 Task: Find connections with filter location Hanau am Main with filter topic #Jobpostingwith filter profile language German with filter current company Coface with filter school GANDHI INSTITUTE FOR TECHNOLOGY[GIFT] , BHUBANESWAR with filter industry Footwear Manufacturing with filter service category DUI Law with filter keywords title Bank Teller
Action: Mouse moved to (273, 322)
Screenshot: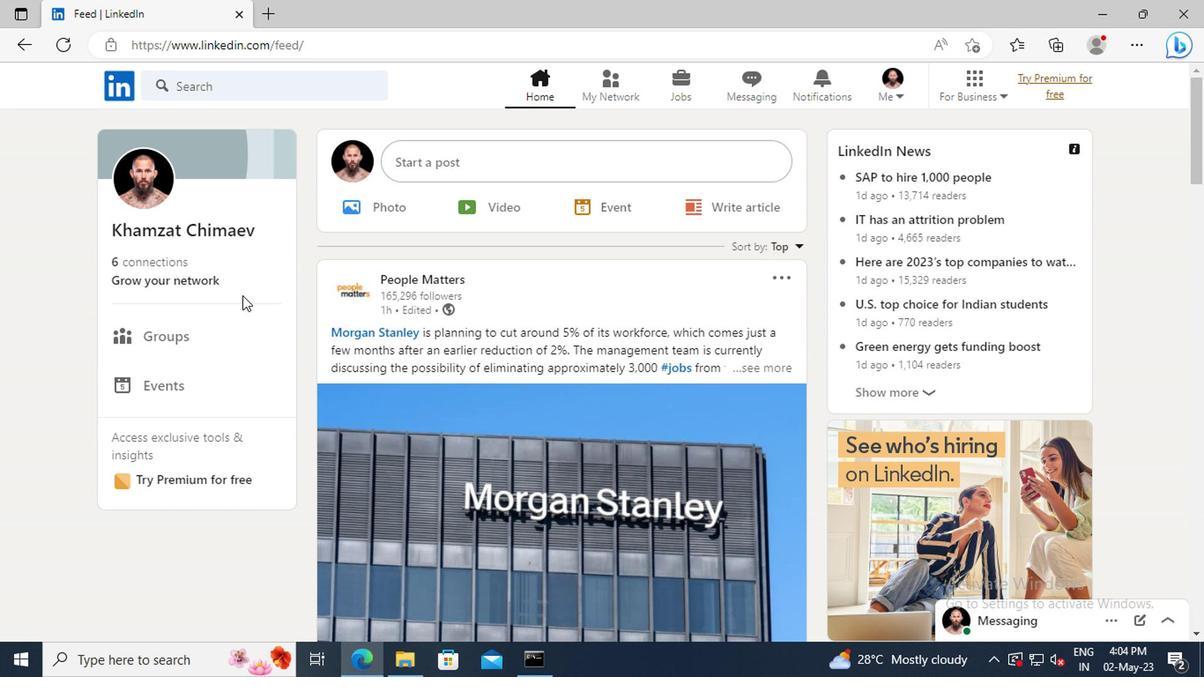 
Action: Mouse pressed left at (273, 322)
Screenshot: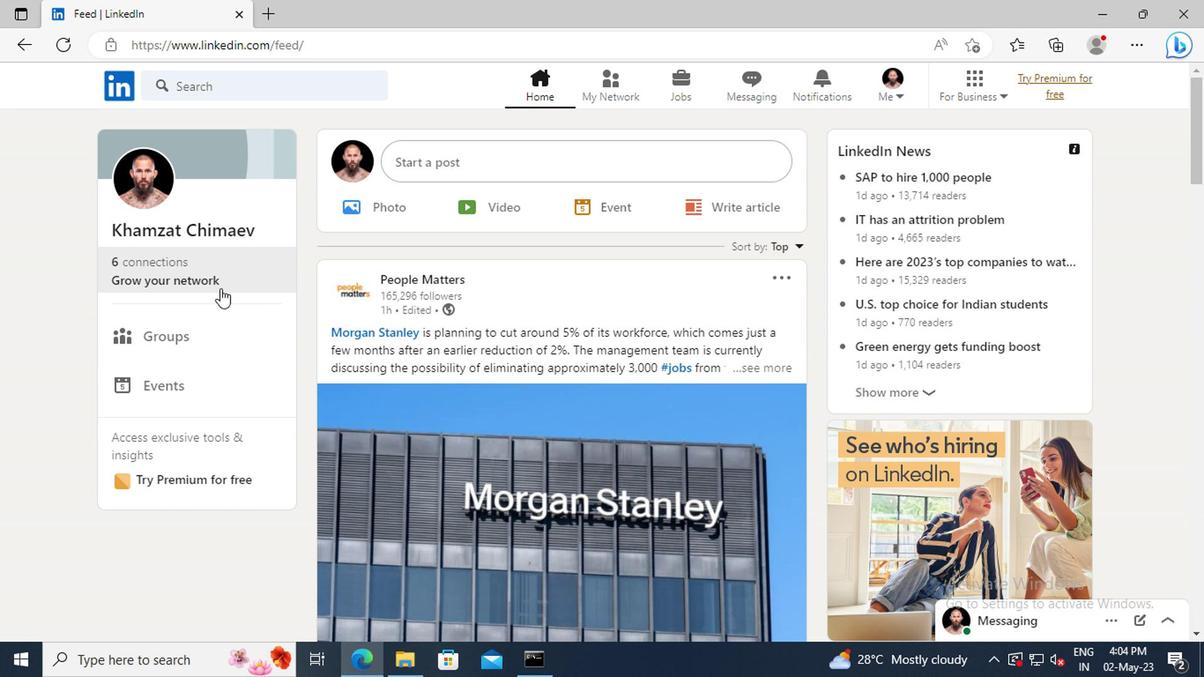 
Action: Mouse moved to (264, 262)
Screenshot: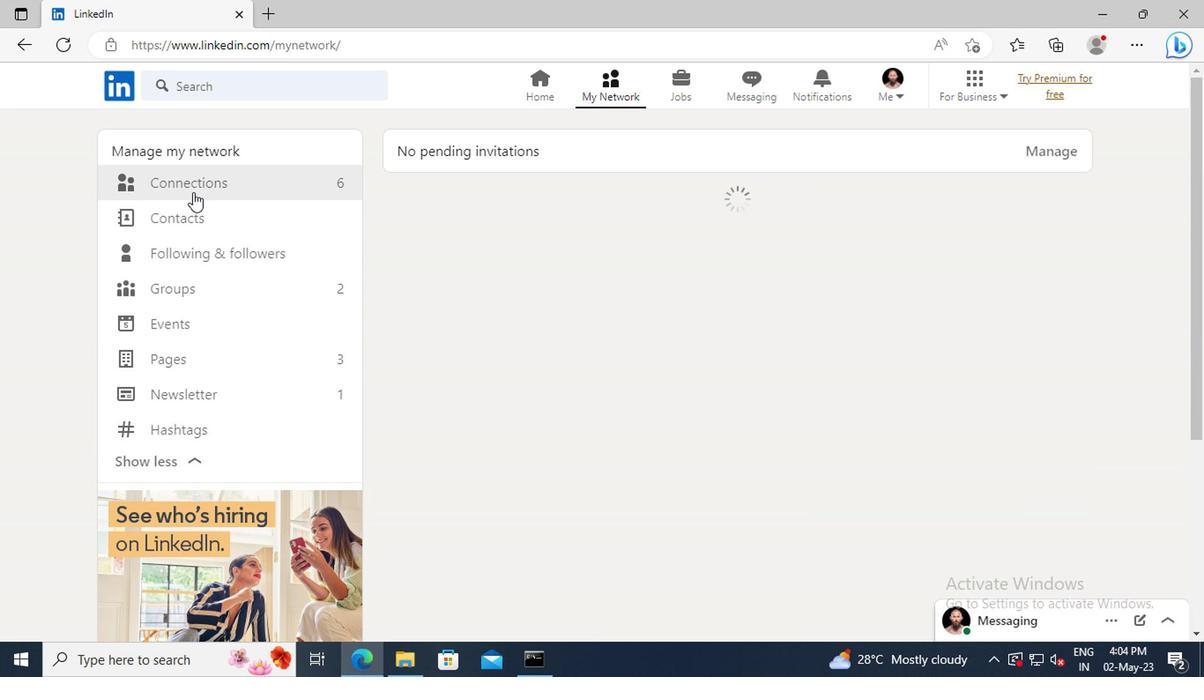 
Action: Mouse pressed left at (264, 262)
Screenshot: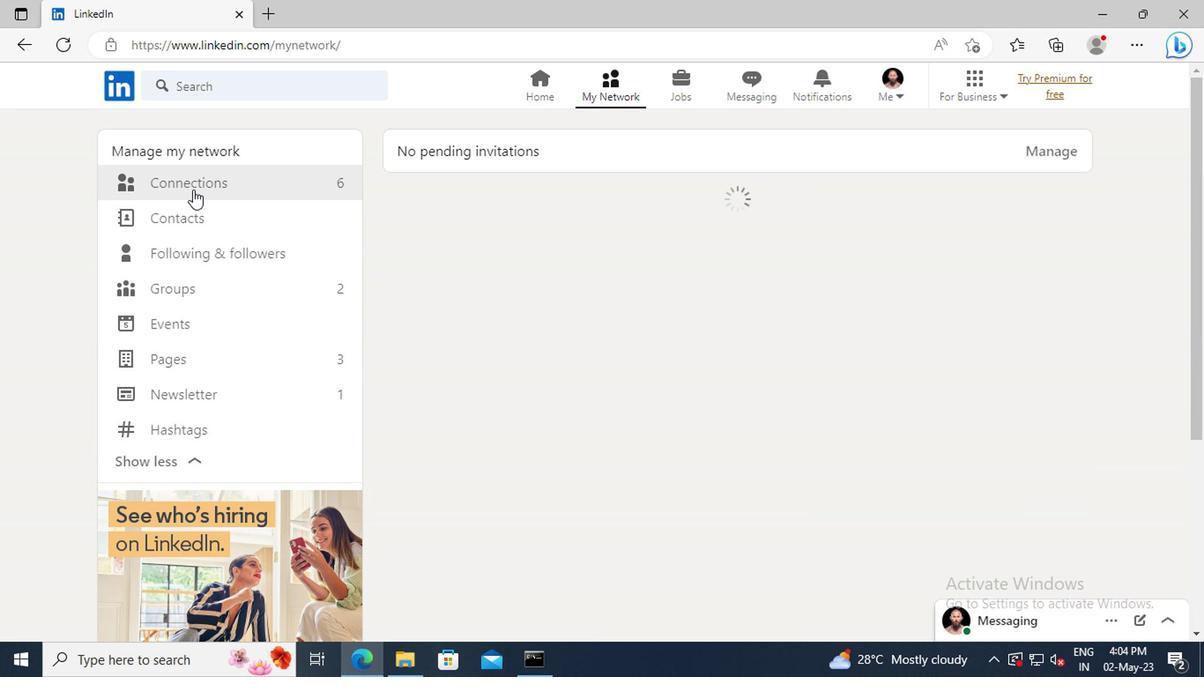 
Action: Mouse moved to (632, 255)
Screenshot: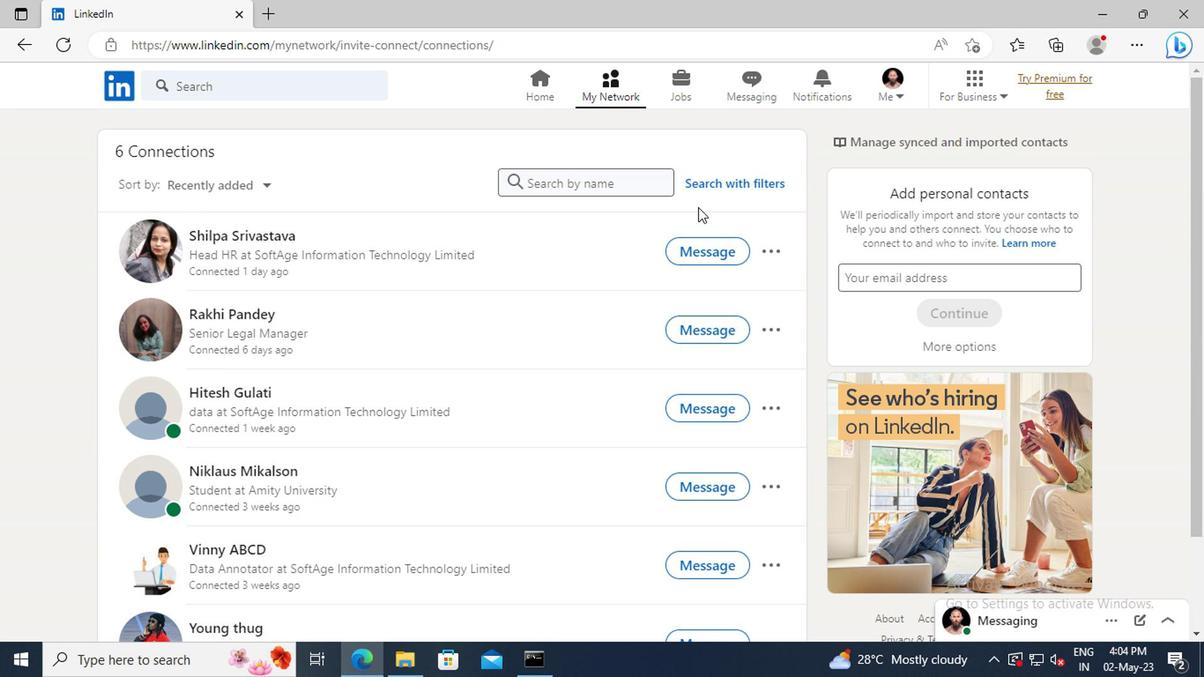 
Action: Mouse pressed left at (632, 255)
Screenshot: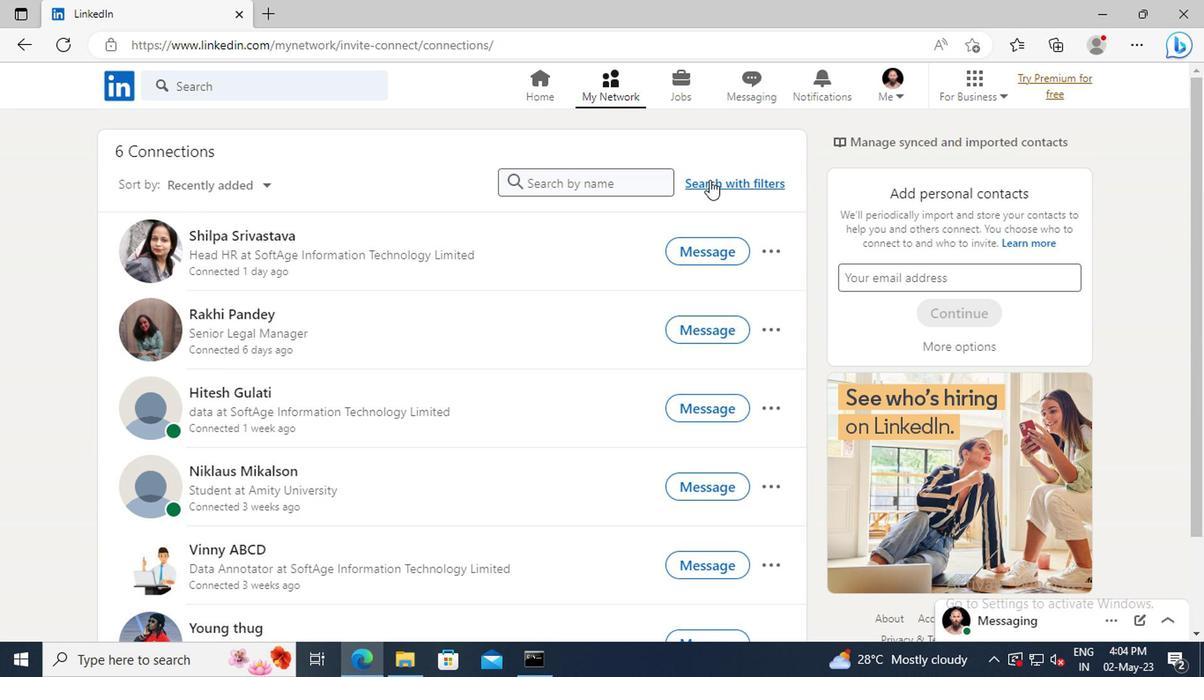 
Action: Mouse moved to (603, 227)
Screenshot: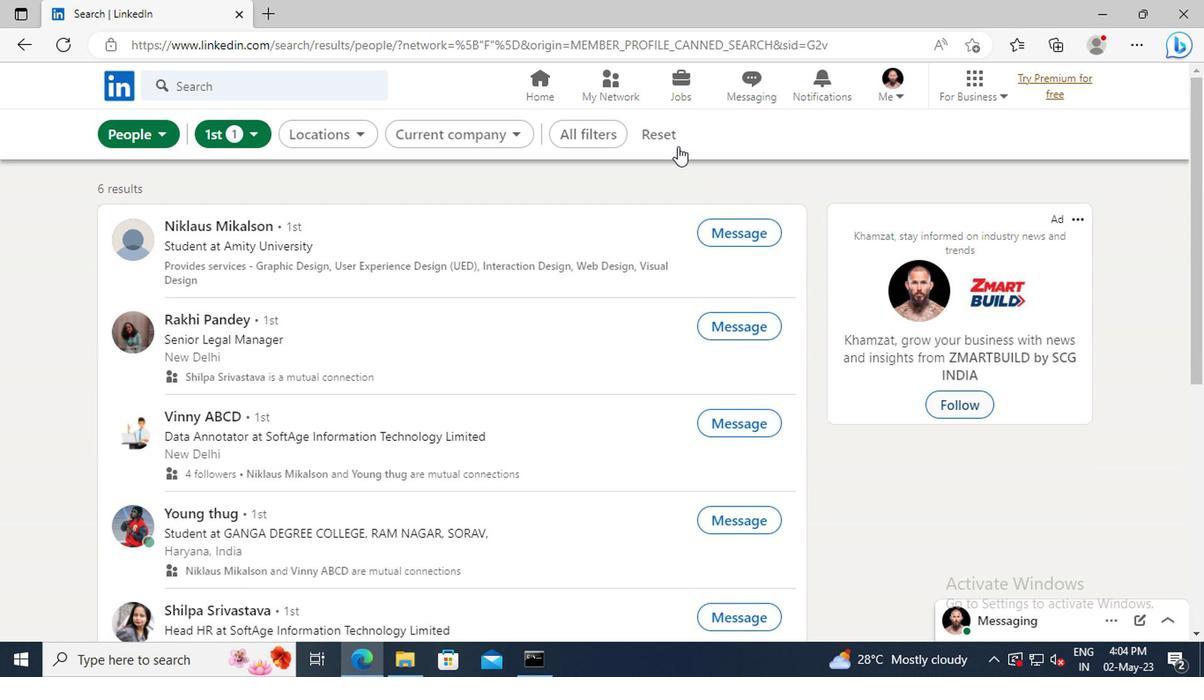 
Action: Mouse pressed left at (603, 227)
Screenshot: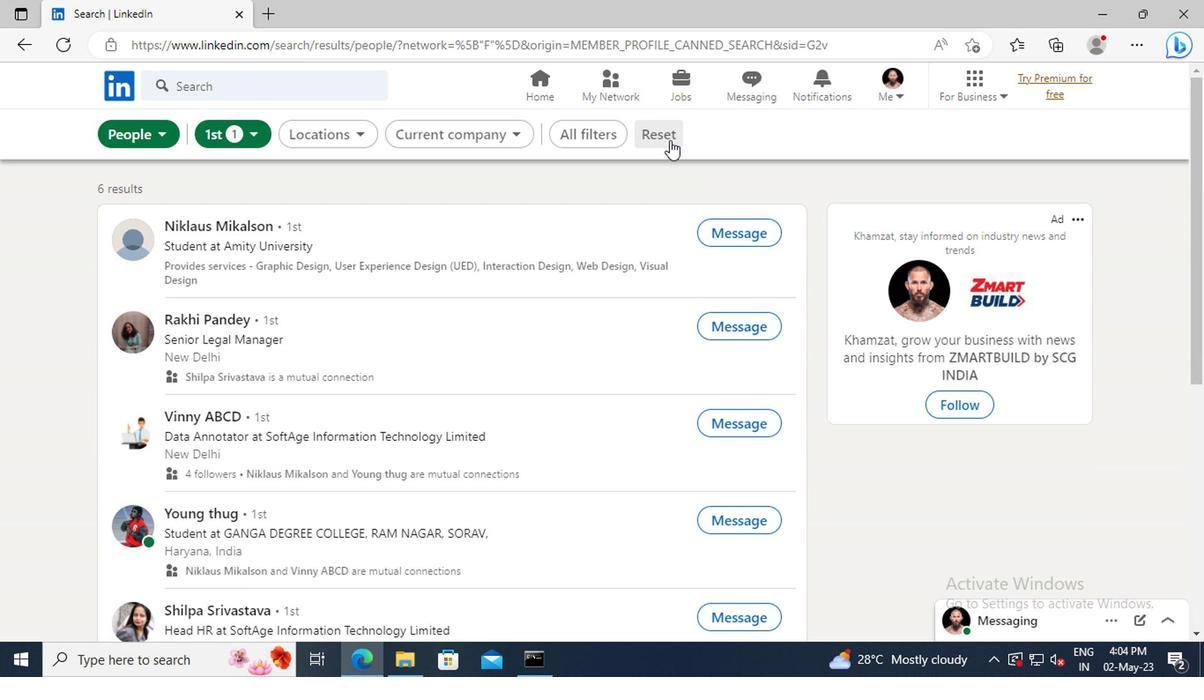 
Action: Mouse moved to (584, 223)
Screenshot: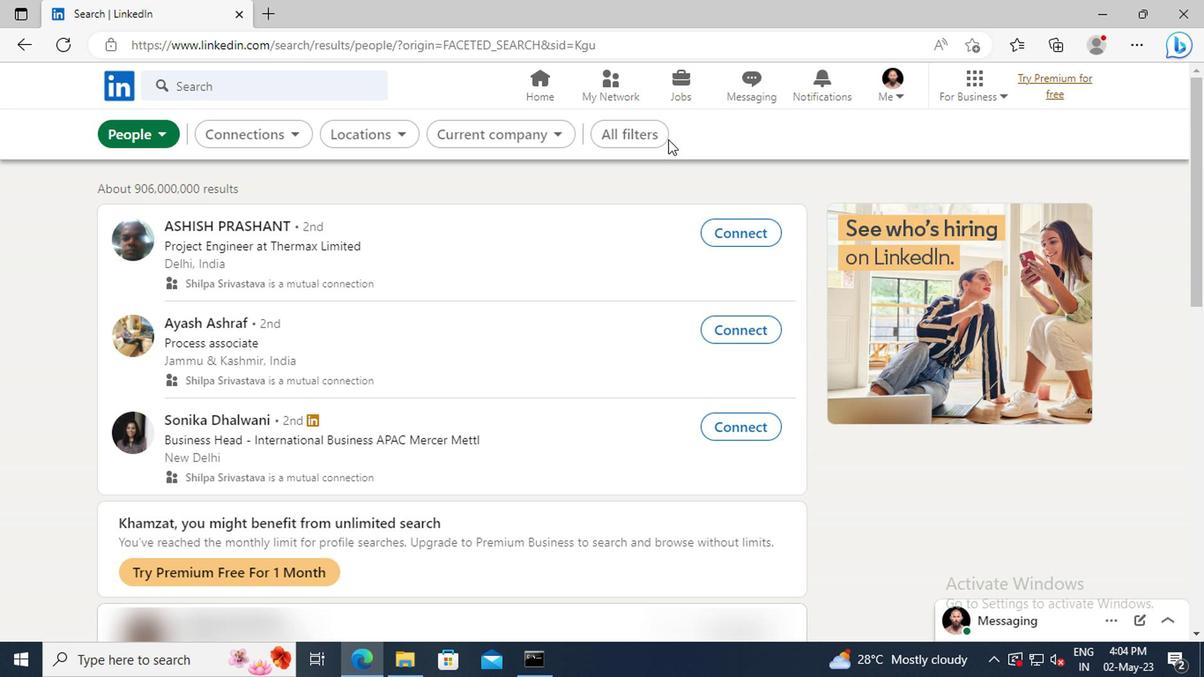 
Action: Mouse pressed left at (584, 223)
Screenshot: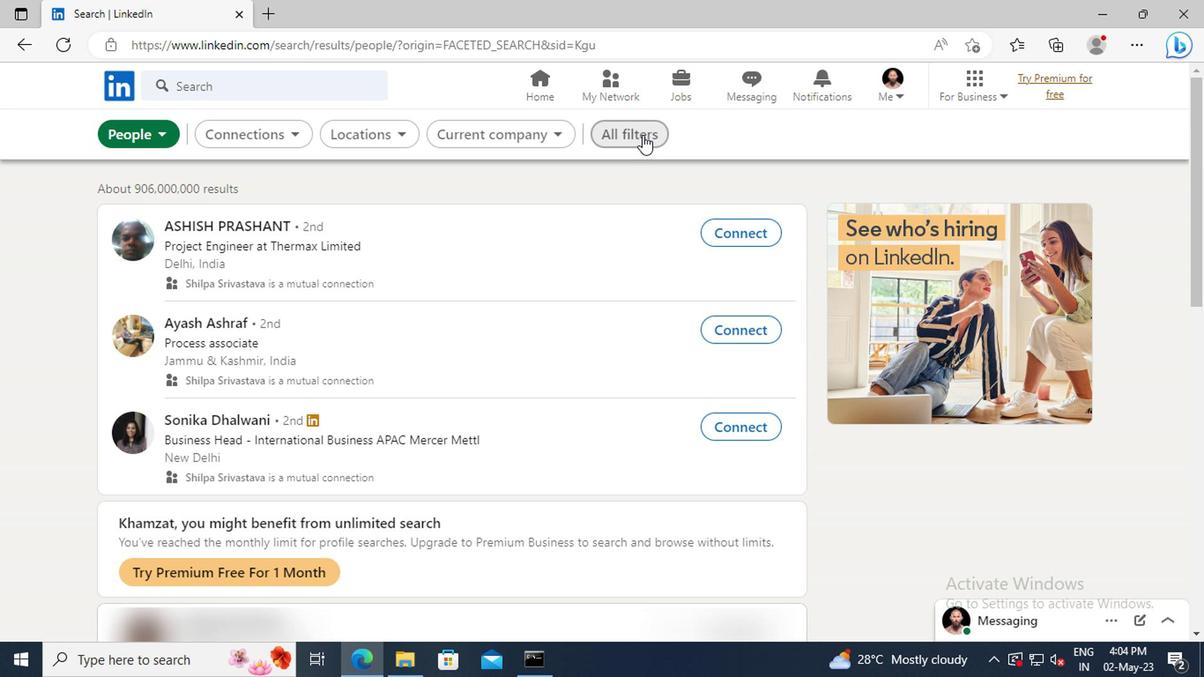 
Action: Mouse moved to (804, 354)
Screenshot: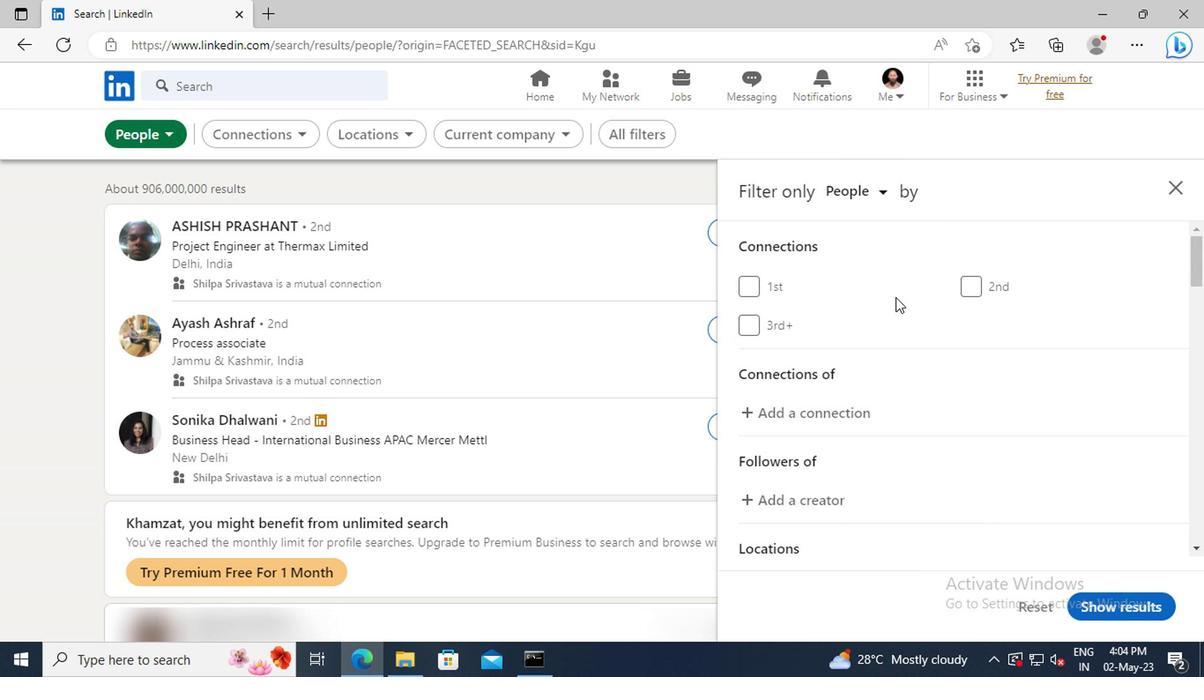 
Action: Mouse scrolled (804, 354) with delta (0, 0)
Screenshot: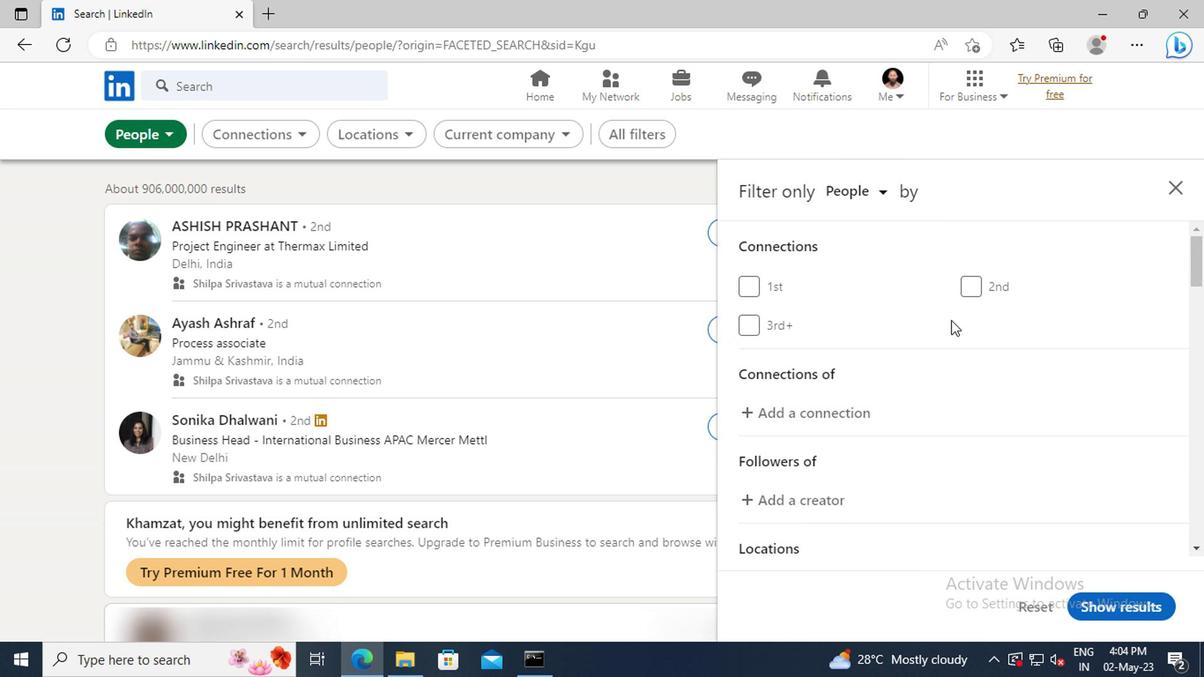 
Action: Mouse scrolled (804, 354) with delta (0, 0)
Screenshot: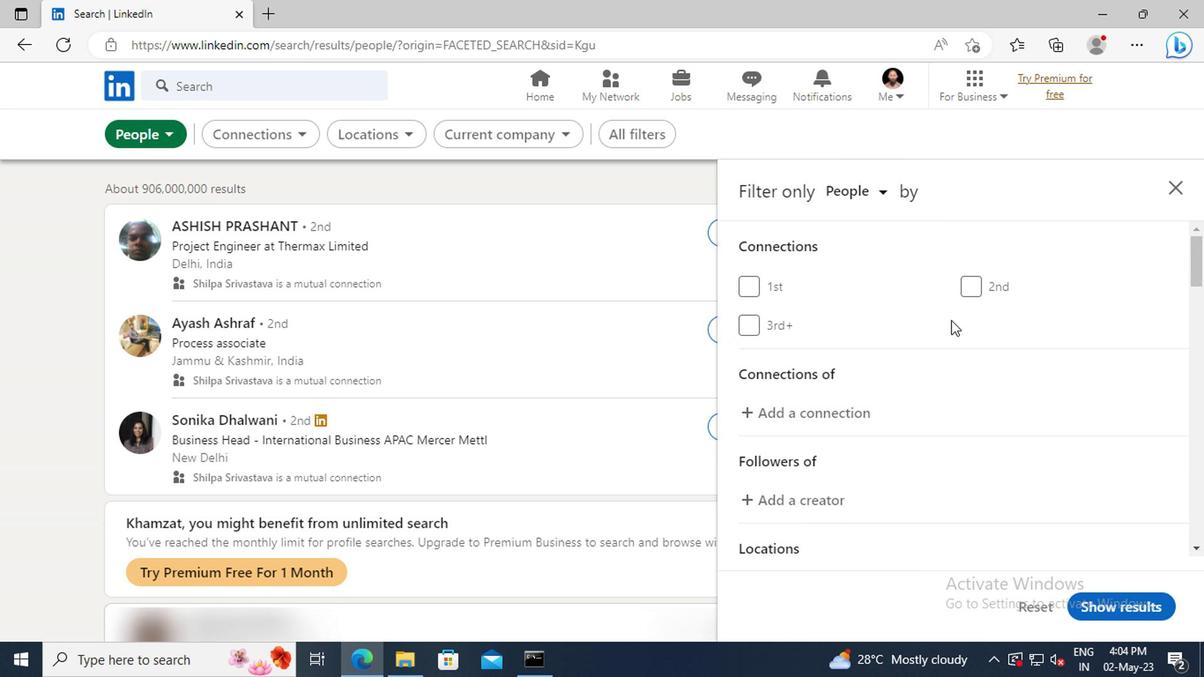 
Action: Mouse scrolled (804, 354) with delta (0, 0)
Screenshot: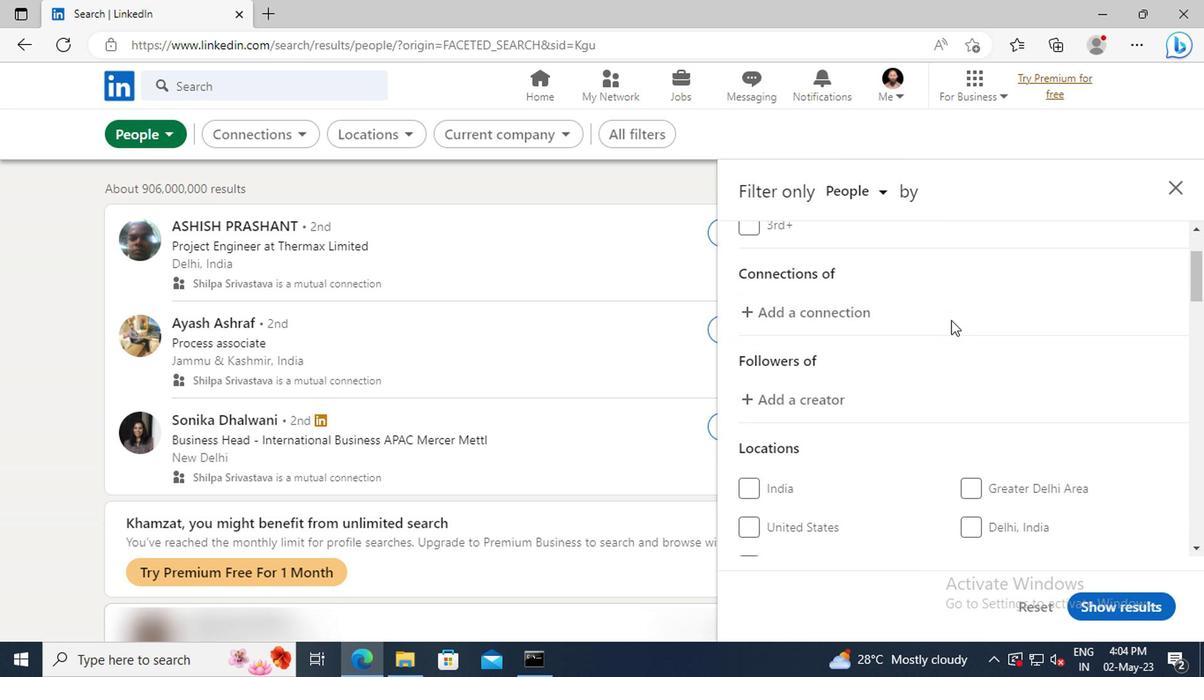 
Action: Mouse scrolled (804, 354) with delta (0, 0)
Screenshot: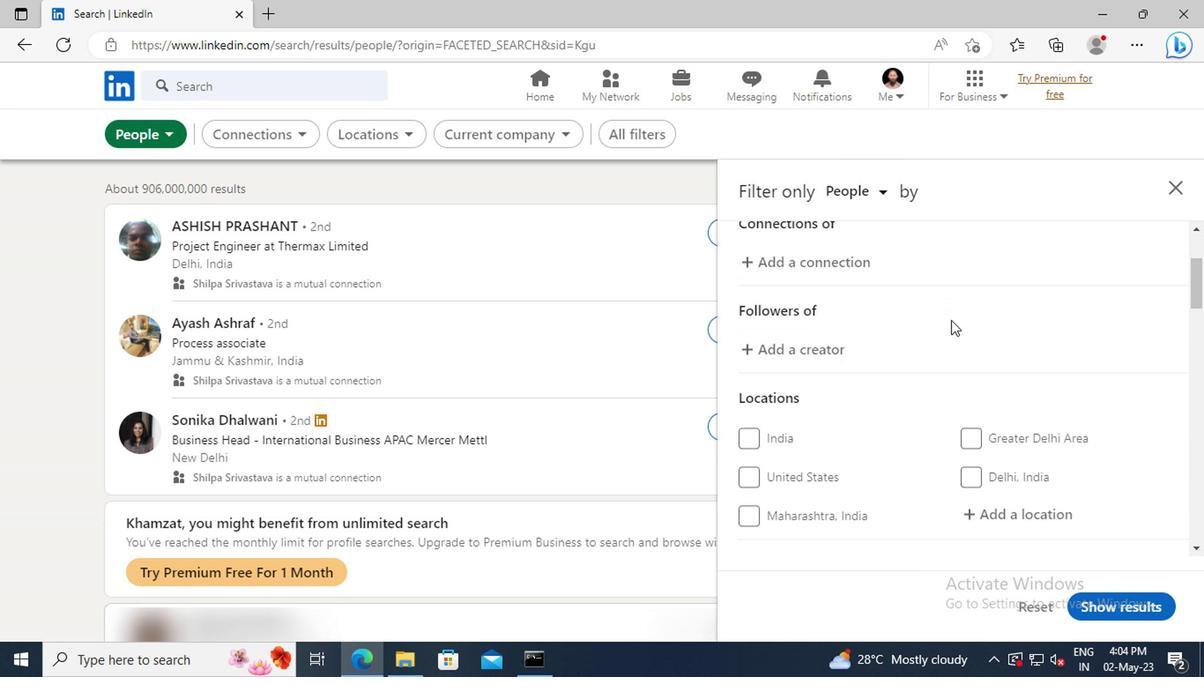 
Action: Mouse scrolled (804, 354) with delta (0, 0)
Screenshot: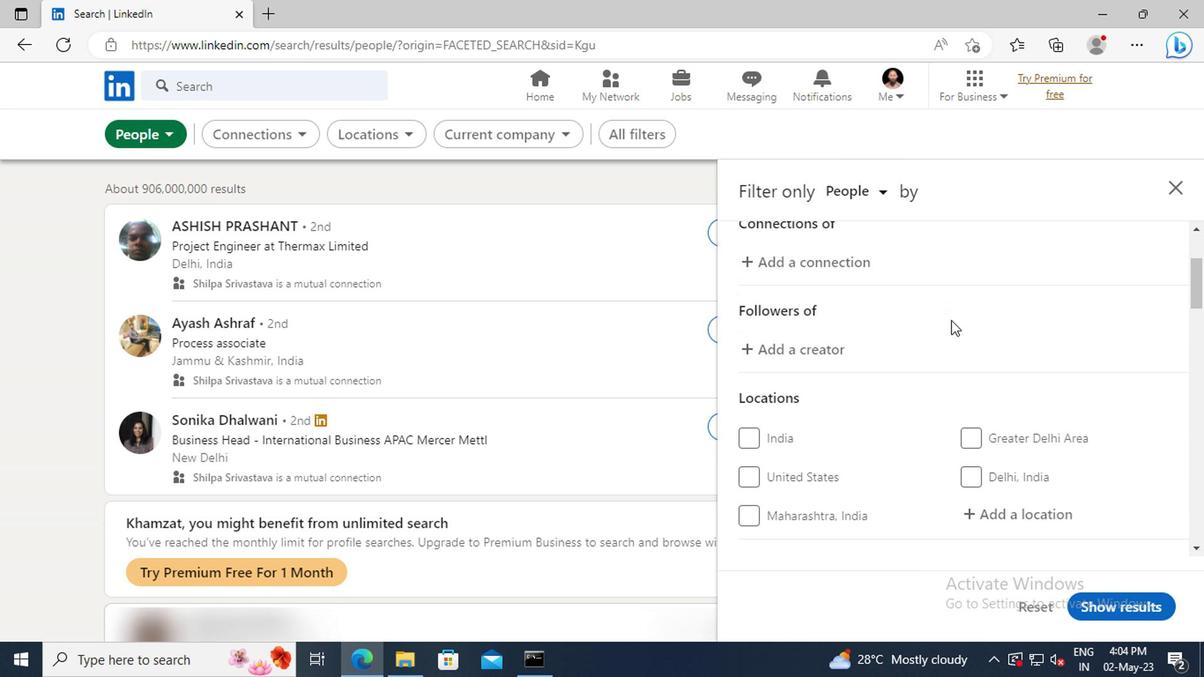
Action: Mouse moved to (824, 417)
Screenshot: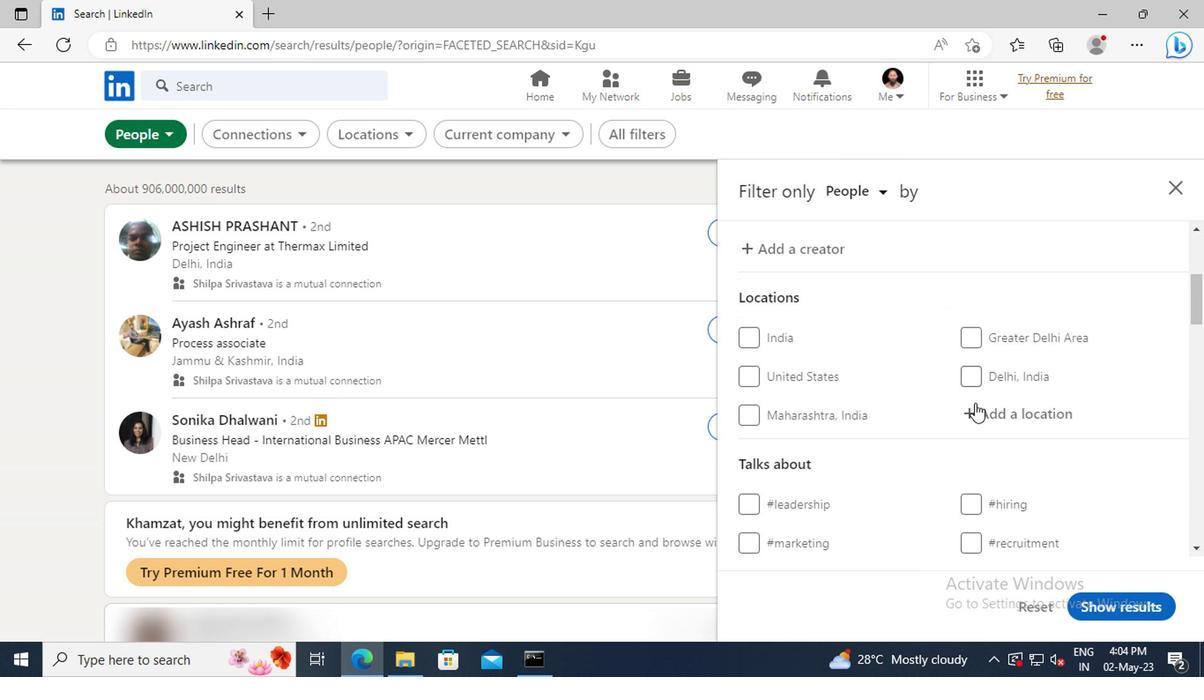 
Action: Mouse pressed left at (824, 417)
Screenshot: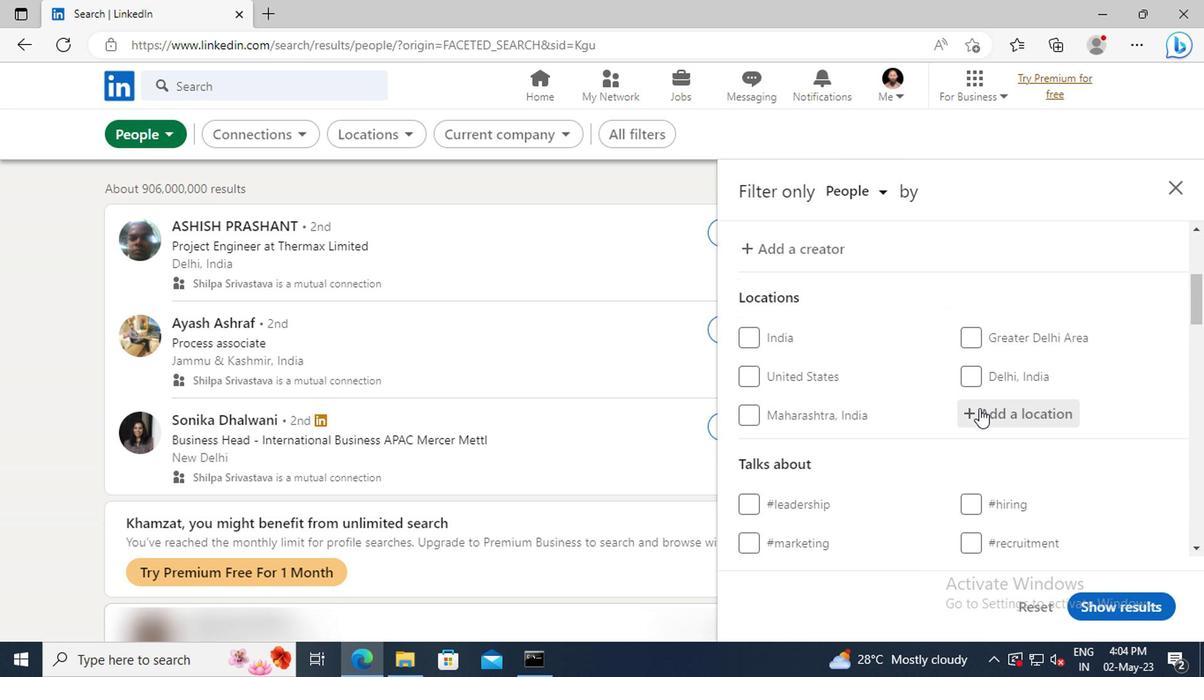 
Action: Key pressed <Key.shift>HANAU<Key.space>AM
Screenshot: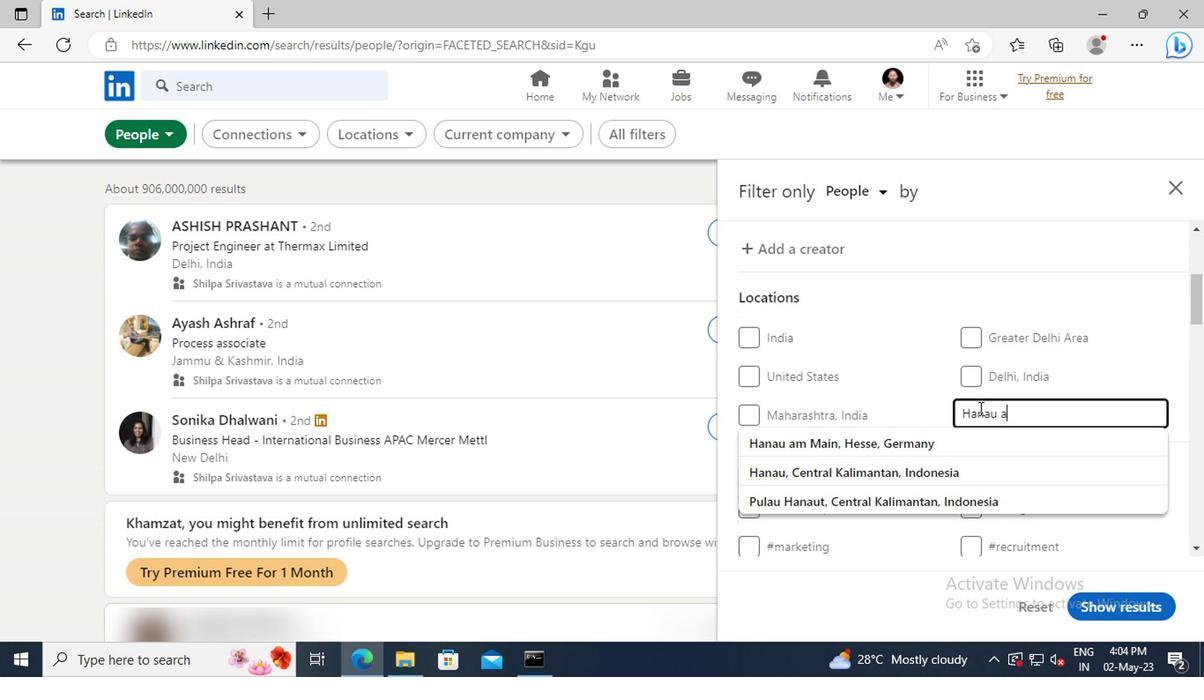
Action: Mouse moved to (830, 436)
Screenshot: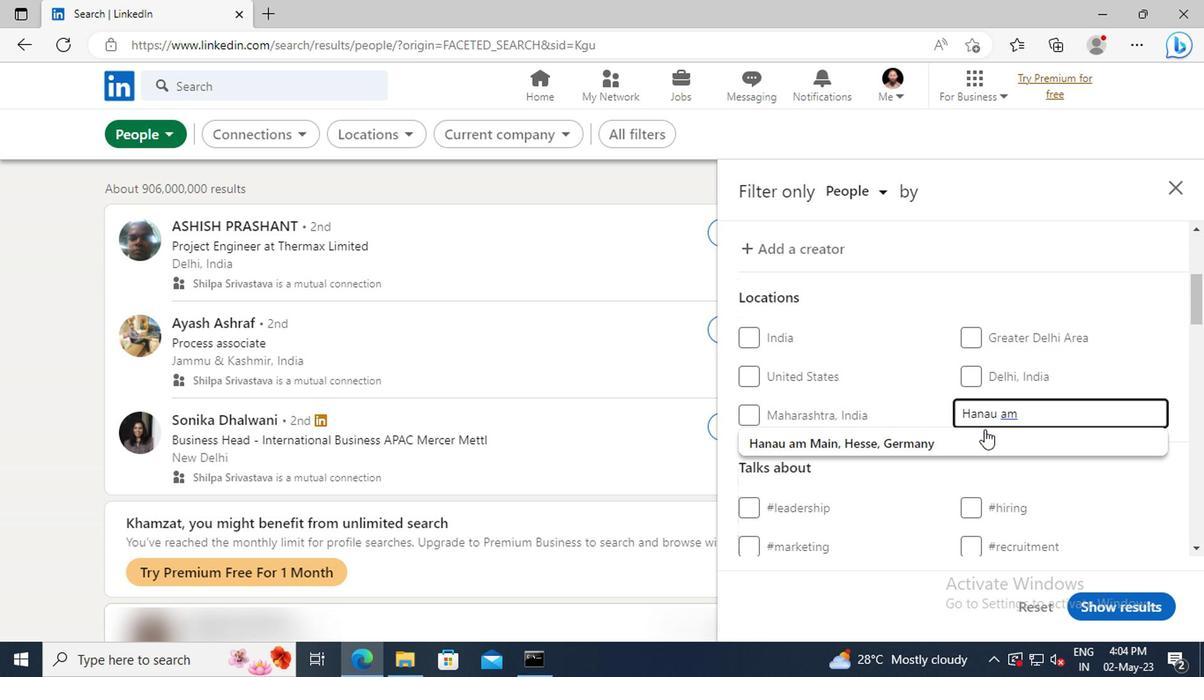 
Action: Mouse pressed left at (830, 436)
Screenshot: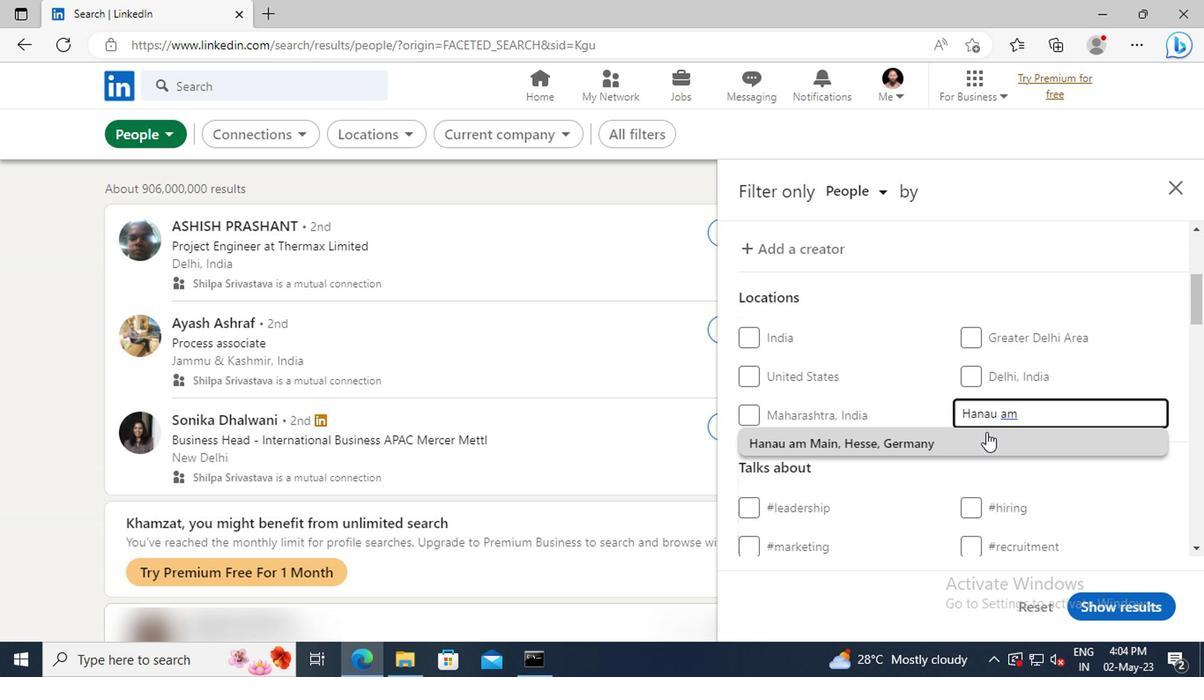 
Action: Mouse scrolled (830, 435) with delta (0, 0)
Screenshot: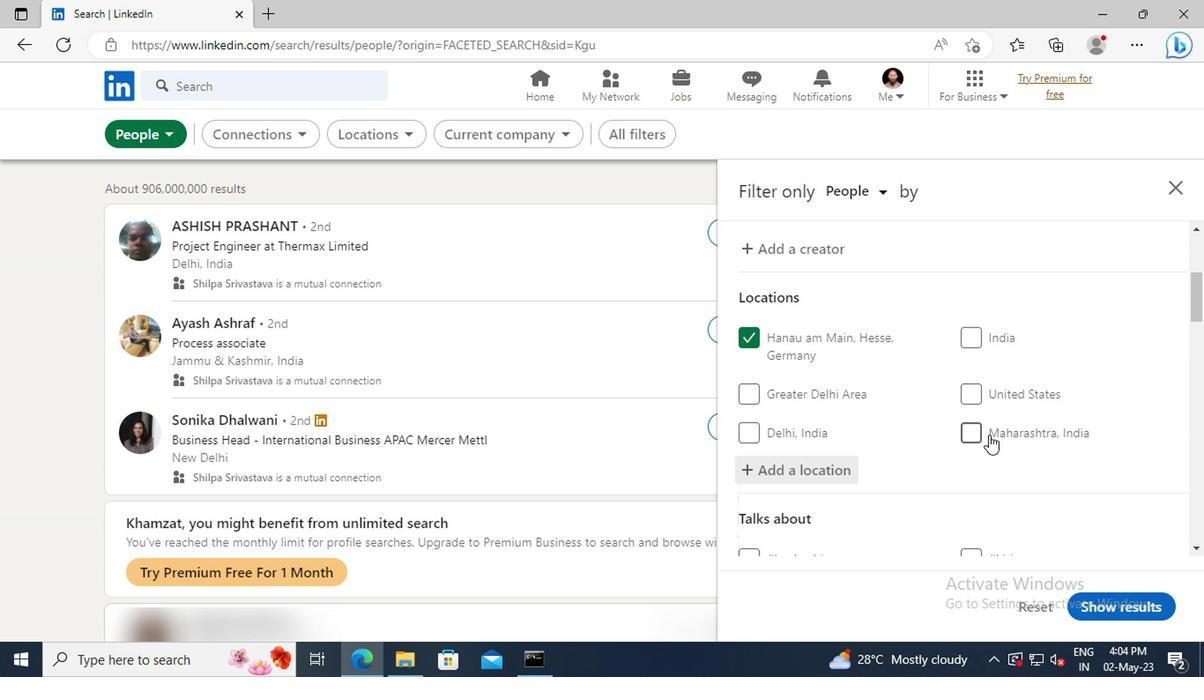
Action: Mouse scrolled (830, 435) with delta (0, 0)
Screenshot: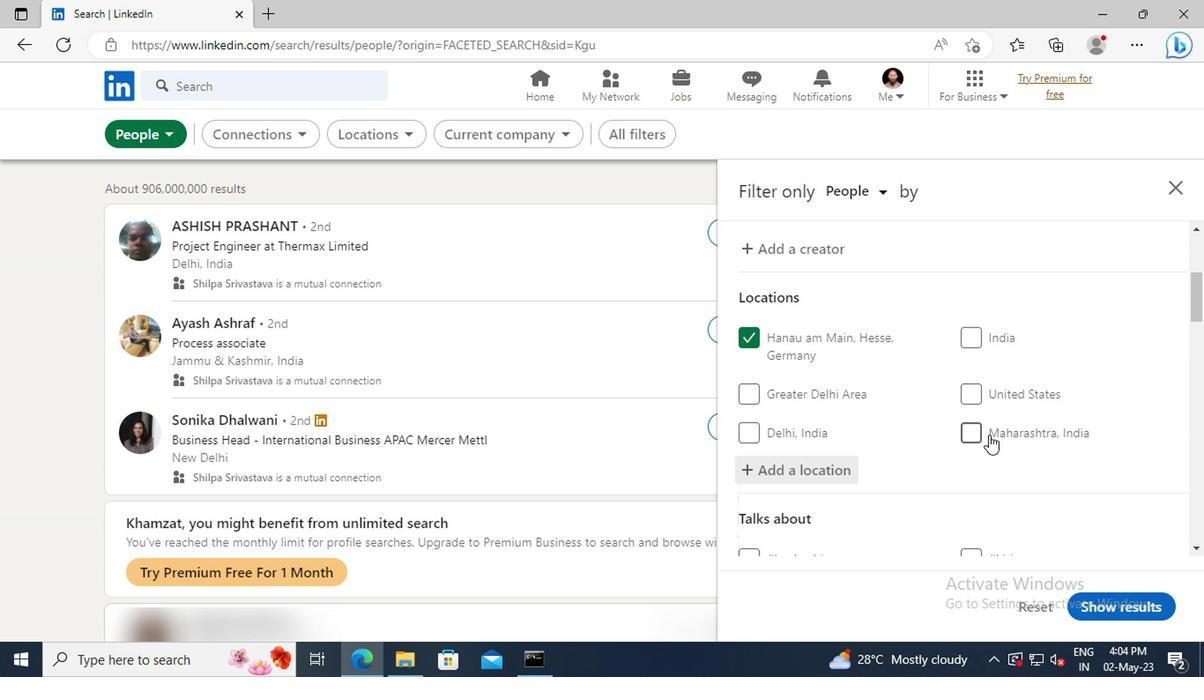 
Action: Mouse scrolled (830, 435) with delta (0, 0)
Screenshot: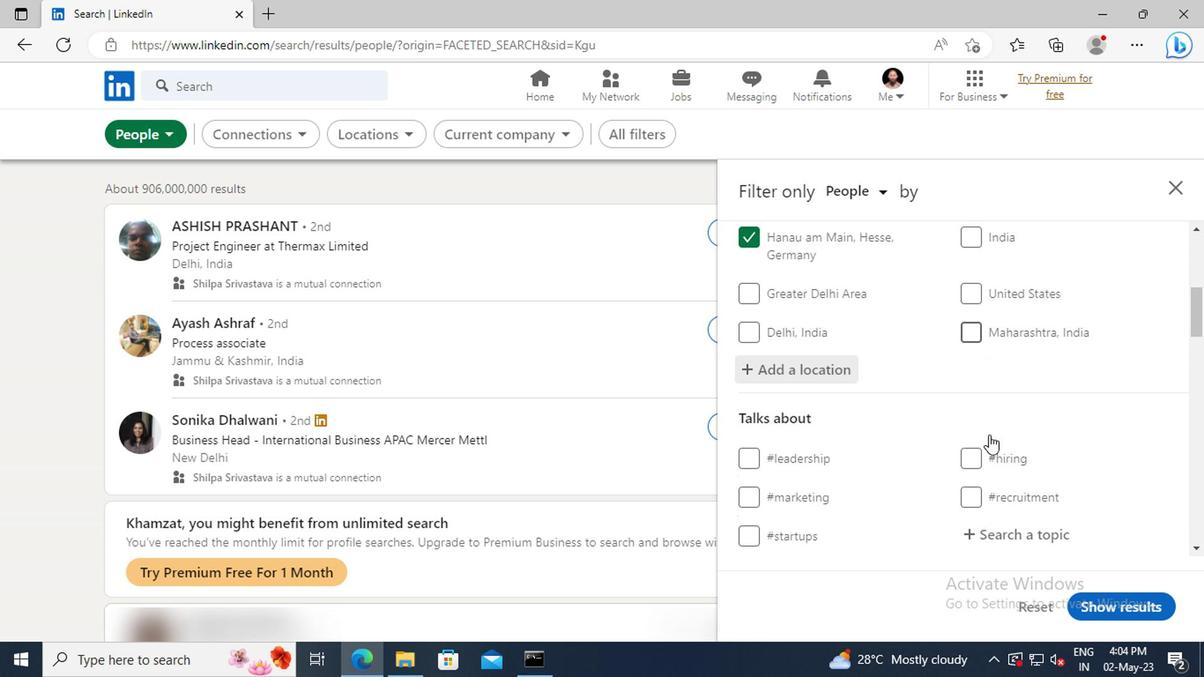 
Action: Mouse scrolled (830, 435) with delta (0, 0)
Screenshot: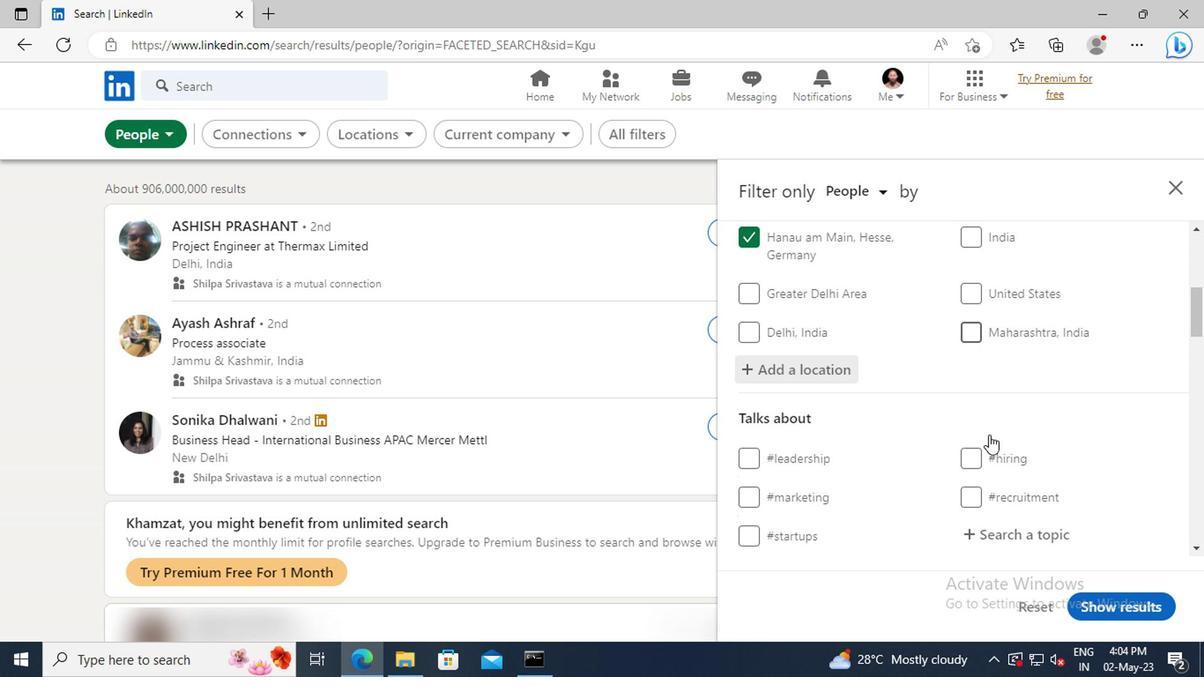 
Action: Mouse moved to (833, 437)
Screenshot: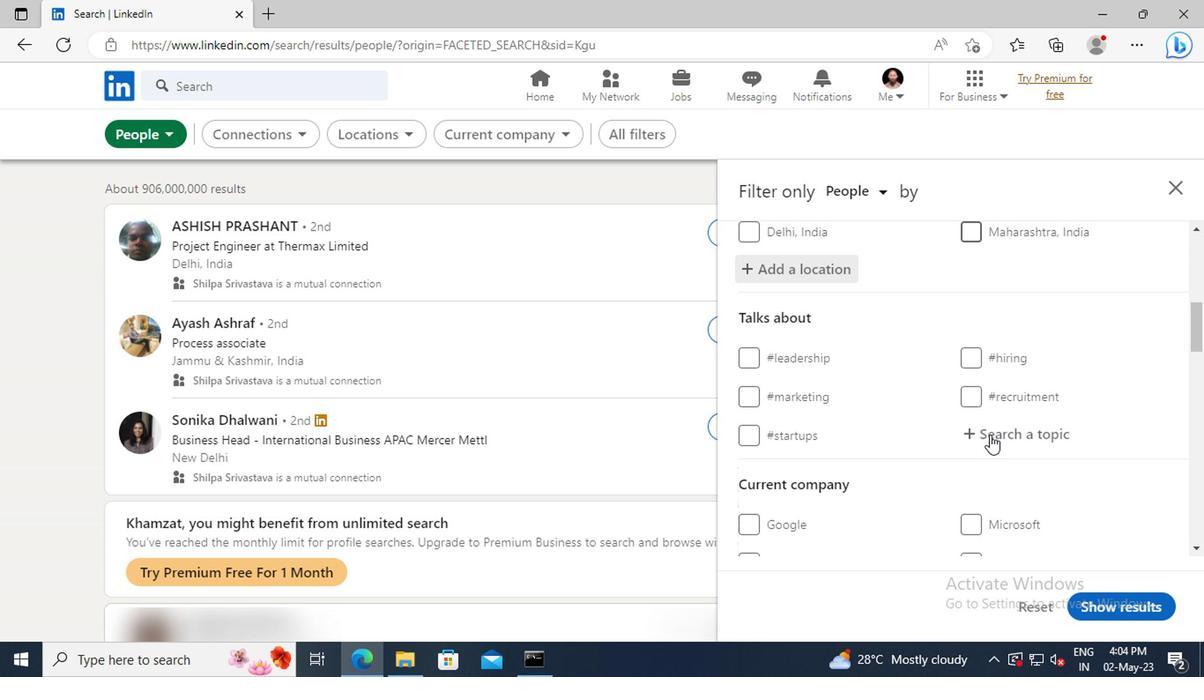 
Action: Mouse pressed left at (833, 437)
Screenshot: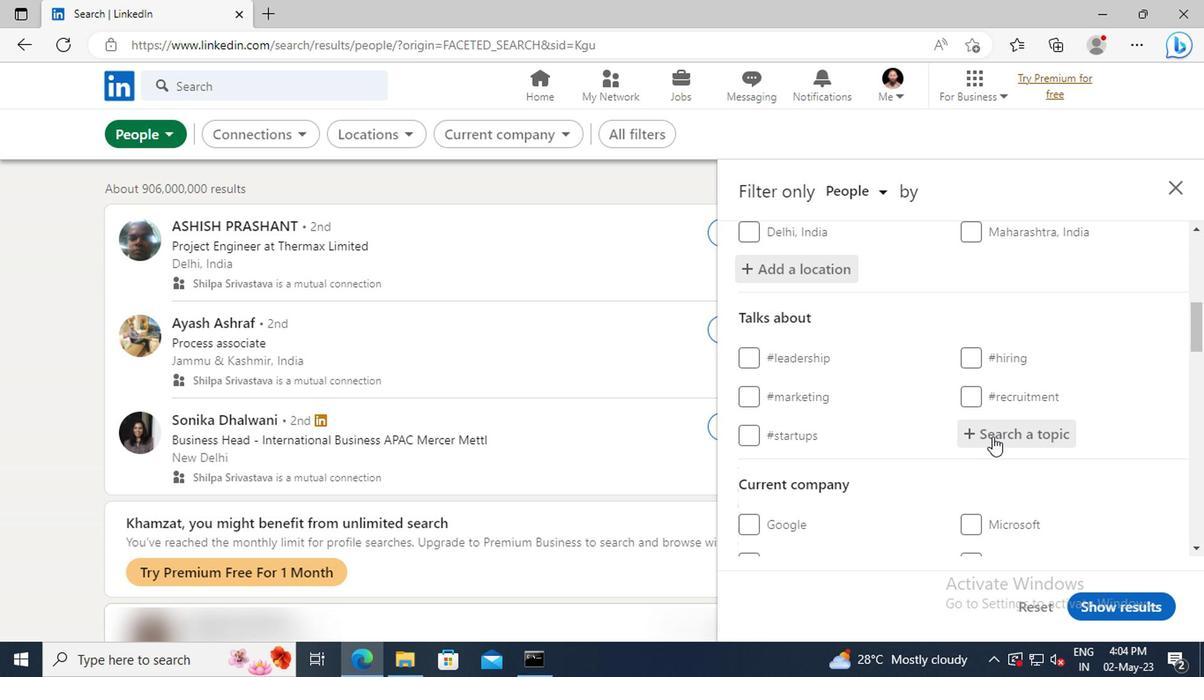 
Action: Key pressed <Key.shift>JOBPOS
Screenshot: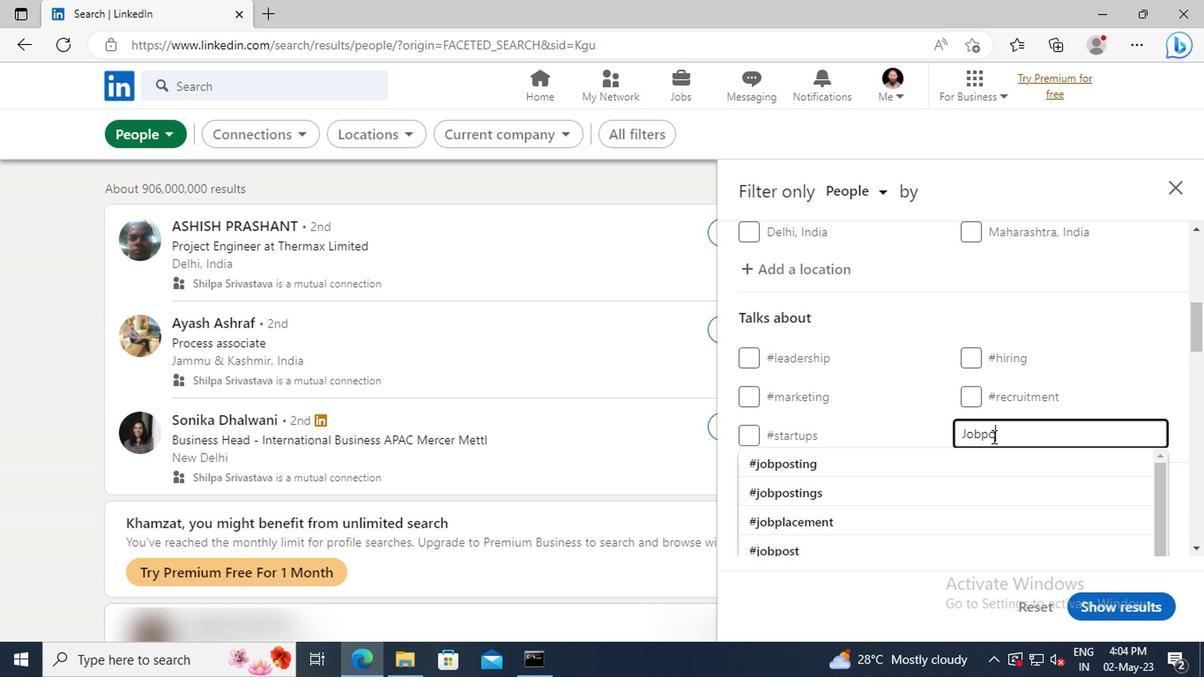 
Action: Mouse moved to (835, 450)
Screenshot: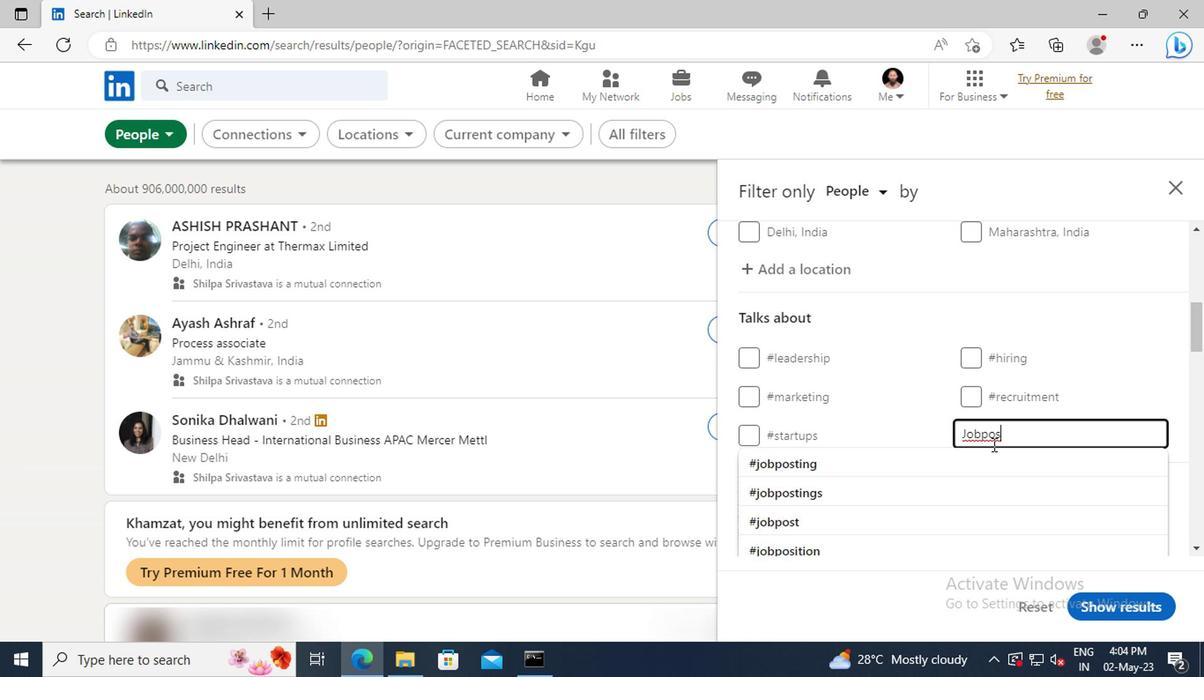 
Action: Mouse pressed left at (835, 450)
Screenshot: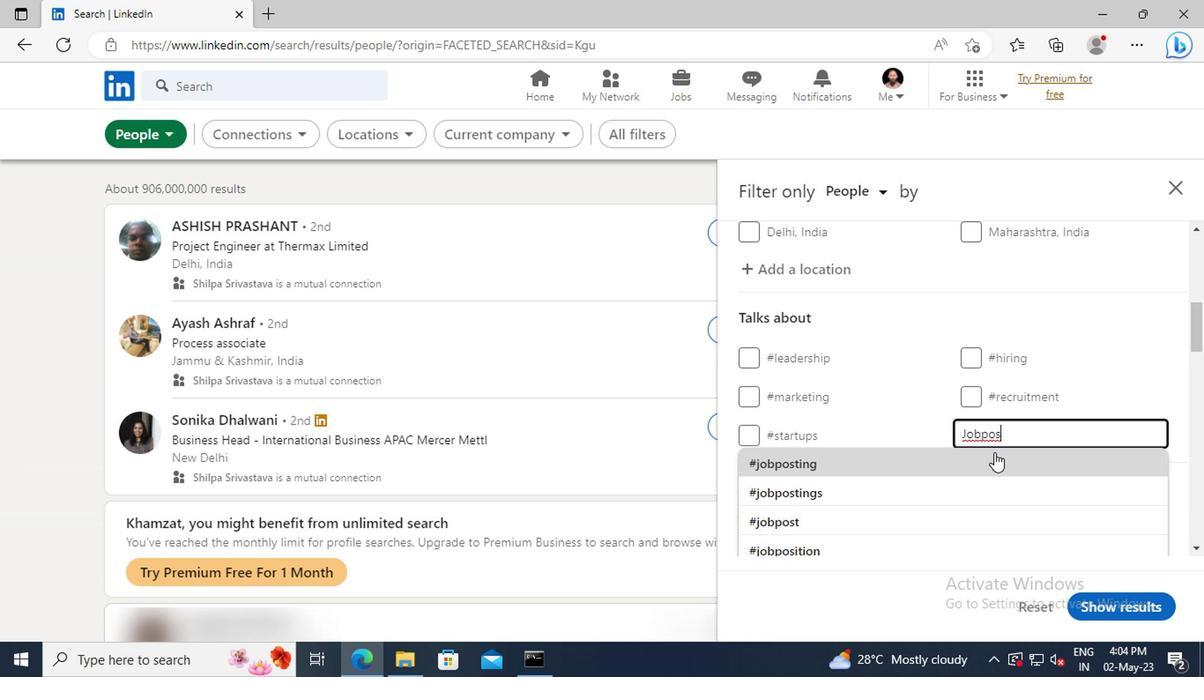 
Action: Mouse scrolled (835, 450) with delta (0, 0)
Screenshot: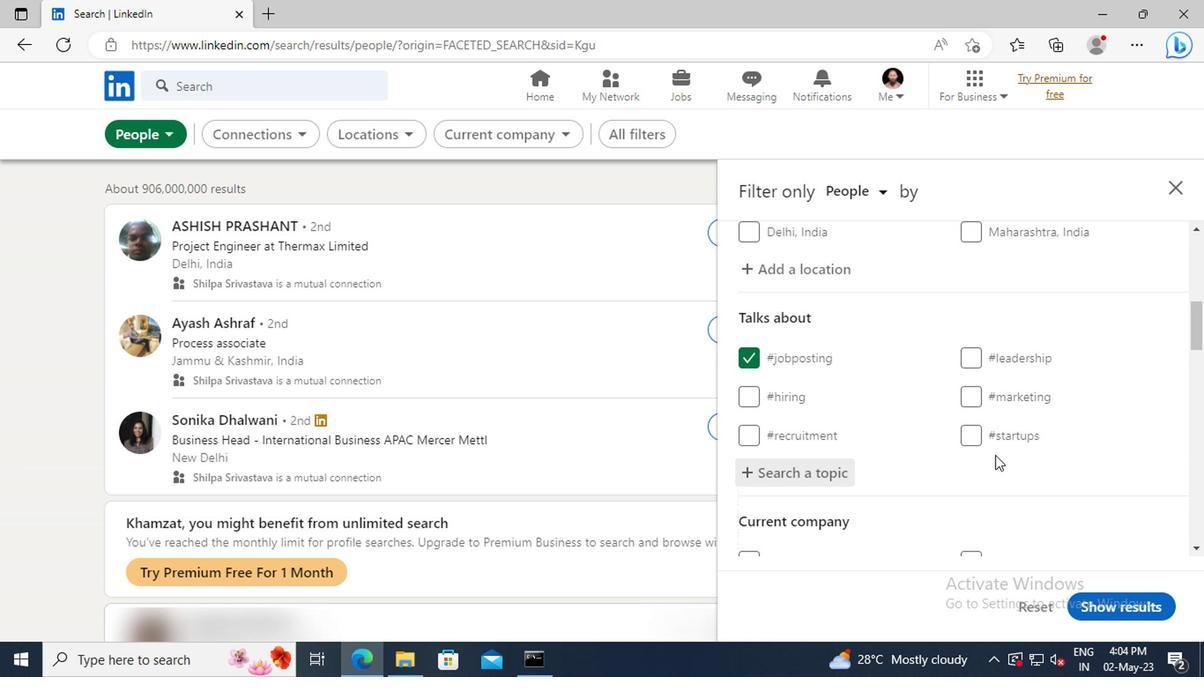 
Action: Mouse scrolled (835, 450) with delta (0, 0)
Screenshot: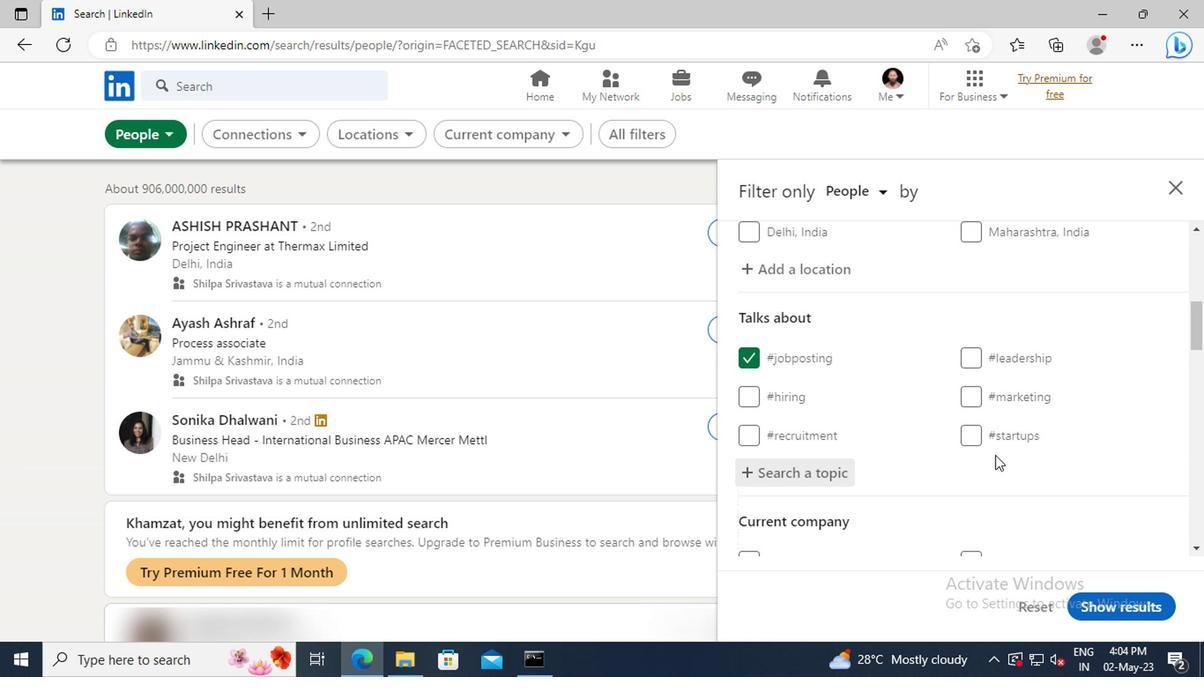 
Action: Mouse scrolled (835, 450) with delta (0, 0)
Screenshot: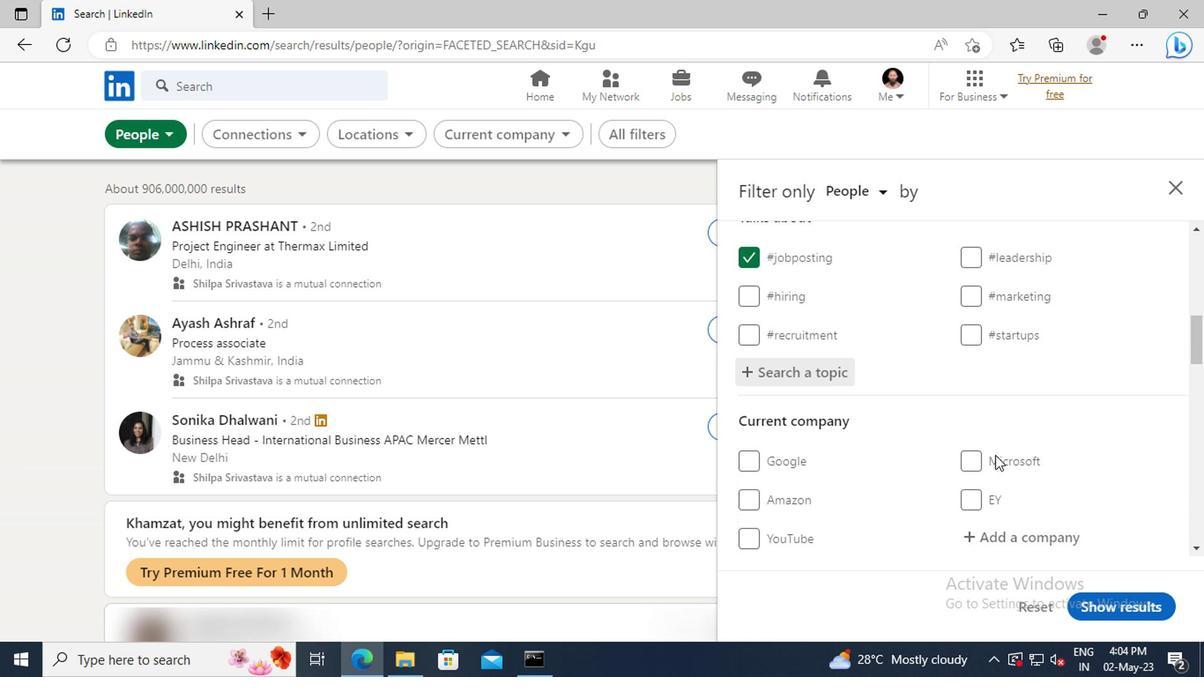 
Action: Mouse scrolled (835, 450) with delta (0, 0)
Screenshot: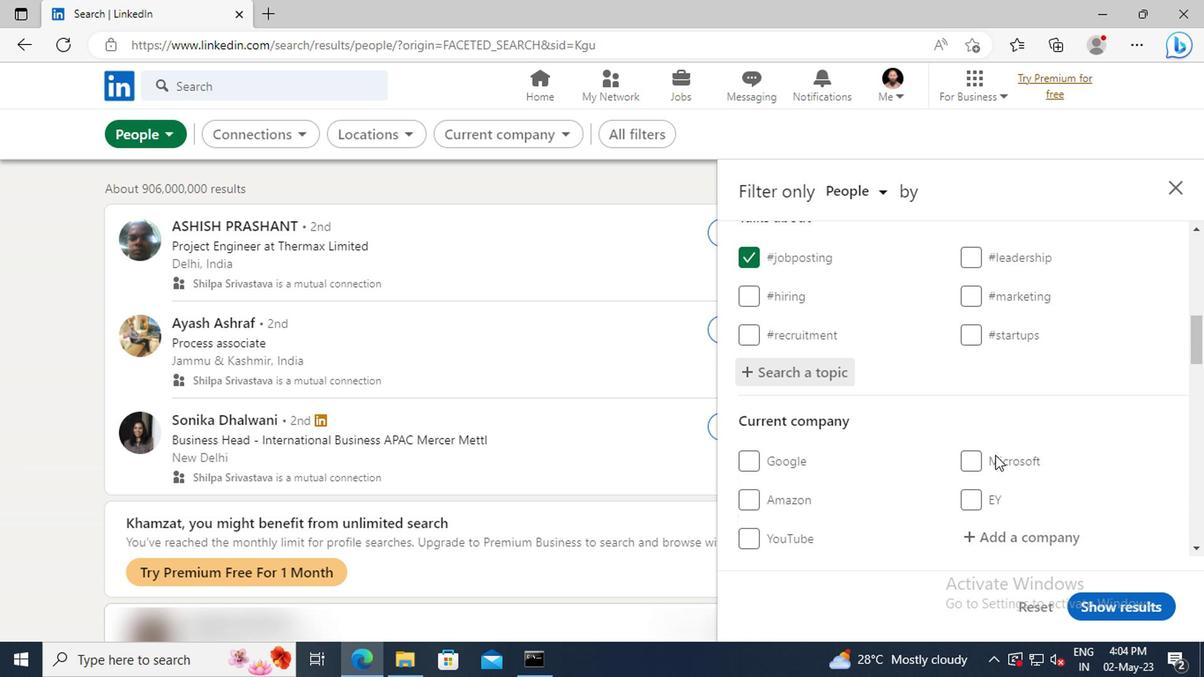 
Action: Mouse scrolled (835, 450) with delta (0, 0)
Screenshot: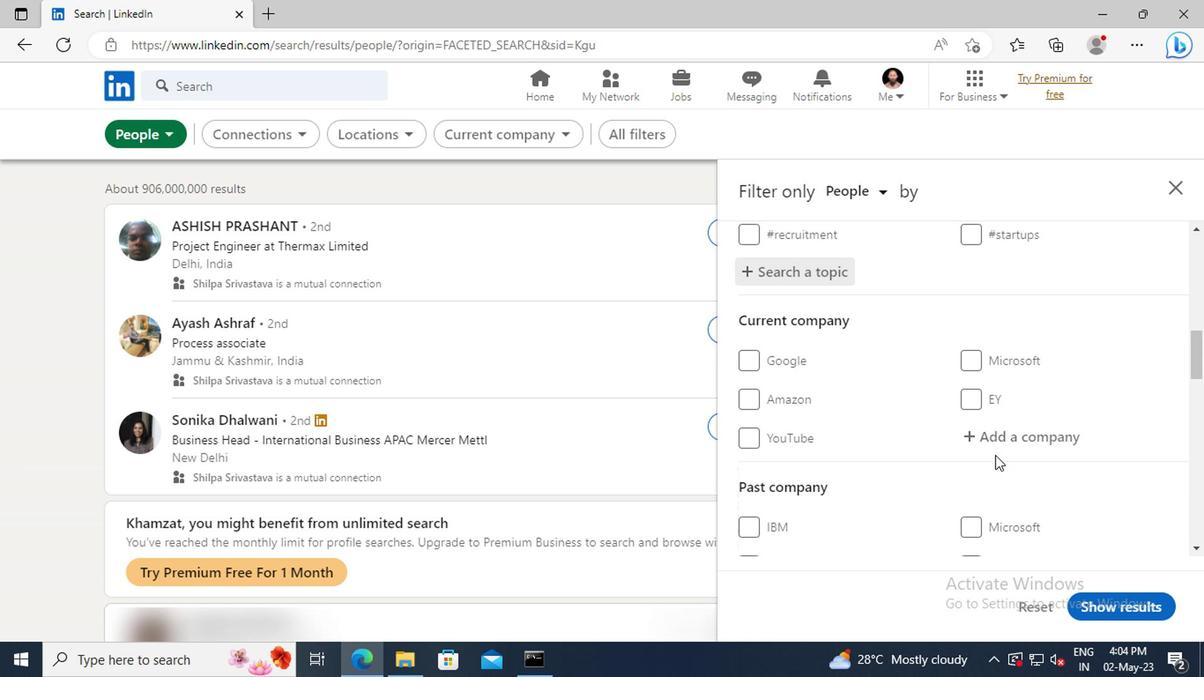 
Action: Mouse scrolled (835, 450) with delta (0, 0)
Screenshot: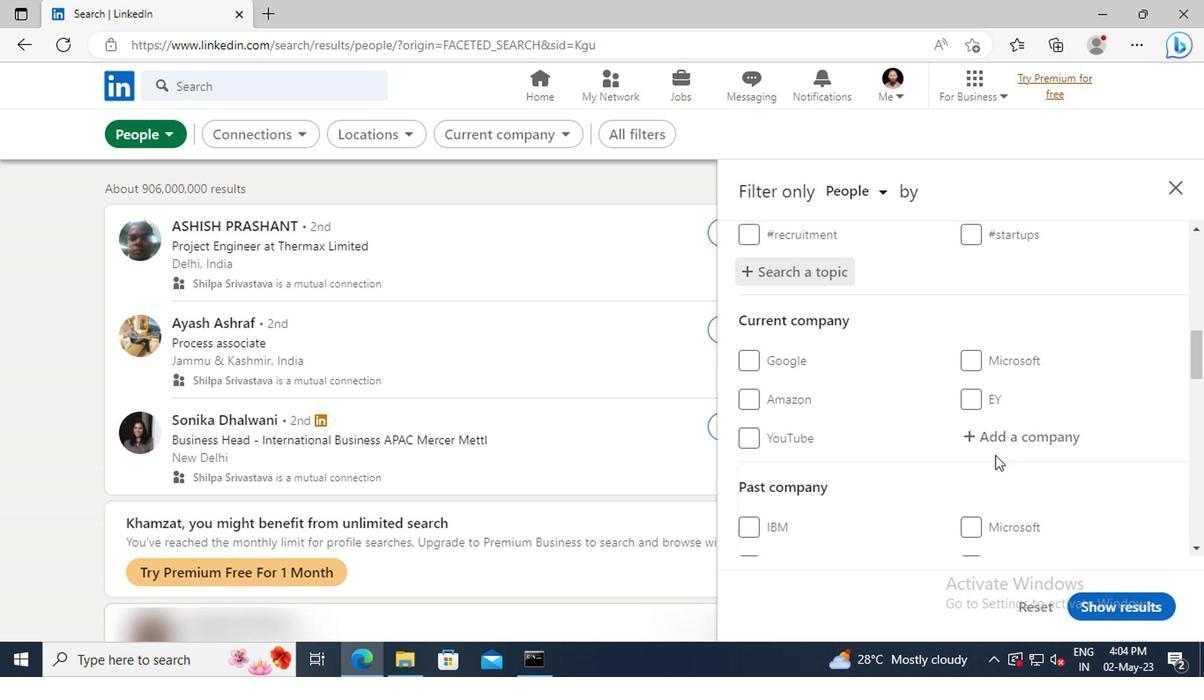 
Action: Mouse scrolled (835, 450) with delta (0, 0)
Screenshot: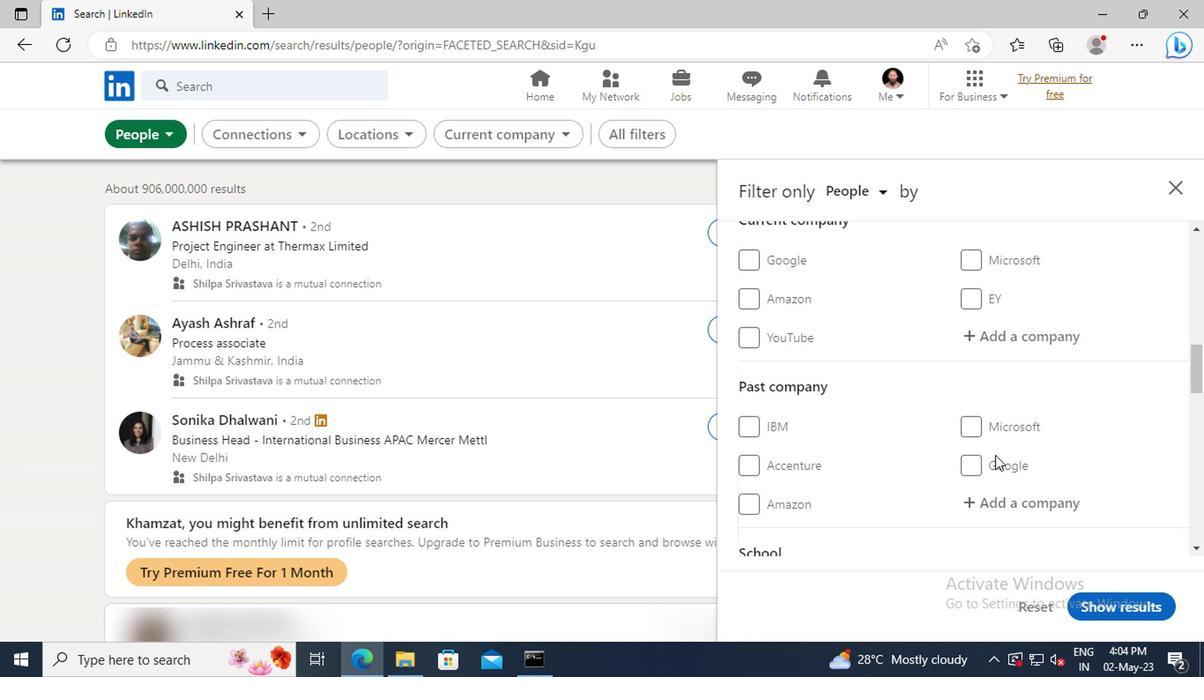 
Action: Mouse scrolled (835, 450) with delta (0, 0)
Screenshot: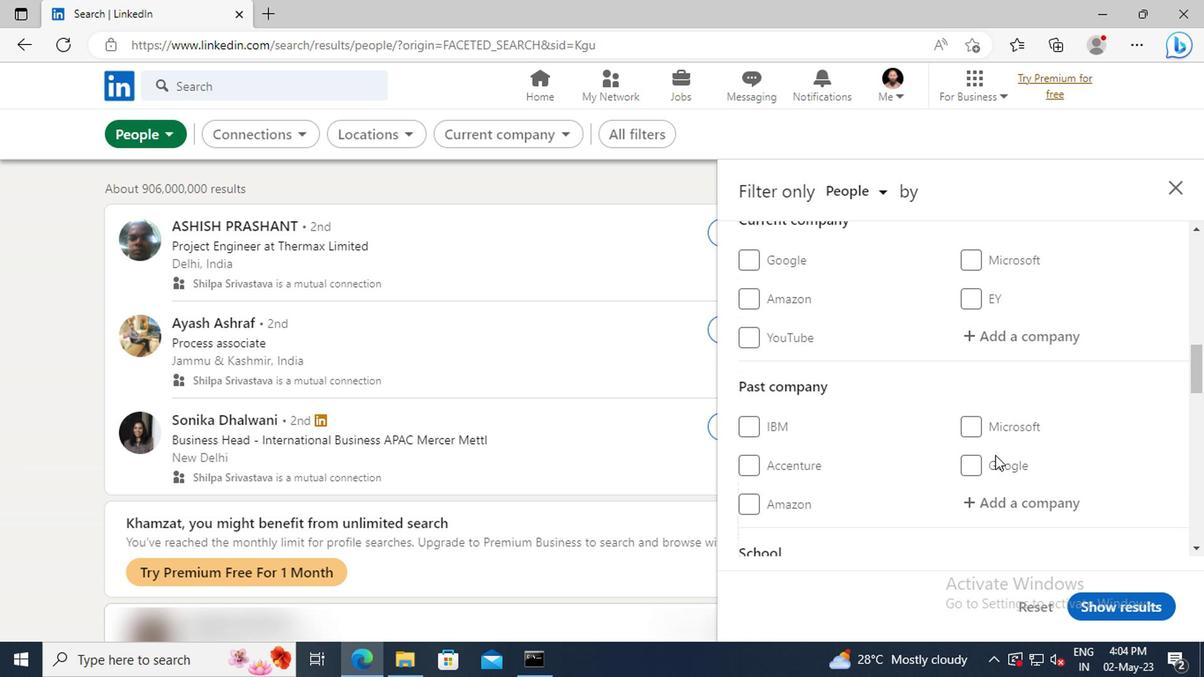 
Action: Mouse scrolled (835, 450) with delta (0, 0)
Screenshot: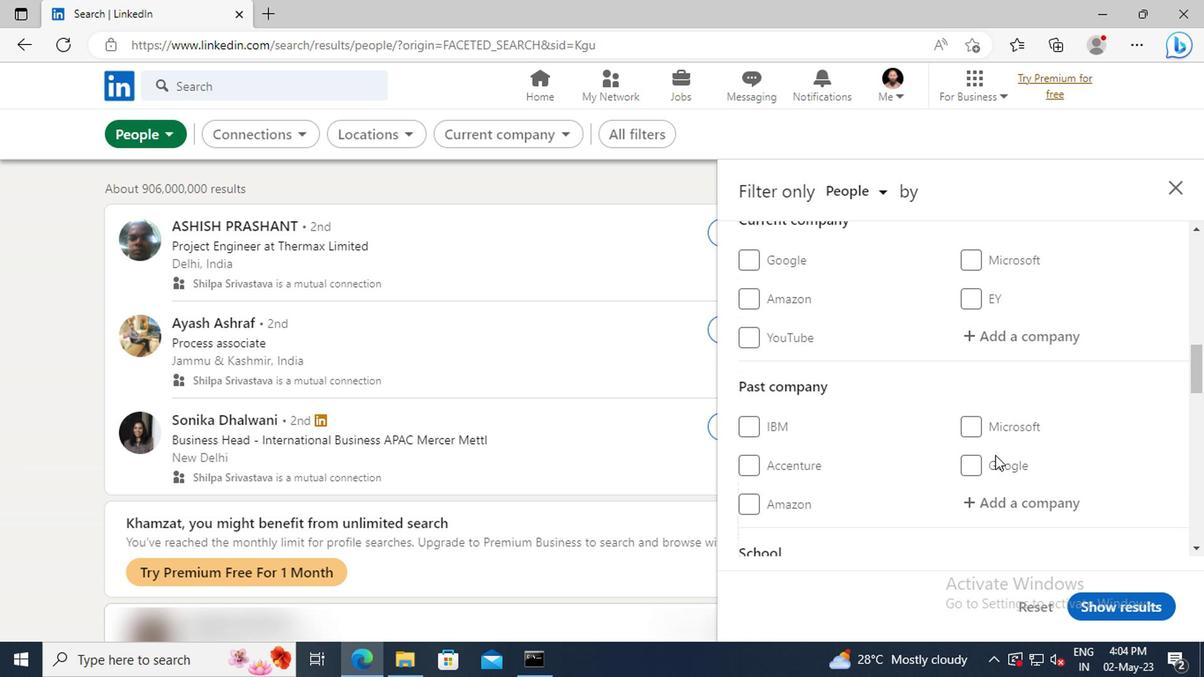 
Action: Mouse scrolled (835, 450) with delta (0, 0)
Screenshot: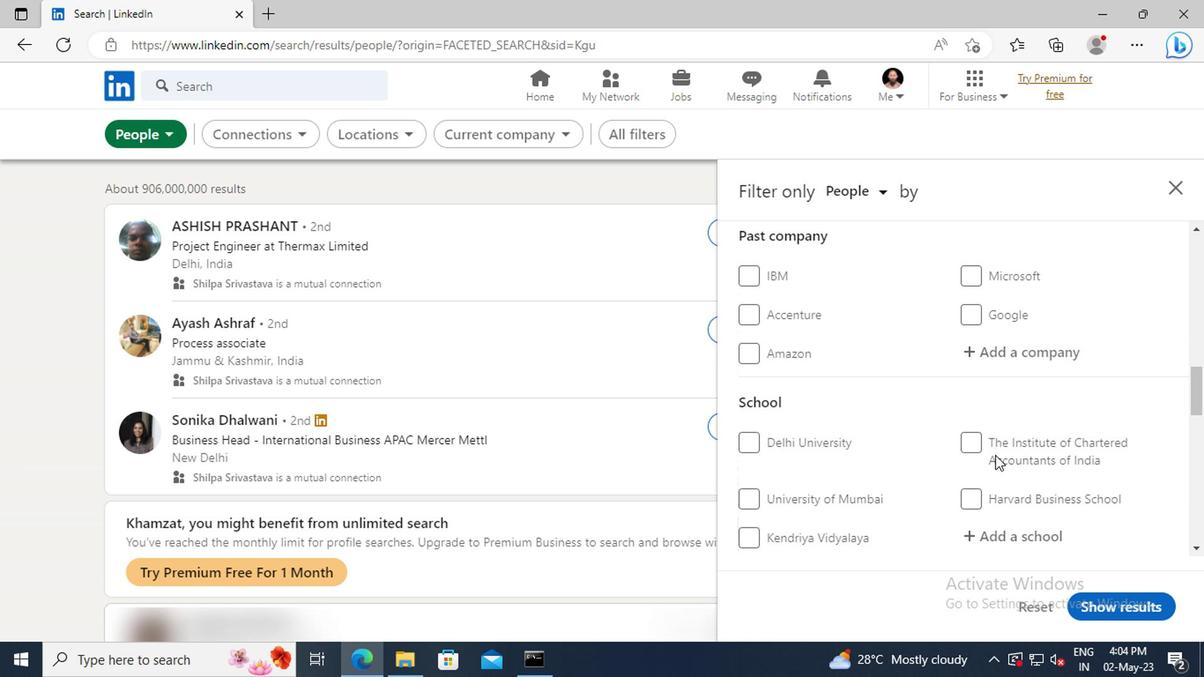 
Action: Mouse scrolled (835, 450) with delta (0, 0)
Screenshot: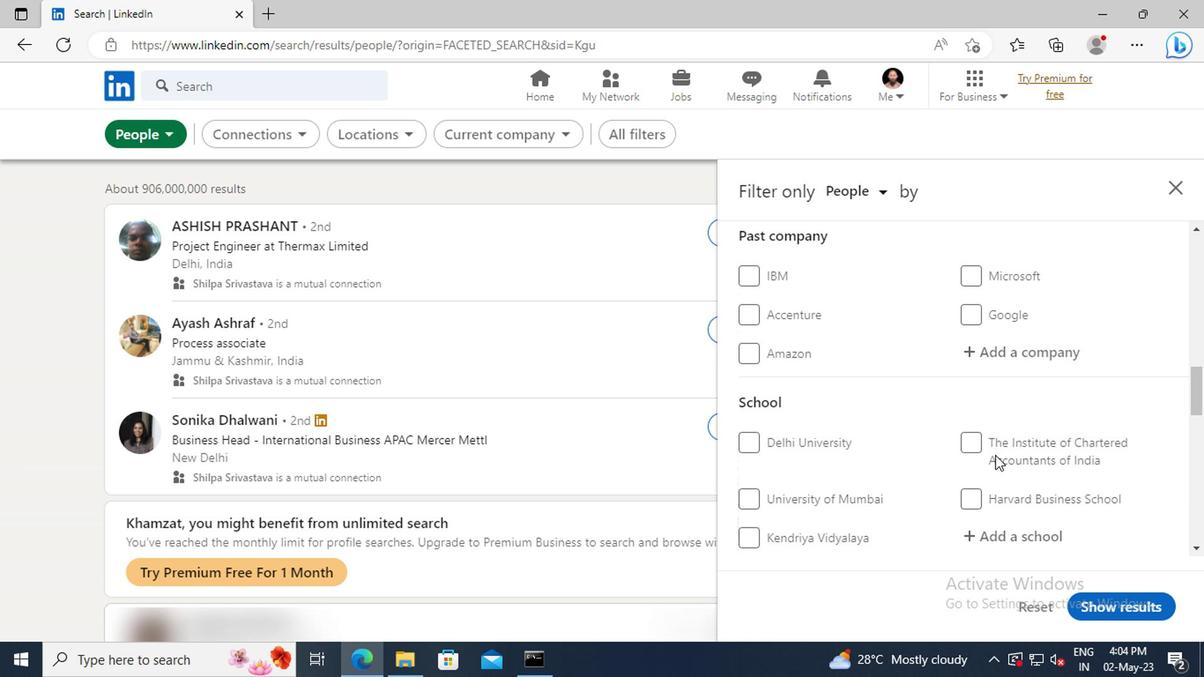 
Action: Mouse scrolled (835, 450) with delta (0, 0)
Screenshot: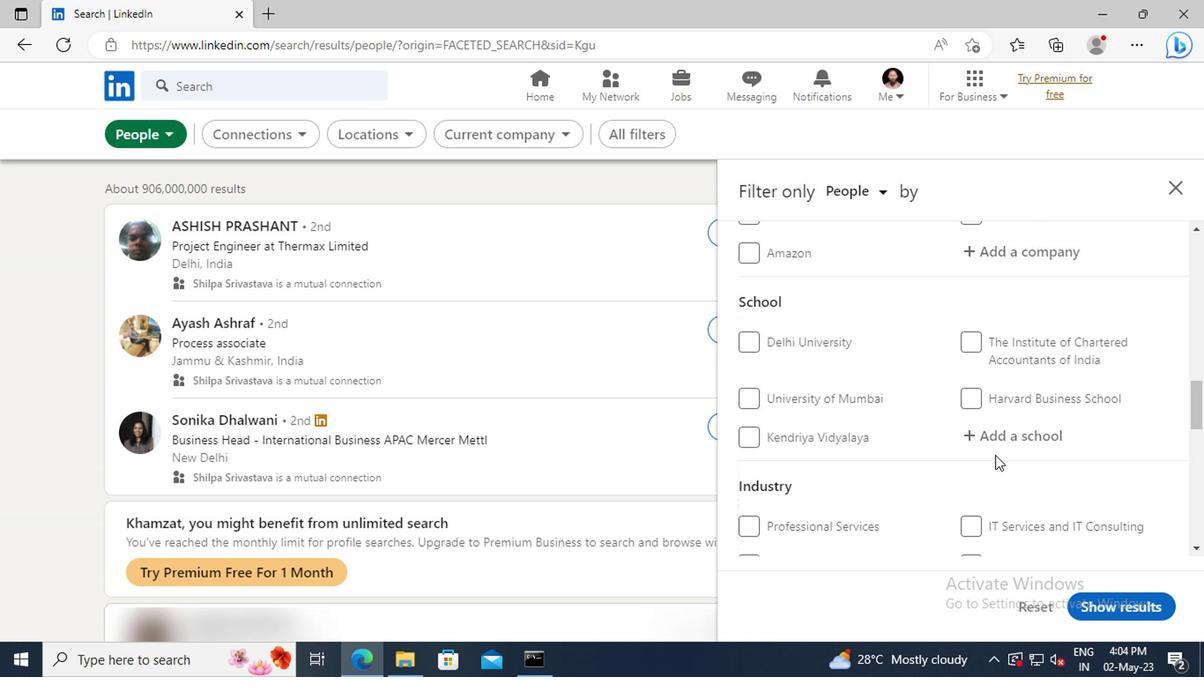 
Action: Mouse scrolled (835, 450) with delta (0, 0)
Screenshot: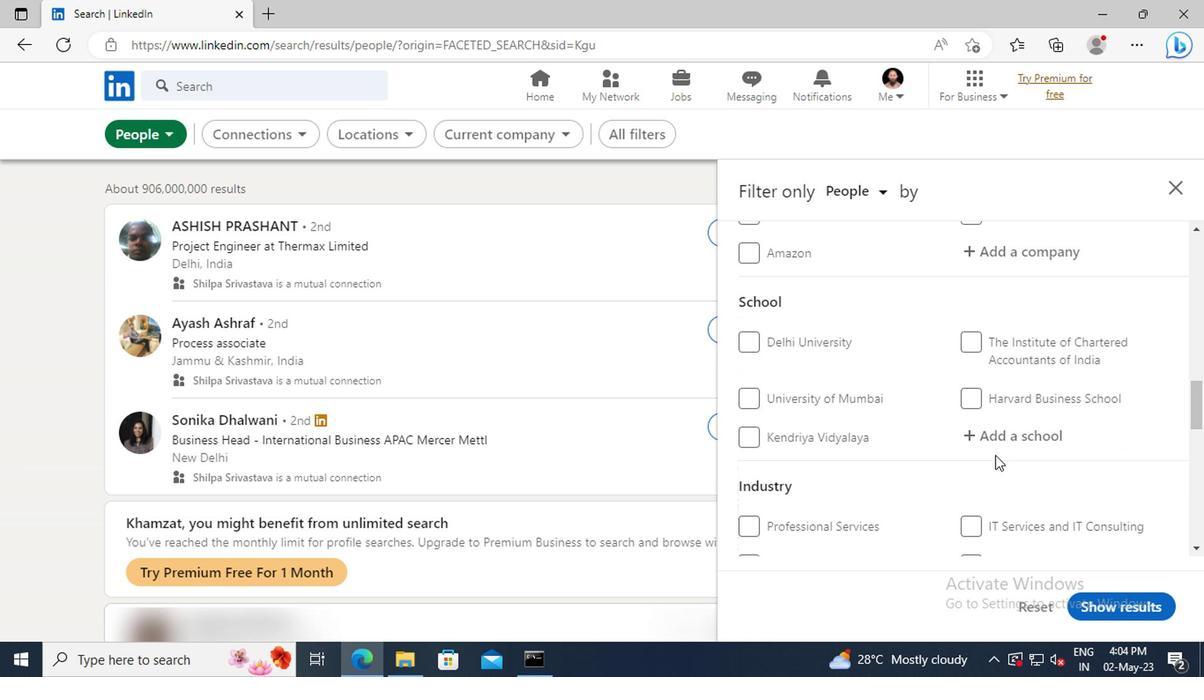 
Action: Mouse scrolled (835, 450) with delta (0, 0)
Screenshot: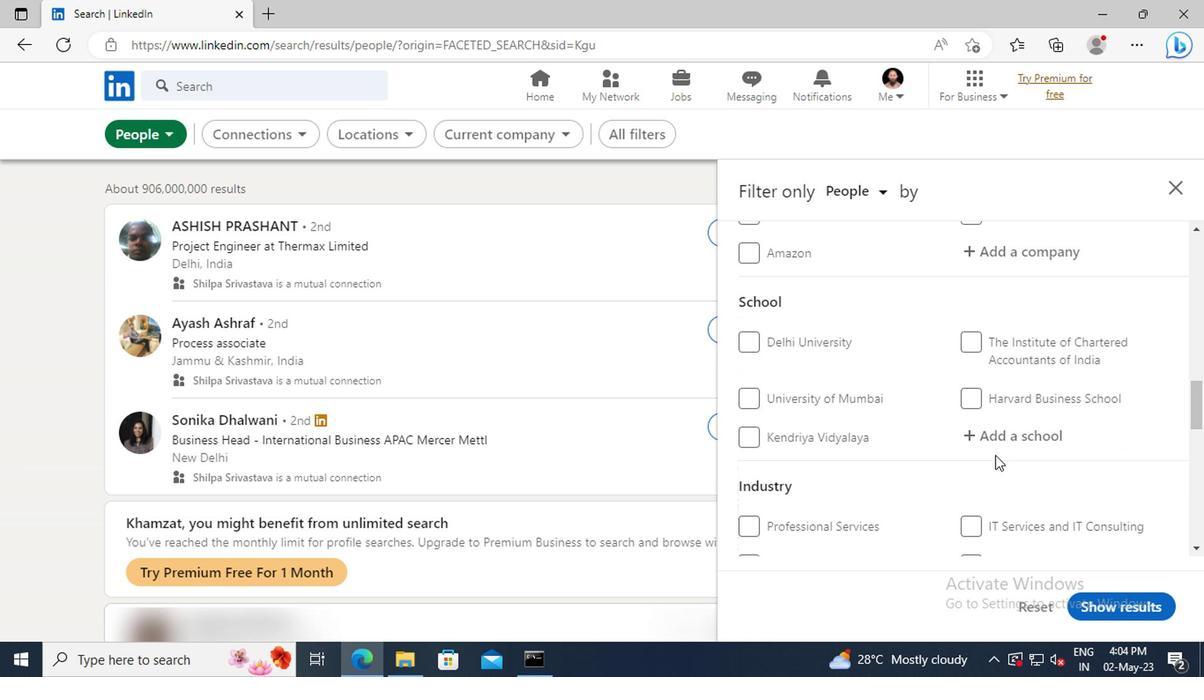 
Action: Mouse scrolled (835, 450) with delta (0, 0)
Screenshot: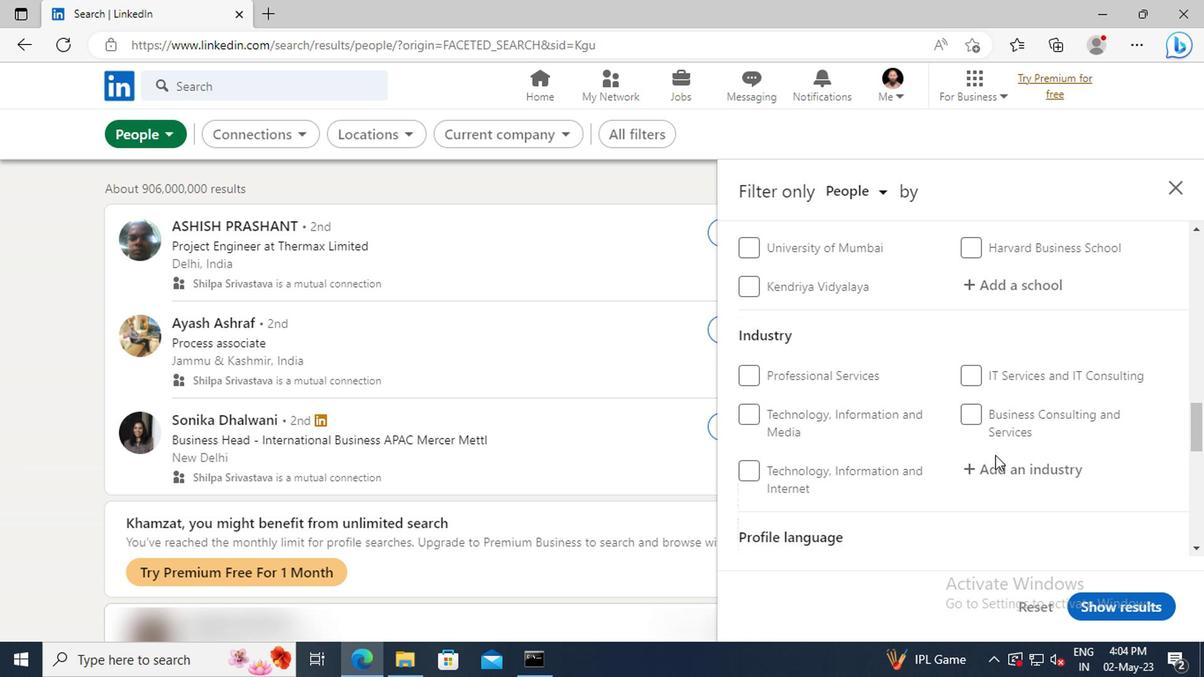 
Action: Mouse scrolled (835, 450) with delta (0, 0)
Screenshot: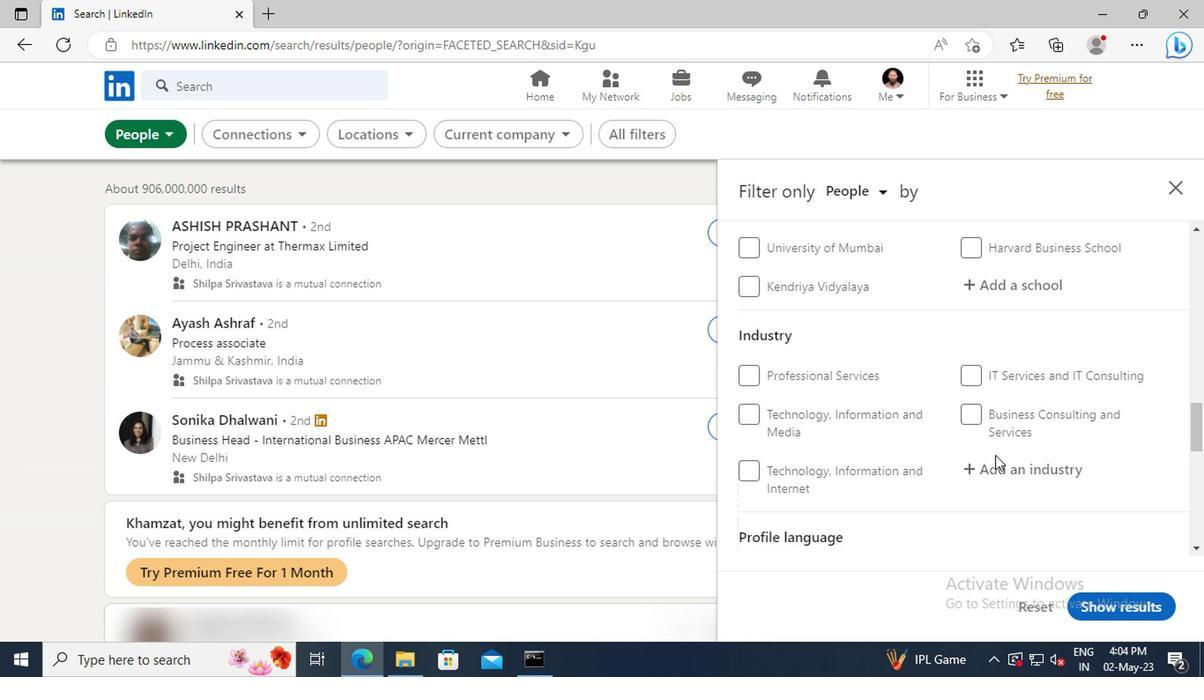
Action: Mouse scrolled (835, 450) with delta (0, 0)
Screenshot: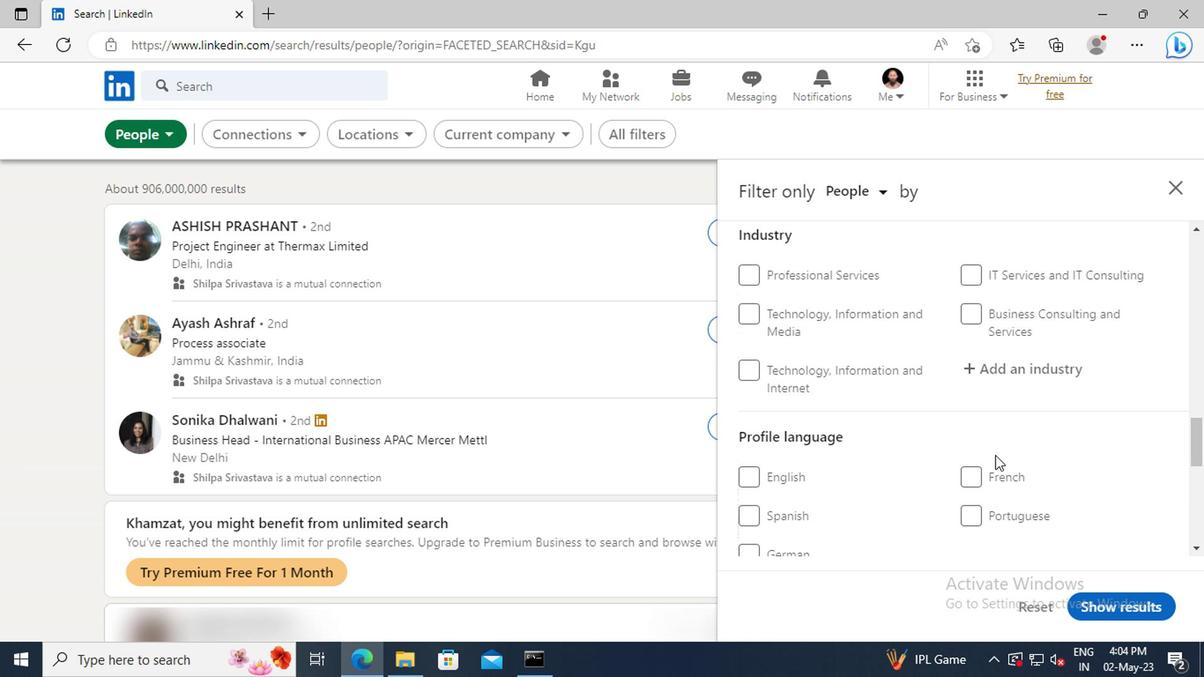 
Action: Mouse scrolled (835, 450) with delta (0, 0)
Screenshot: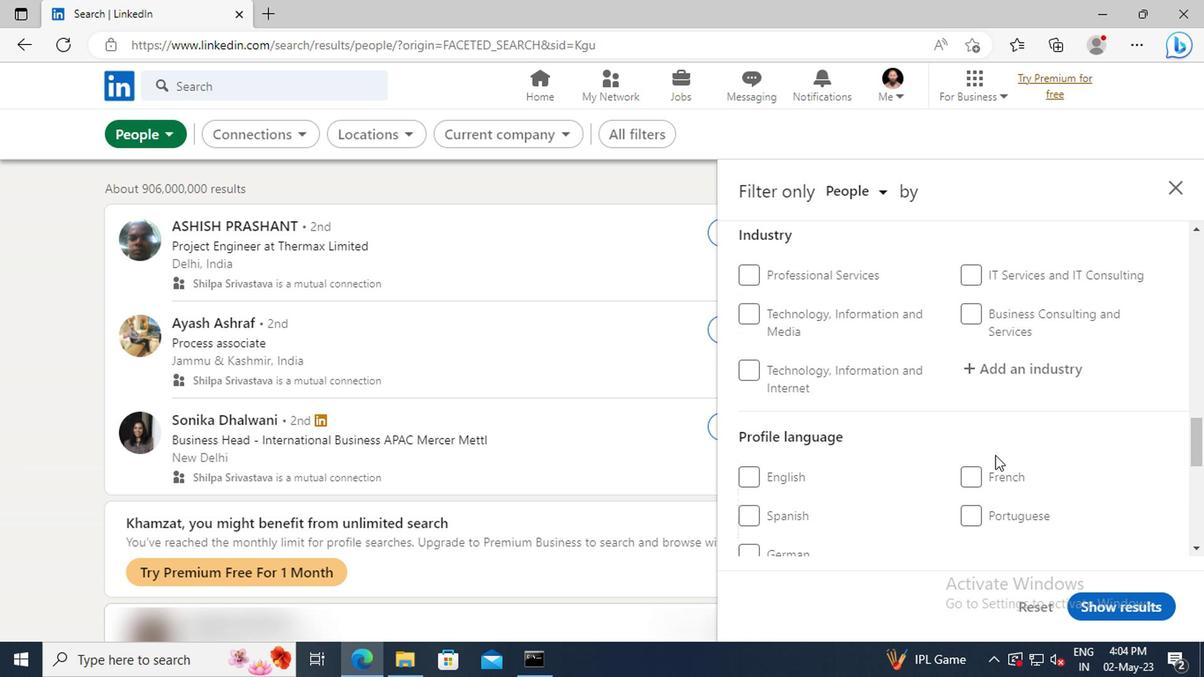 
Action: Mouse moved to (663, 457)
Screenshot: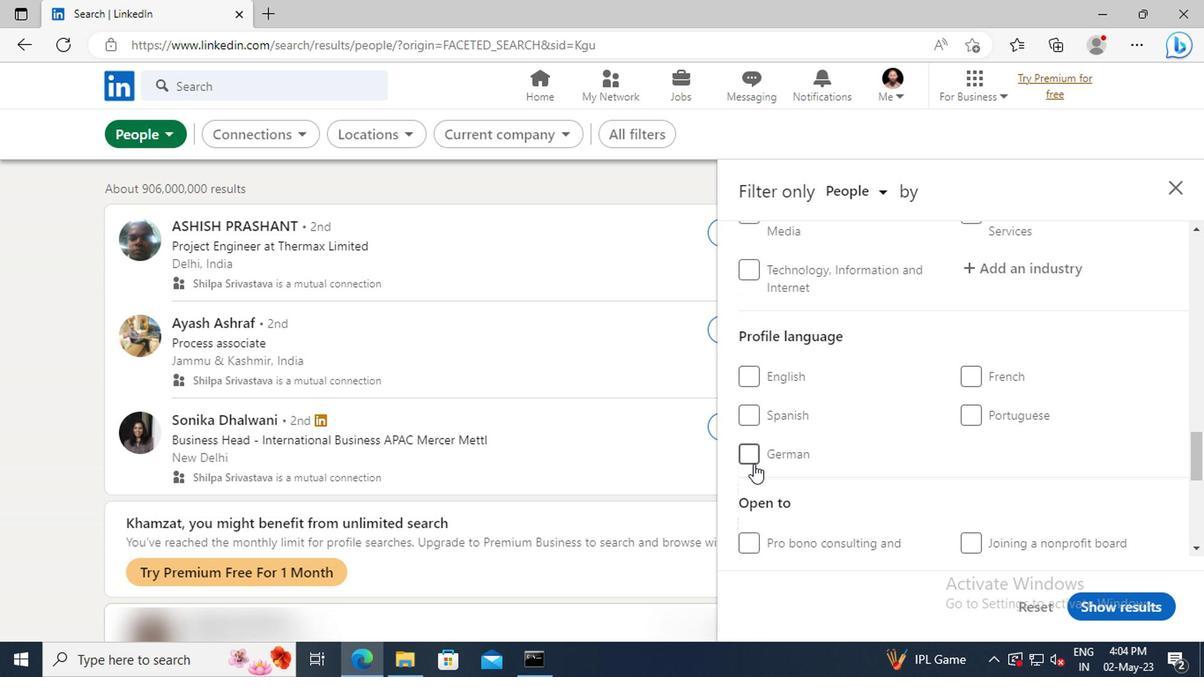 
Action: Mouse pressed left at (663, 457)
Screenshot: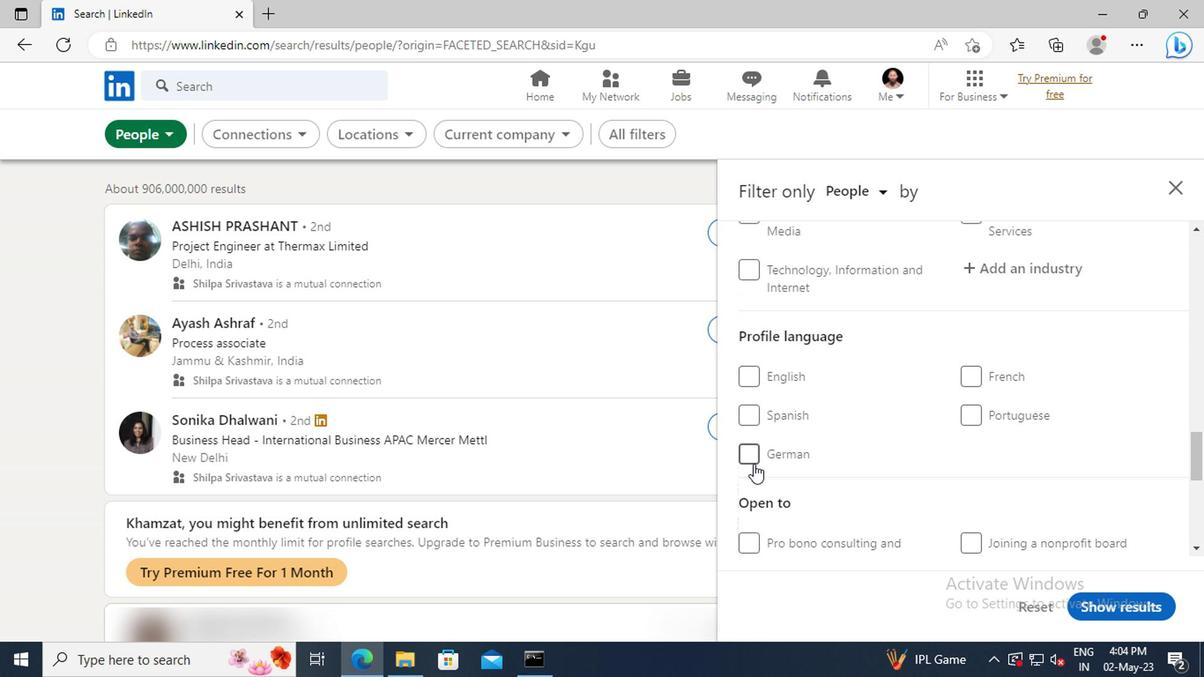 
Action: Mouse moved to (770, 447)
Screenshot: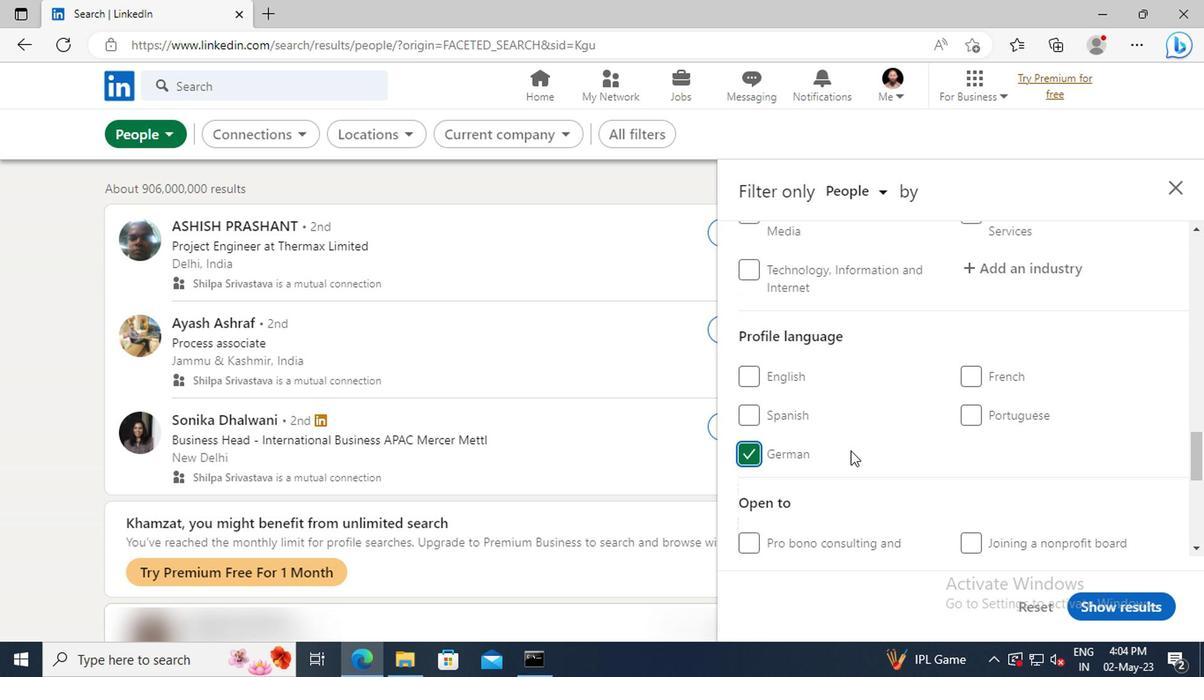 
Action: Mouse scrolled (770, 447) with delta (0, 0)
Screenshot: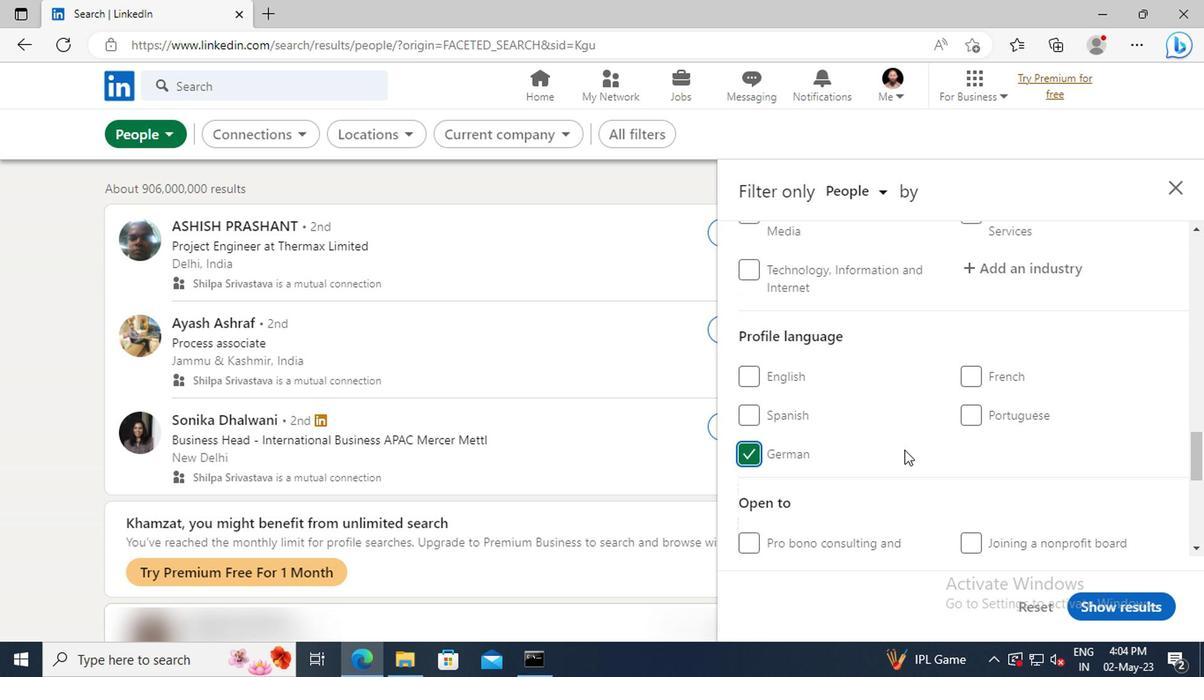 
Action: Mouse scrolled (770, 447) with delta (0, 0)
Screenshot: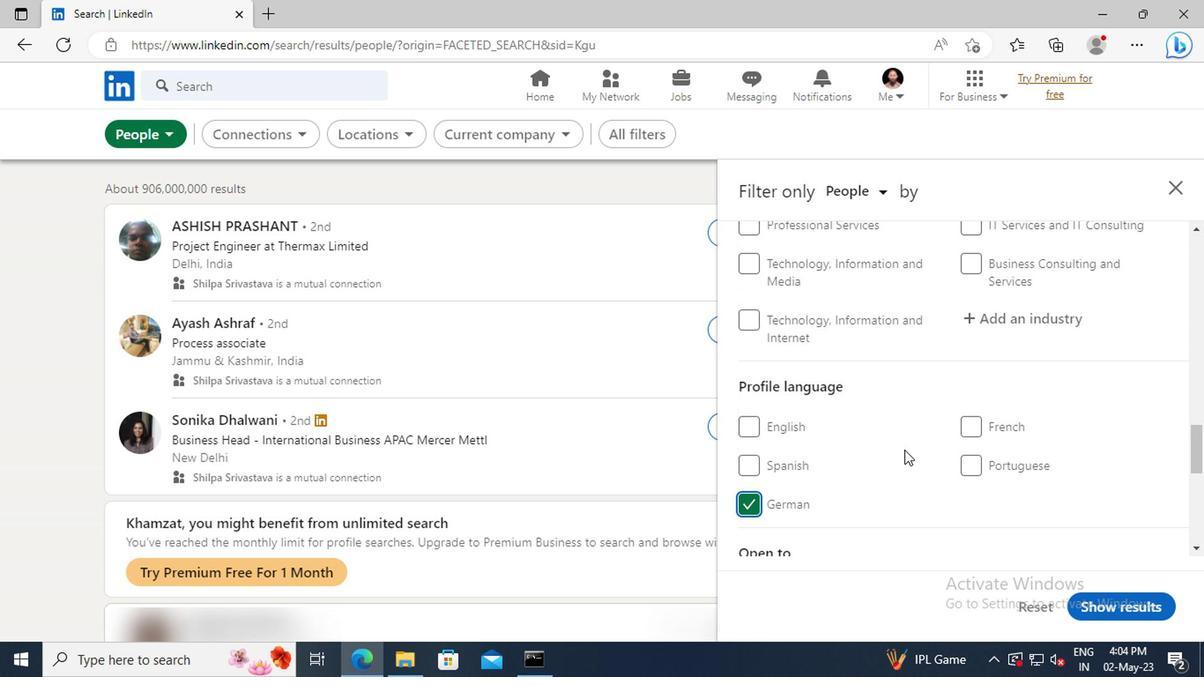 
Action: Mouse scrolled (770, 447) with delta (0, 0)
Screenshot: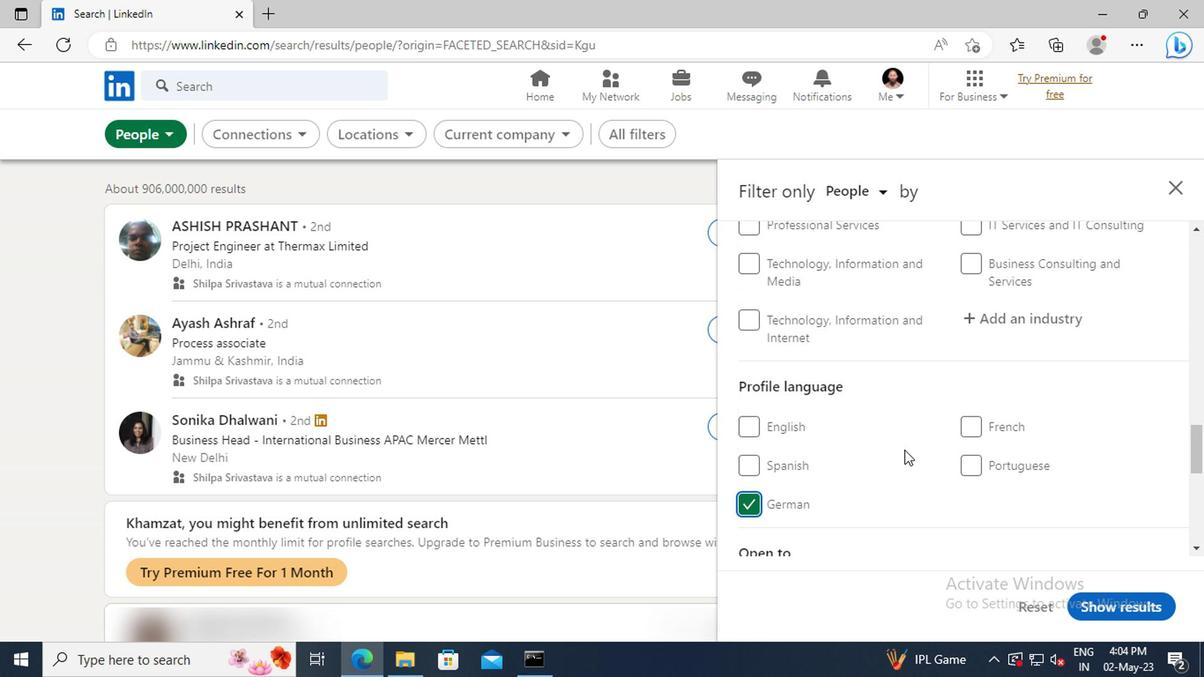 
Action: Mouse moved to (771, 446)
Screenshot: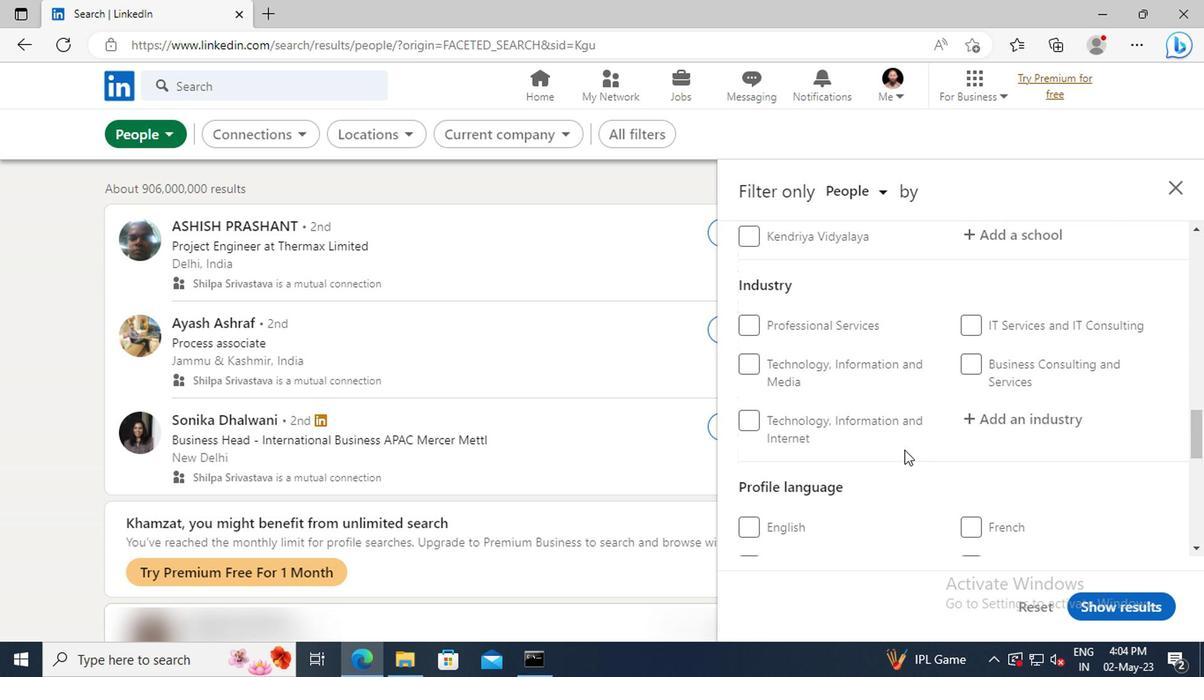 
Action: Mouse scrolled (771, 447) with delta (0, 0)
Screenshot: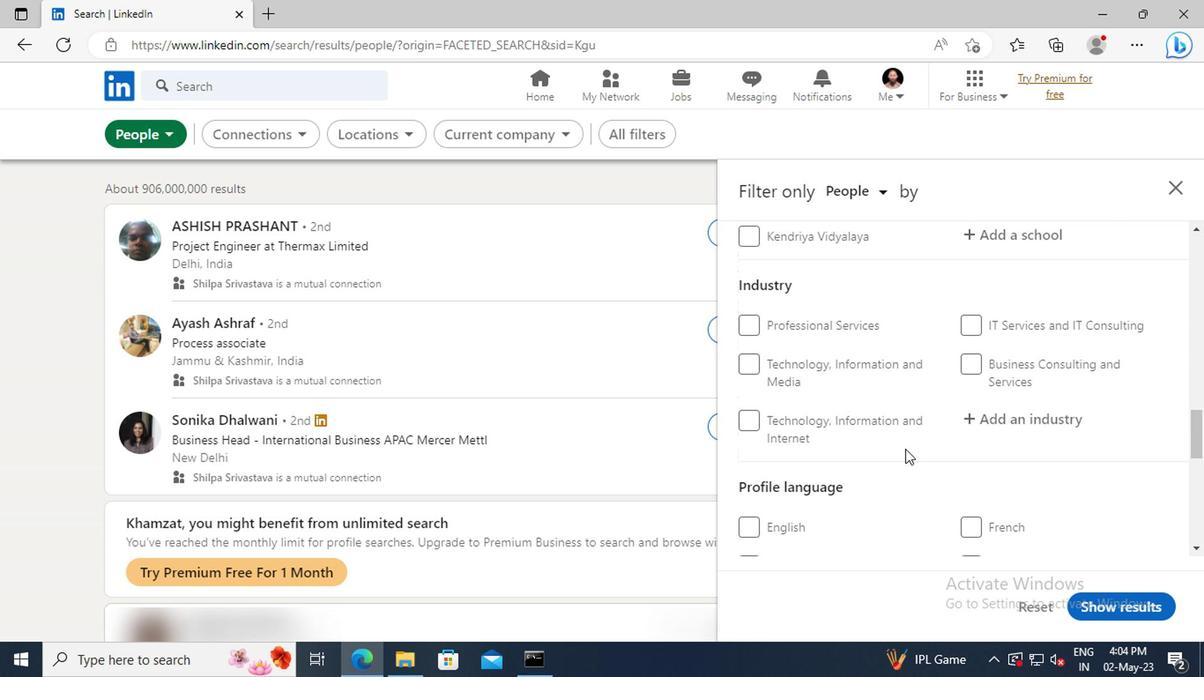 
Action: Mouse scrolled (771, 447) with delta (0, 0)
Screenshot: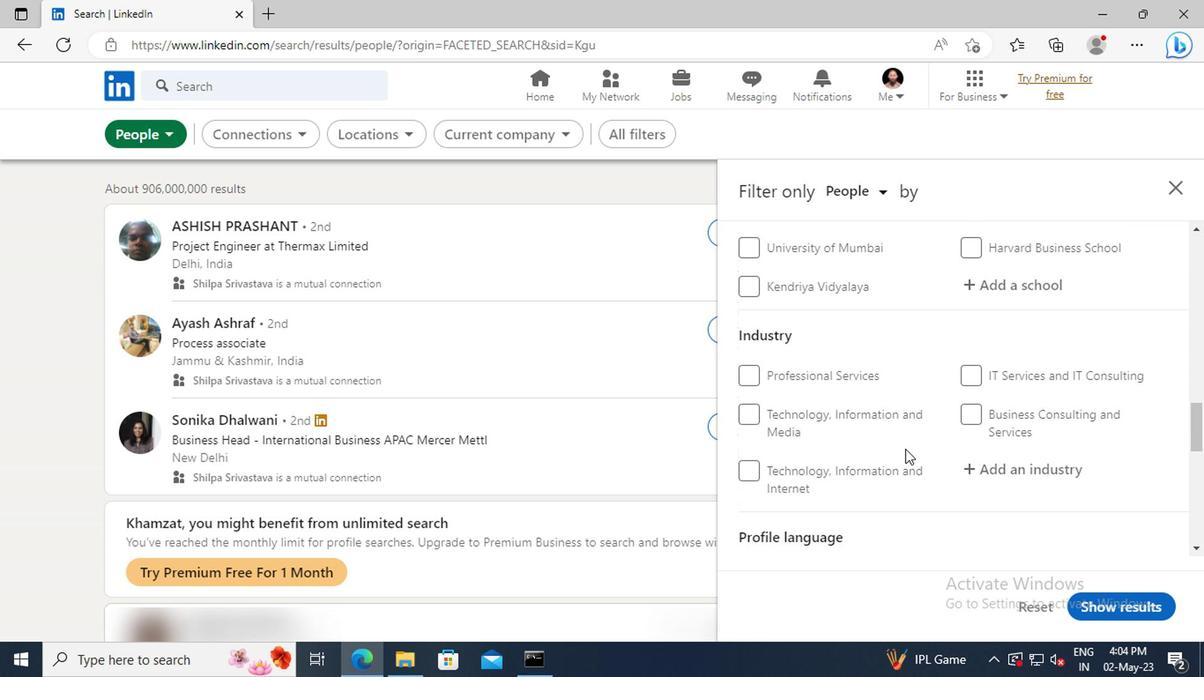 
Action: Mouse scrolled (771, 447) with delta (0, 0)
Screenshot: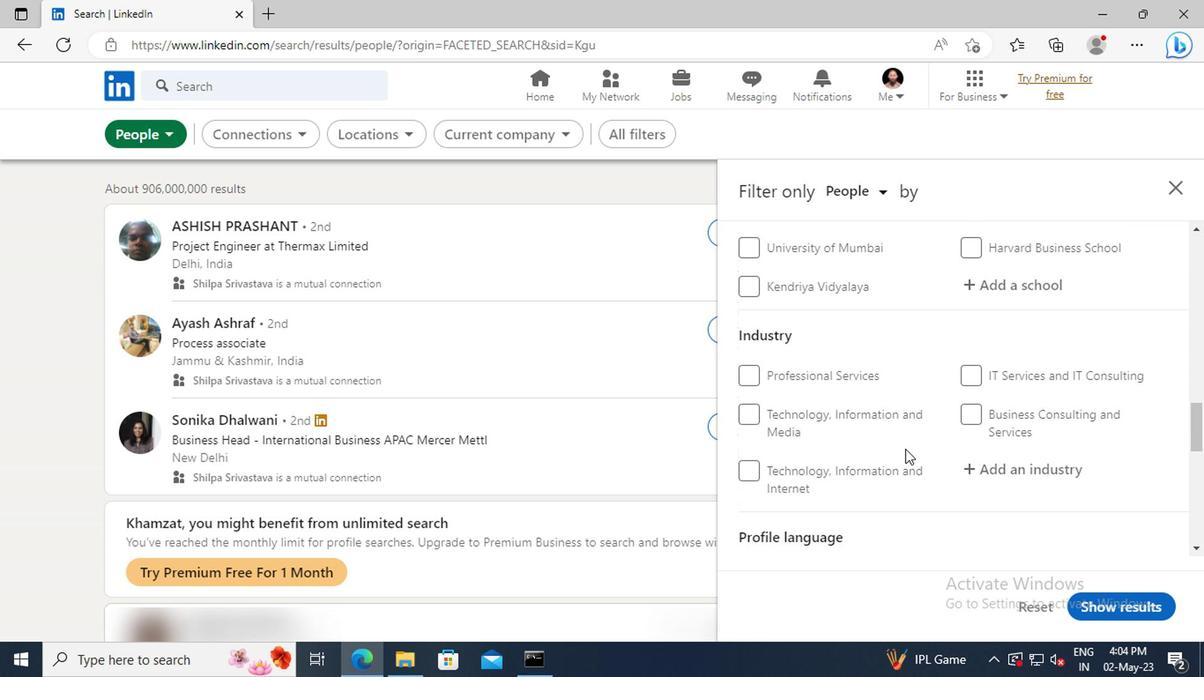 
Action: Mouse scrolled (771, 447) with delta (0, 0)
Screenshot: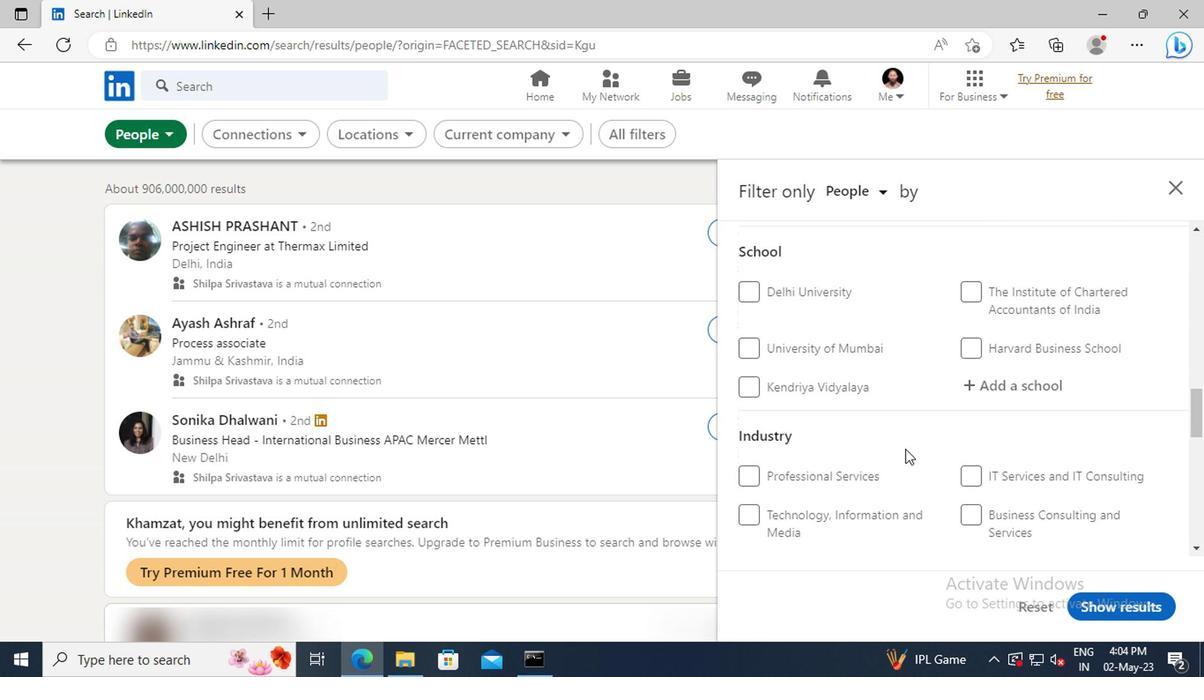 
Action: Mouse scrolled (771, 447) with delta (0, 0)
Screenshot: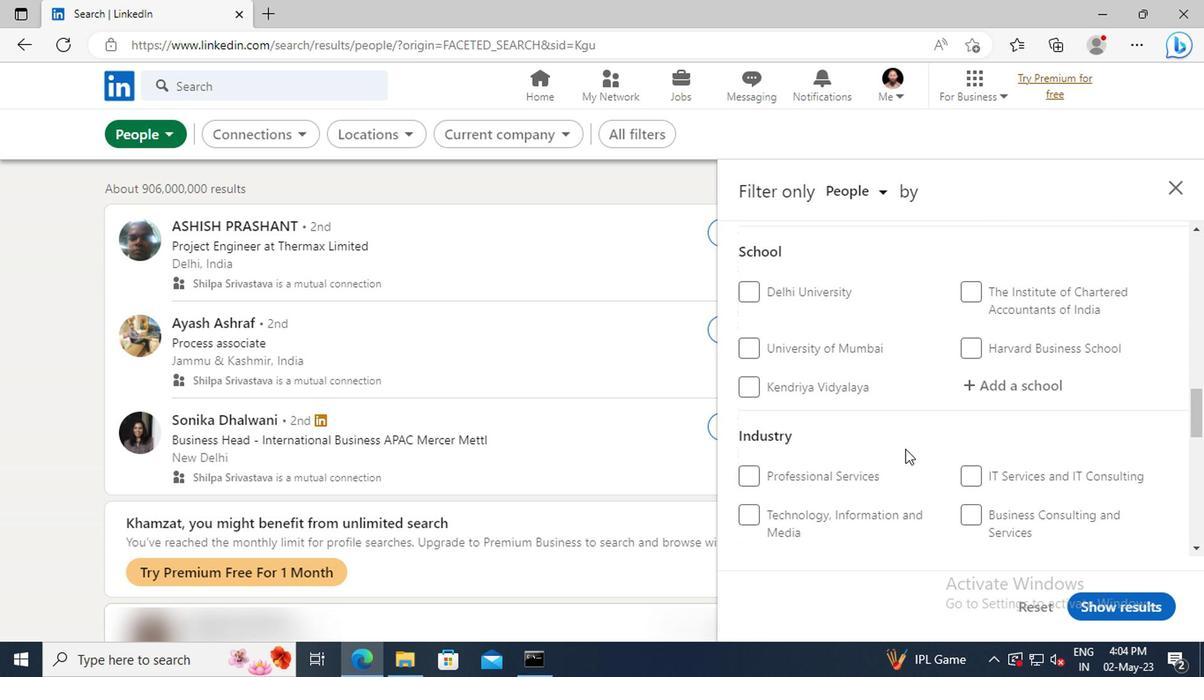 
Action: Mouse scrolled (771, 447) with delta (0, 0)
Screenshot: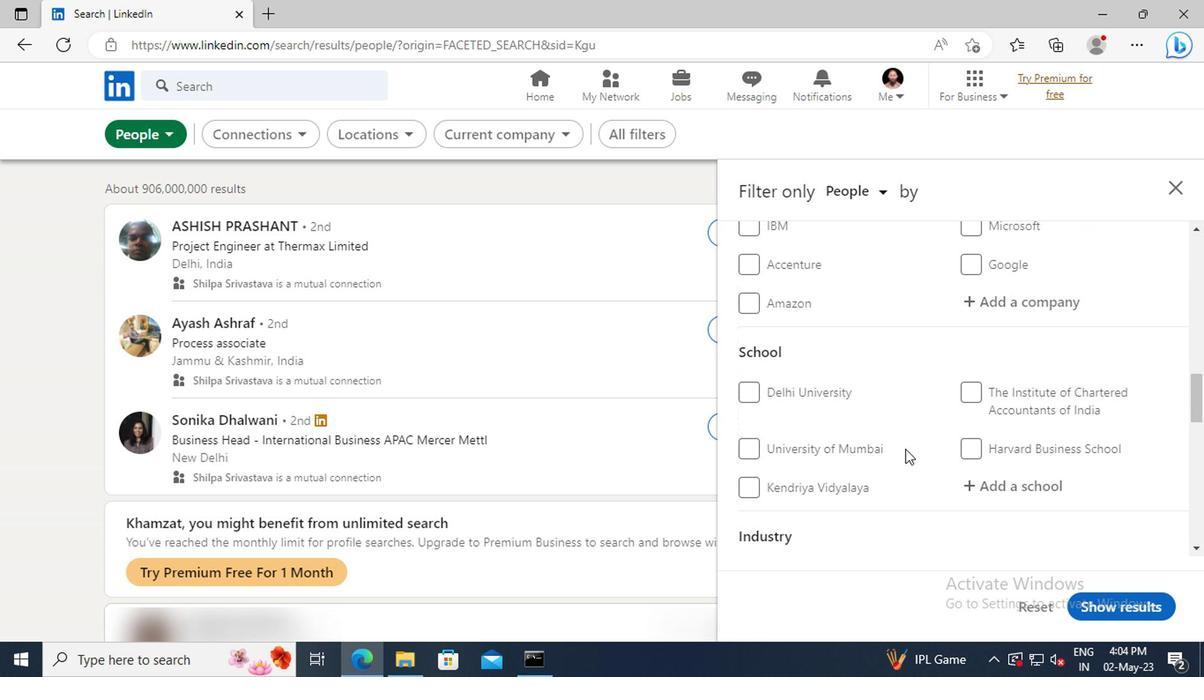 
Action: Mouse scrolled (771, 447) with delta (0, 0)
Screenshot: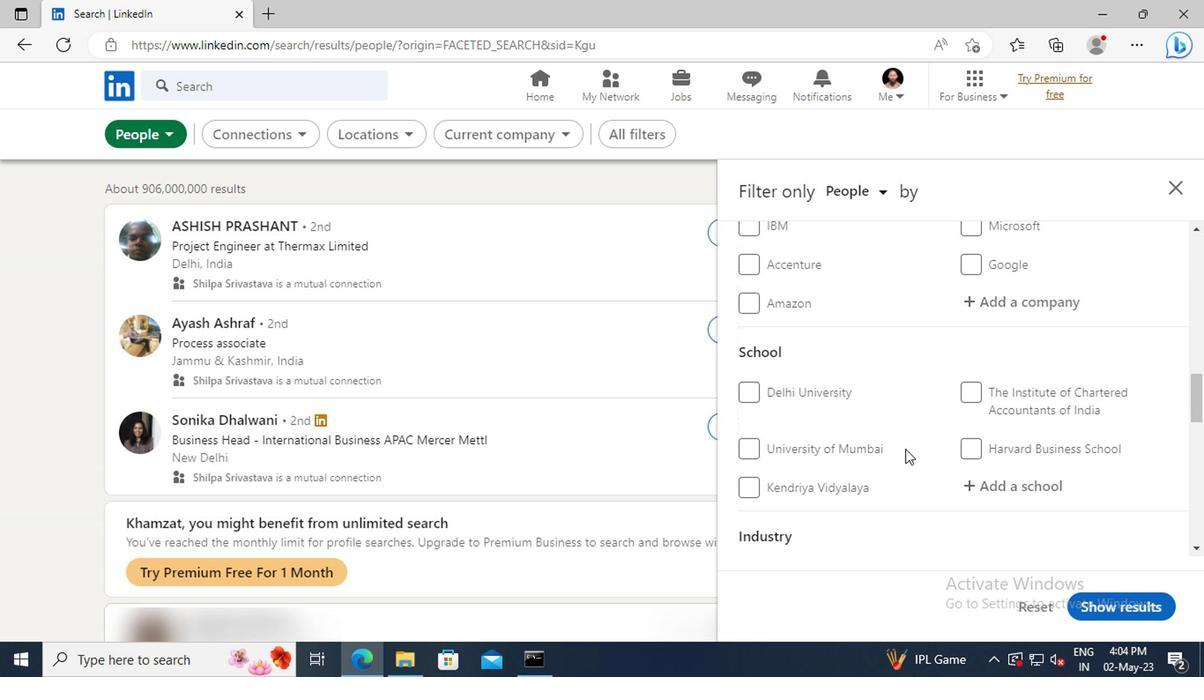 
Action: Mouse scrolled (771, 447) with delta (0, 0)
Screenshot: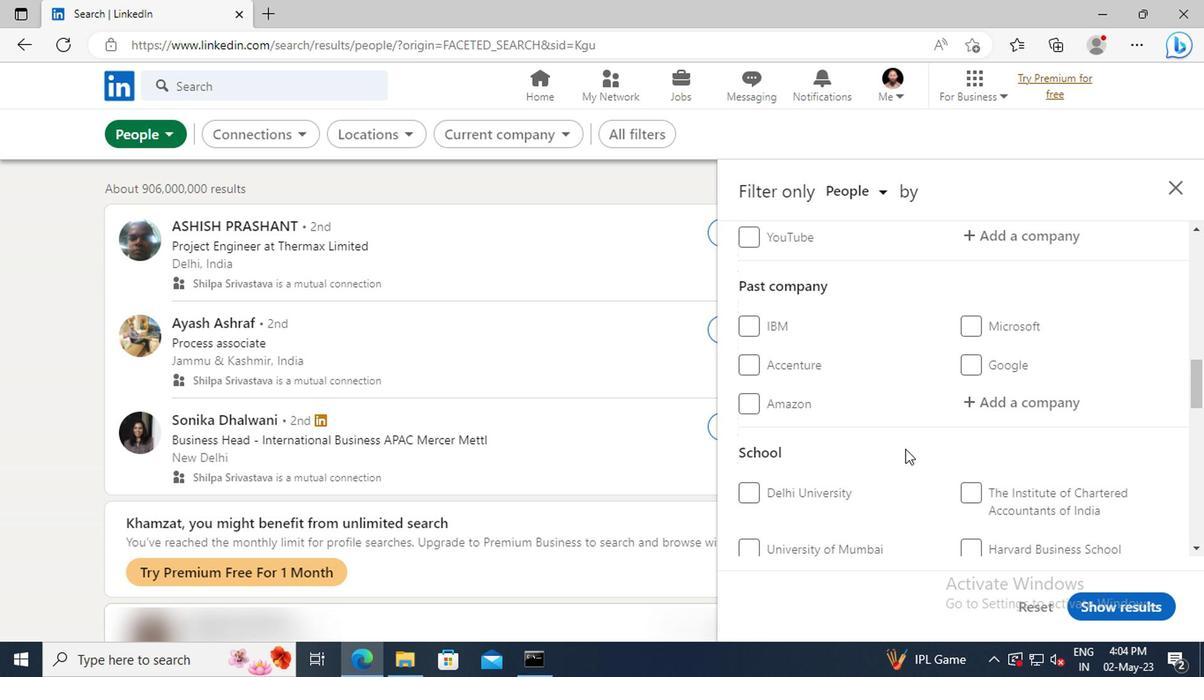 
Action: Mouse scrolled (771, 447) with delta (0, 0)
Screenshot: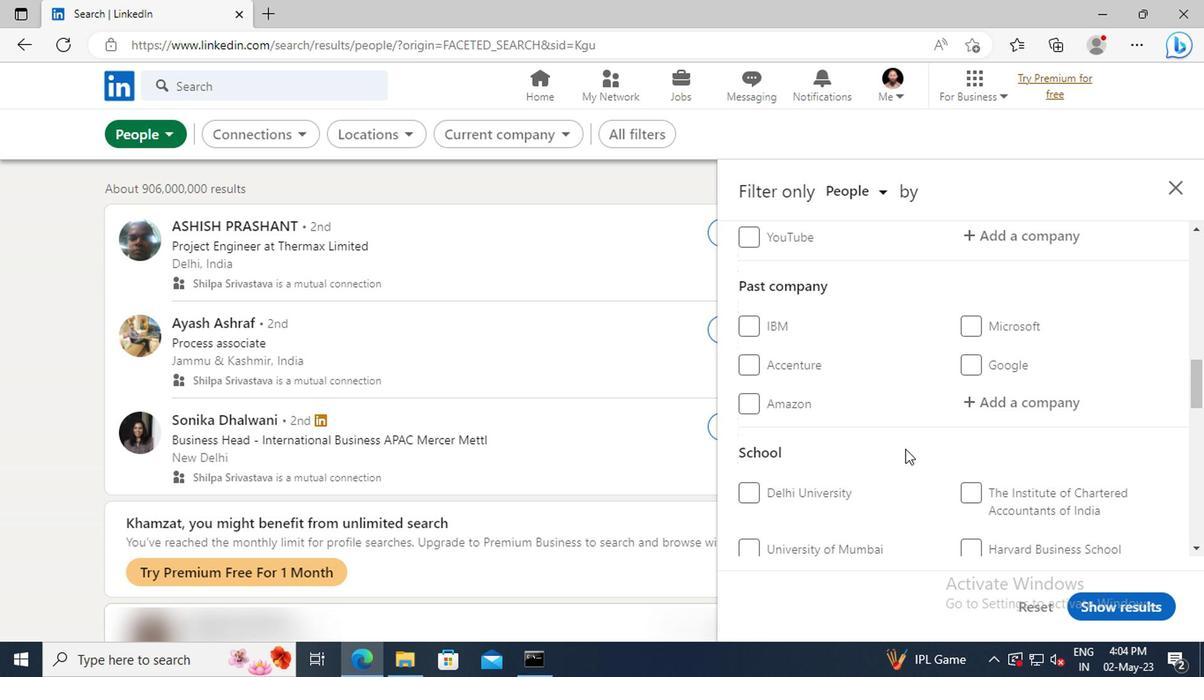 
Action: Mouse scrolled (771, 447) with delta (0, 0)
Screenshot: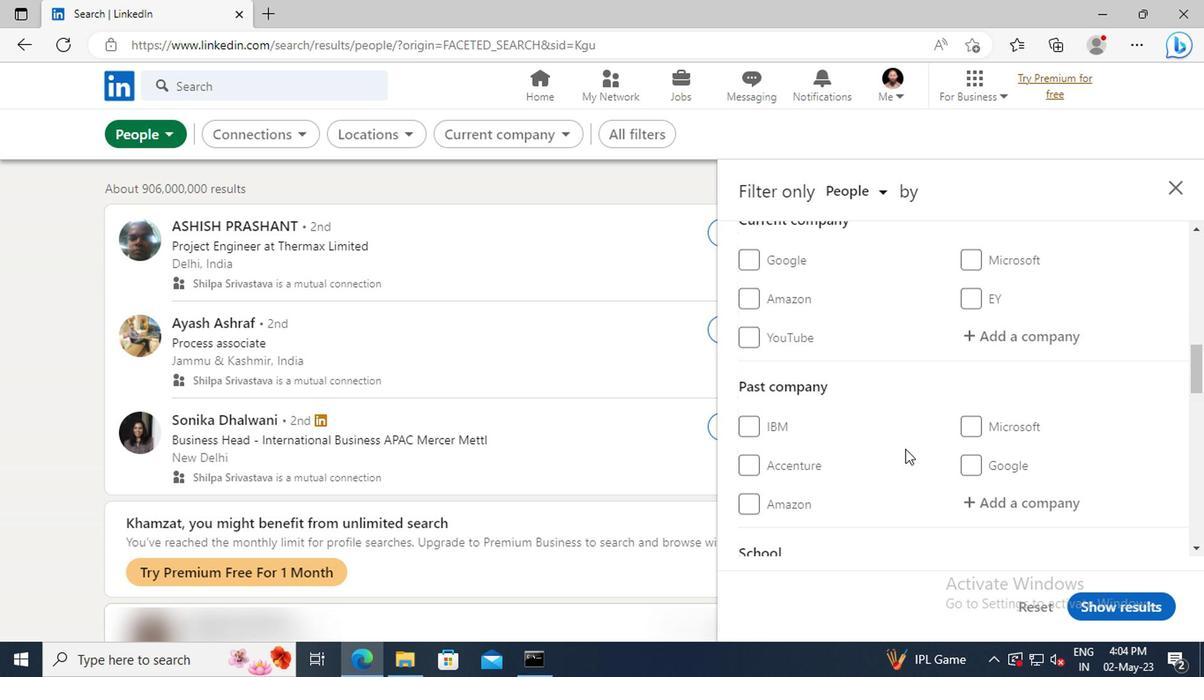 
Action: Mouse scrolled (771, 447) with delta (0, 0)
Screenshot: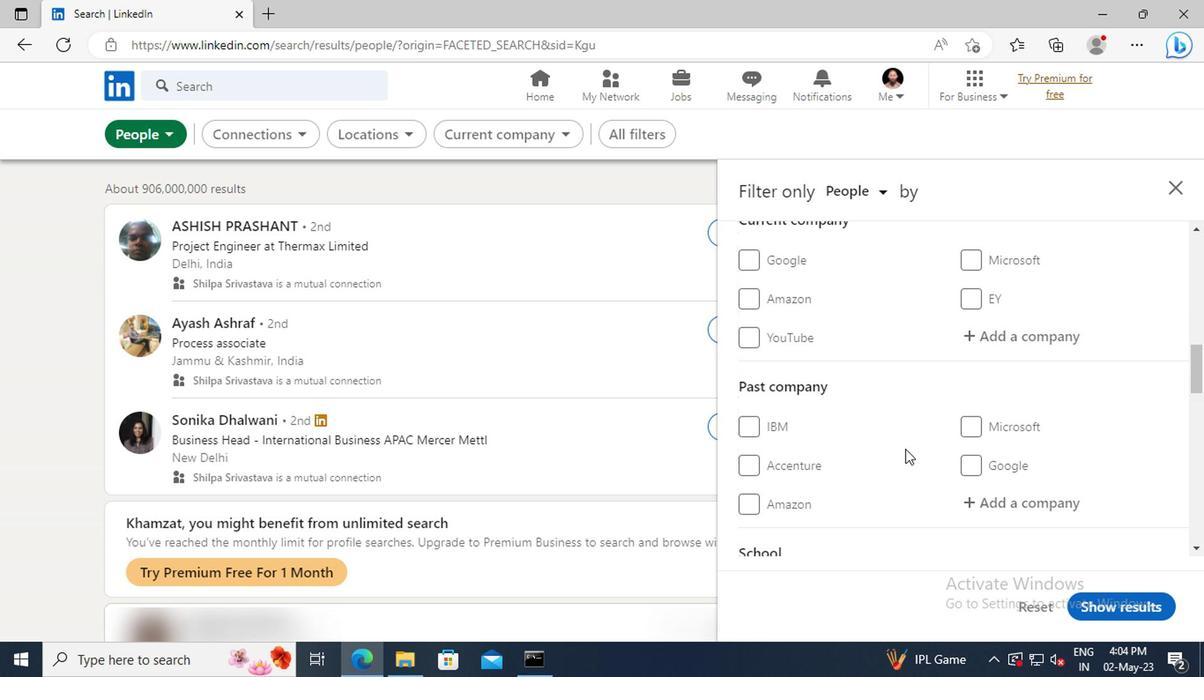 
Action: Mouse moved to (820, 435)
Screenshot: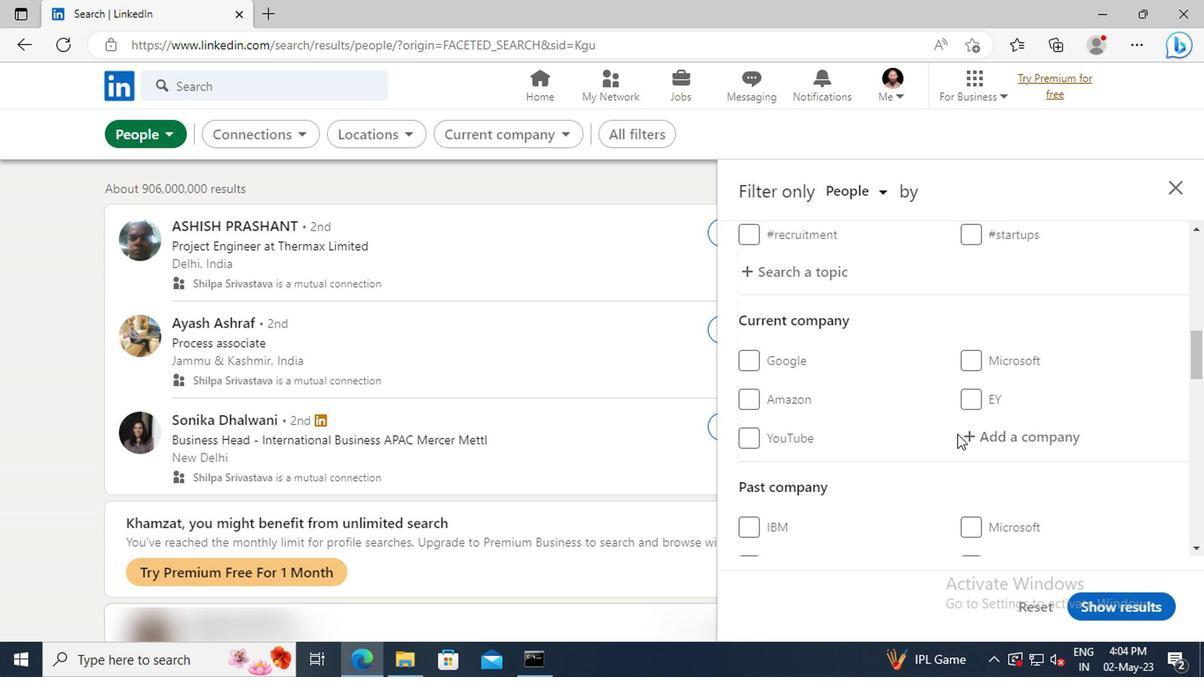 
Action: Mouse pressed left at (820, 435)
Screenshot: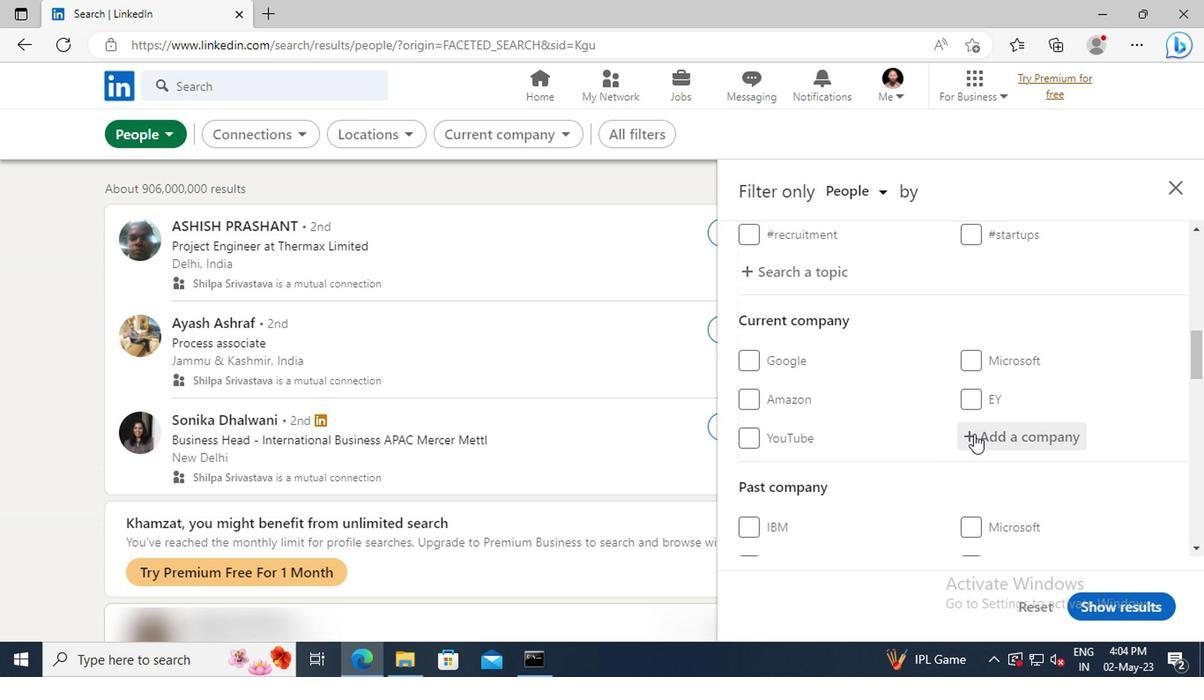 
Action: Key pressed <Key.shift>COFACE
Screenshot: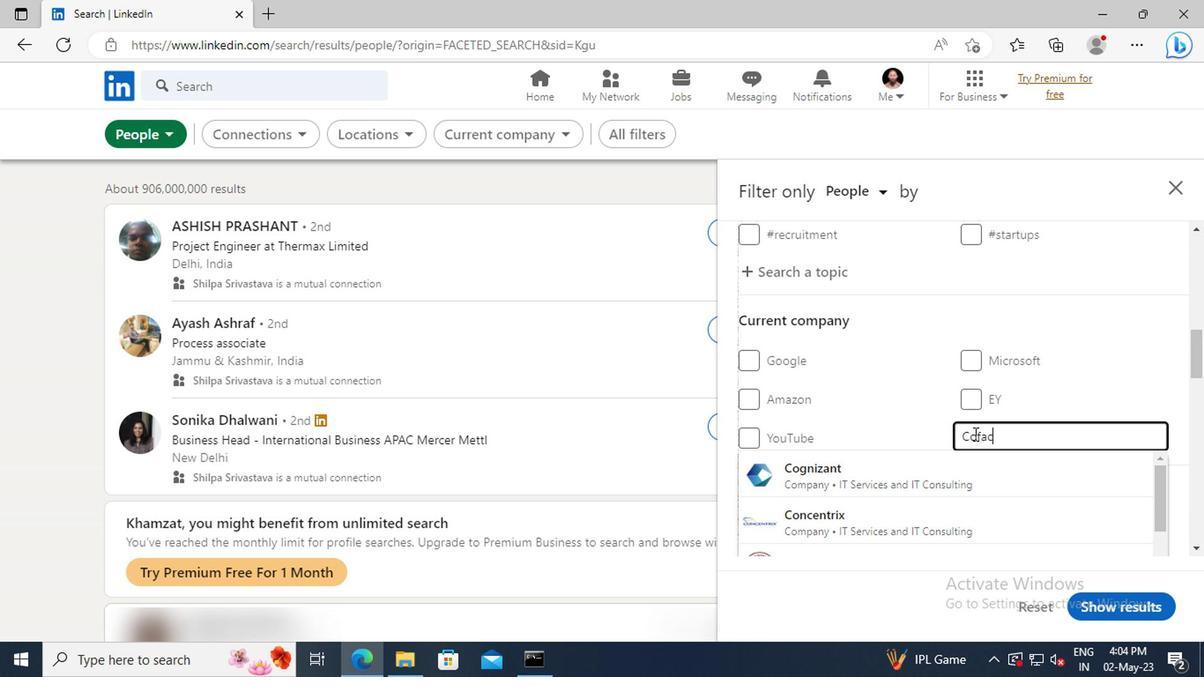
Action: Mouse moved to (829, 454)
Screenshot: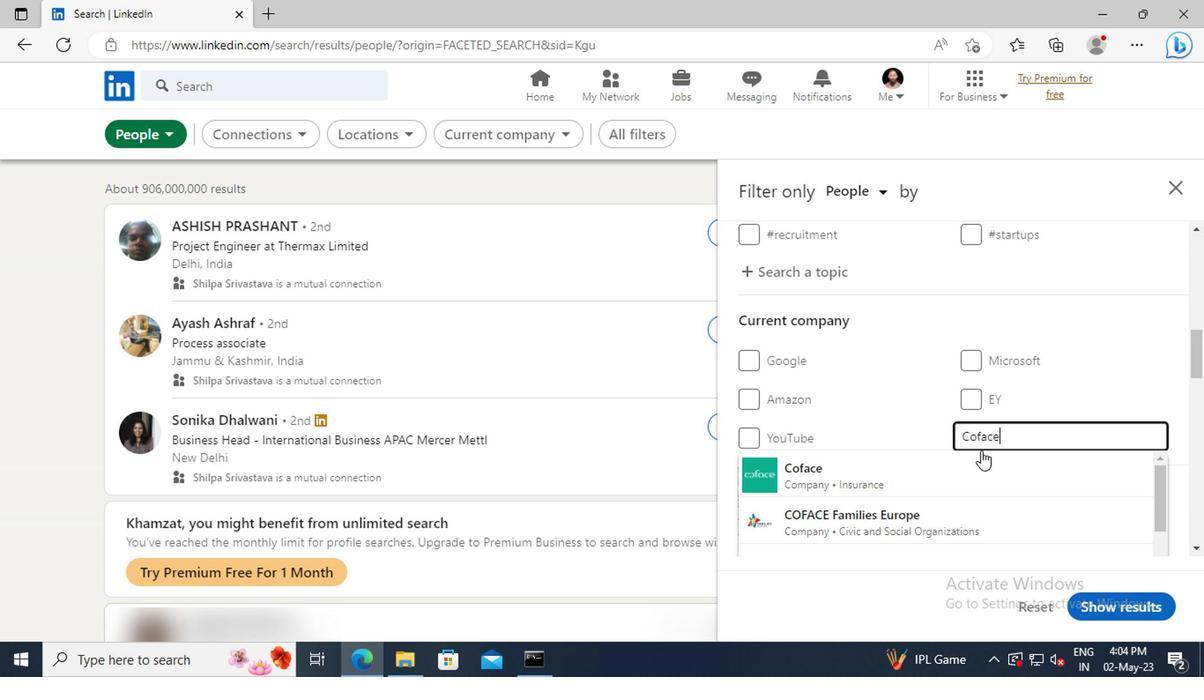 
Action: Mouse pressed left at (829, 454)
Screenshot: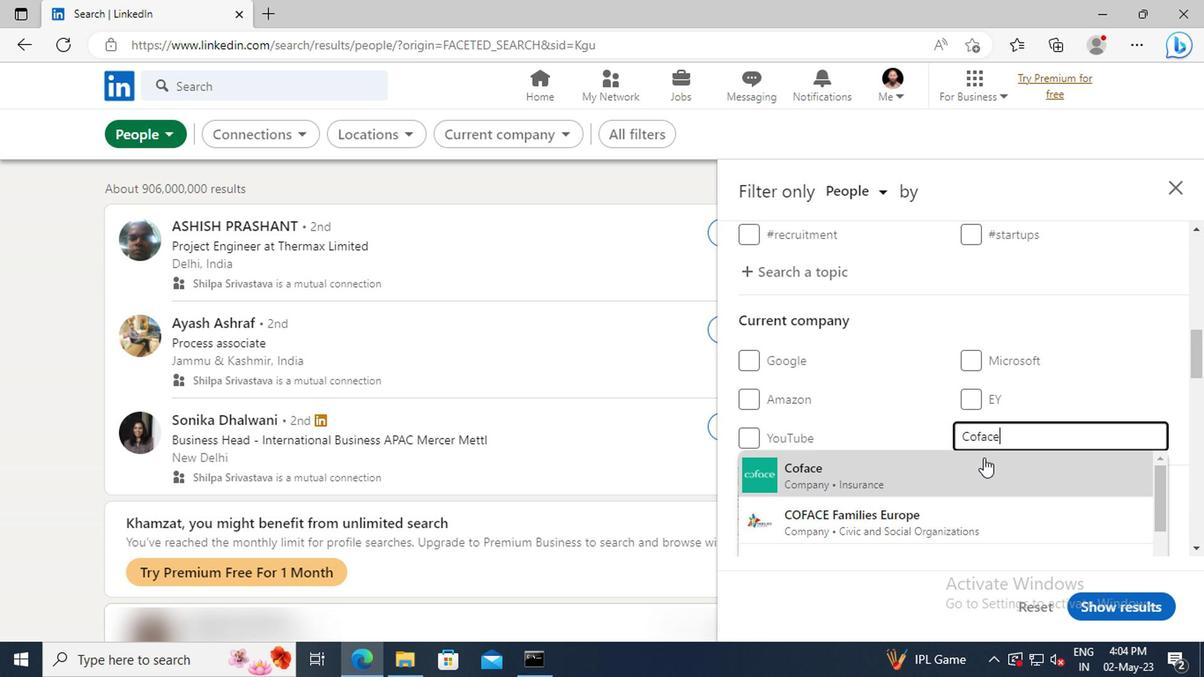 
Action: Mouse scrolled (829, 454) with delta (0, 0)
Screenshot: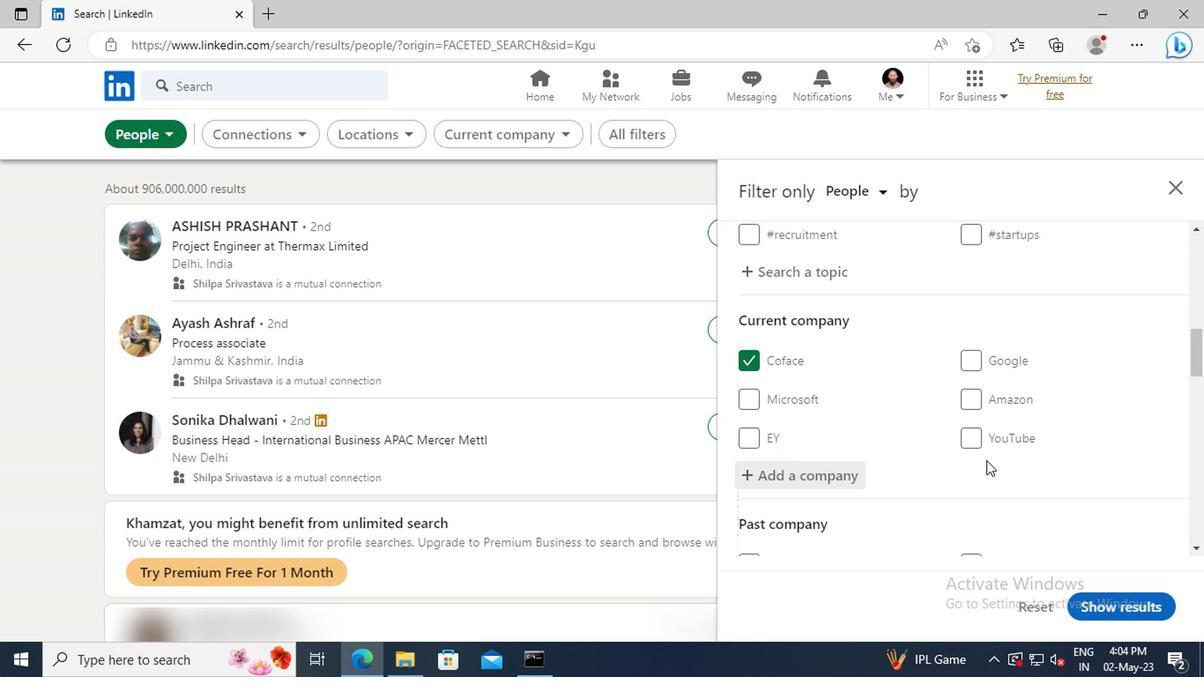 
Action: Mouse scrolled (829, 454) with delta (0, 0)
Screenshot: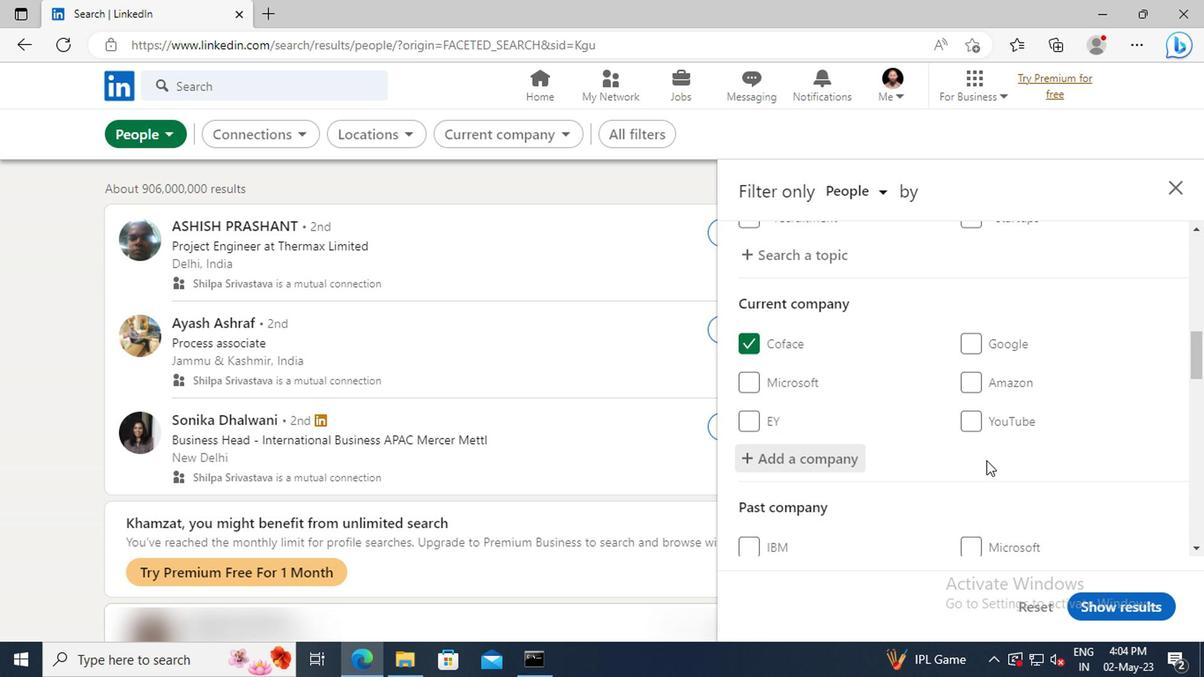 
Action: Mouse moved to (830, 442)
Screenshot: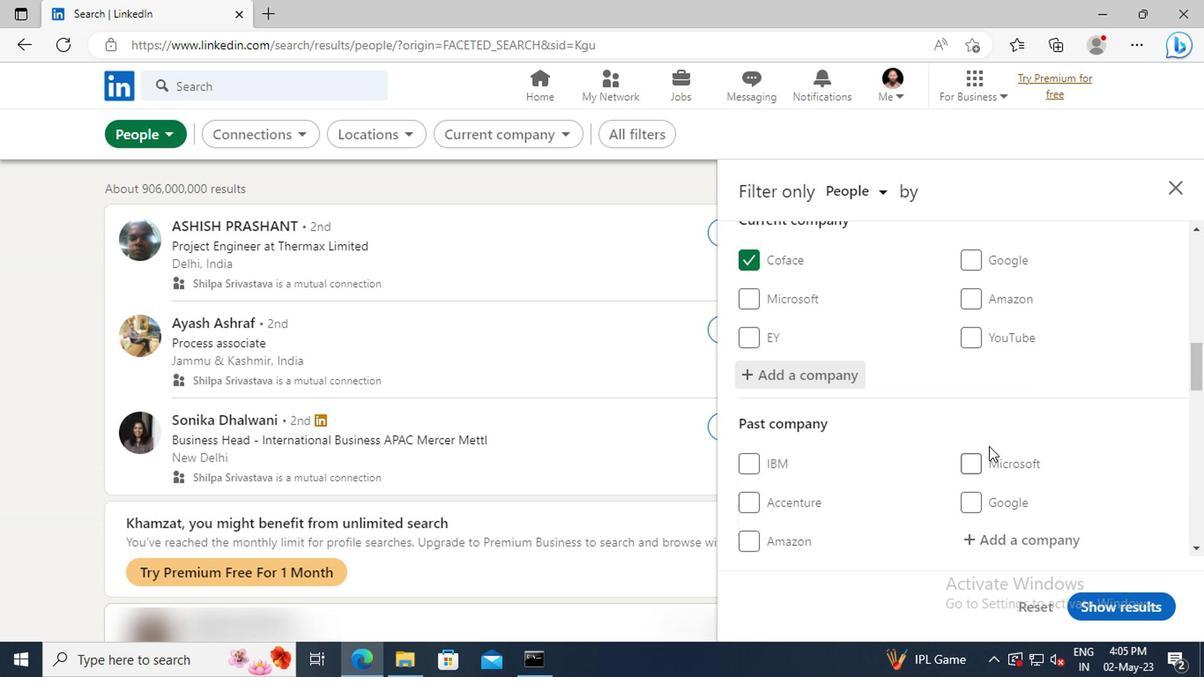 
Action: Mouse scrolled (830, 441) with delta (0, 0)
Screenshot: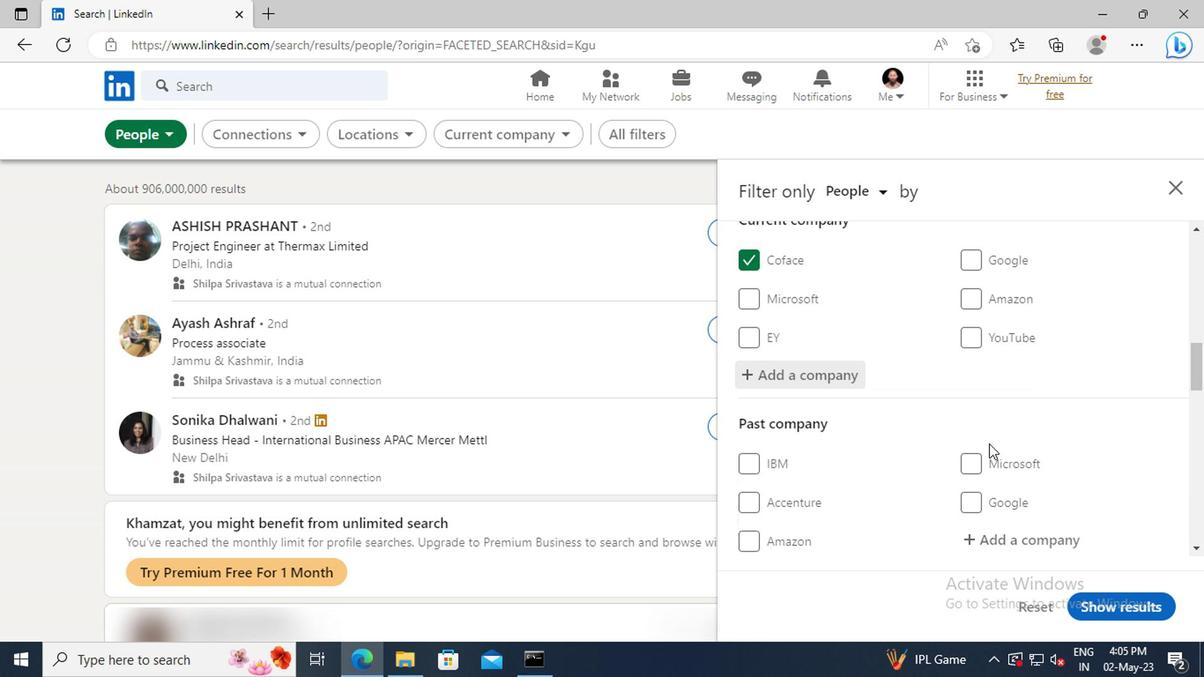 
Action: Mouse scrolled (830, 441) with delta (0, 0)
Screenshot: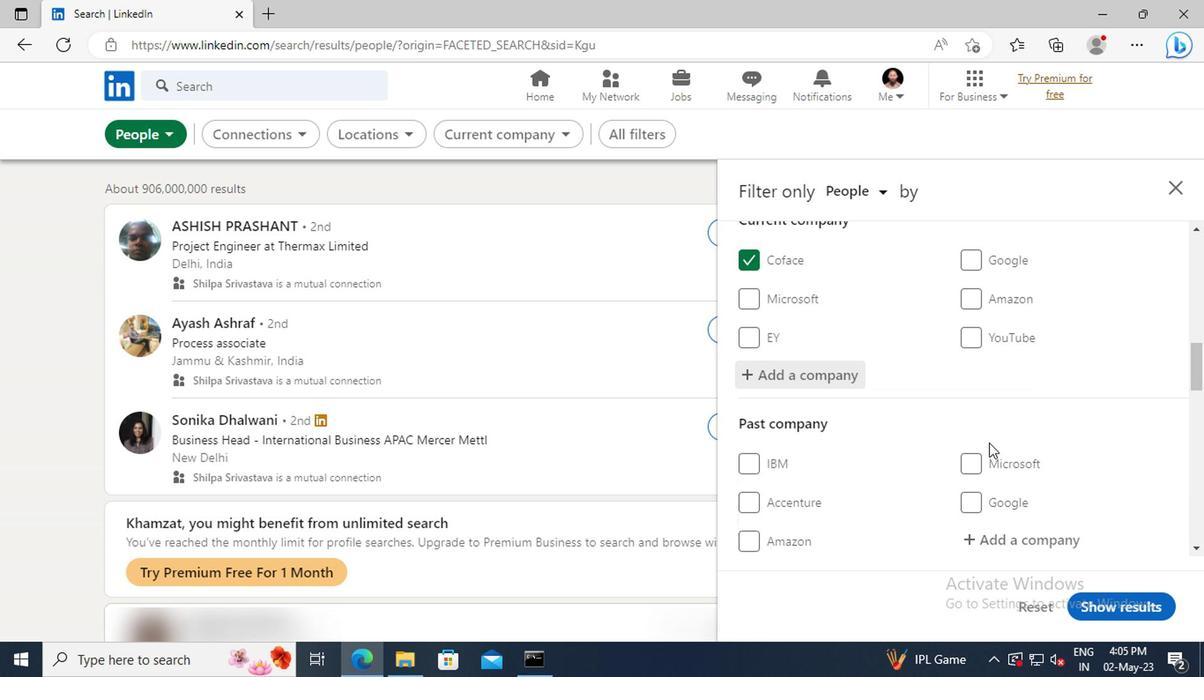 
Action: Mouse scrolled (830, 441) with delta (0, 0)
Screenshot: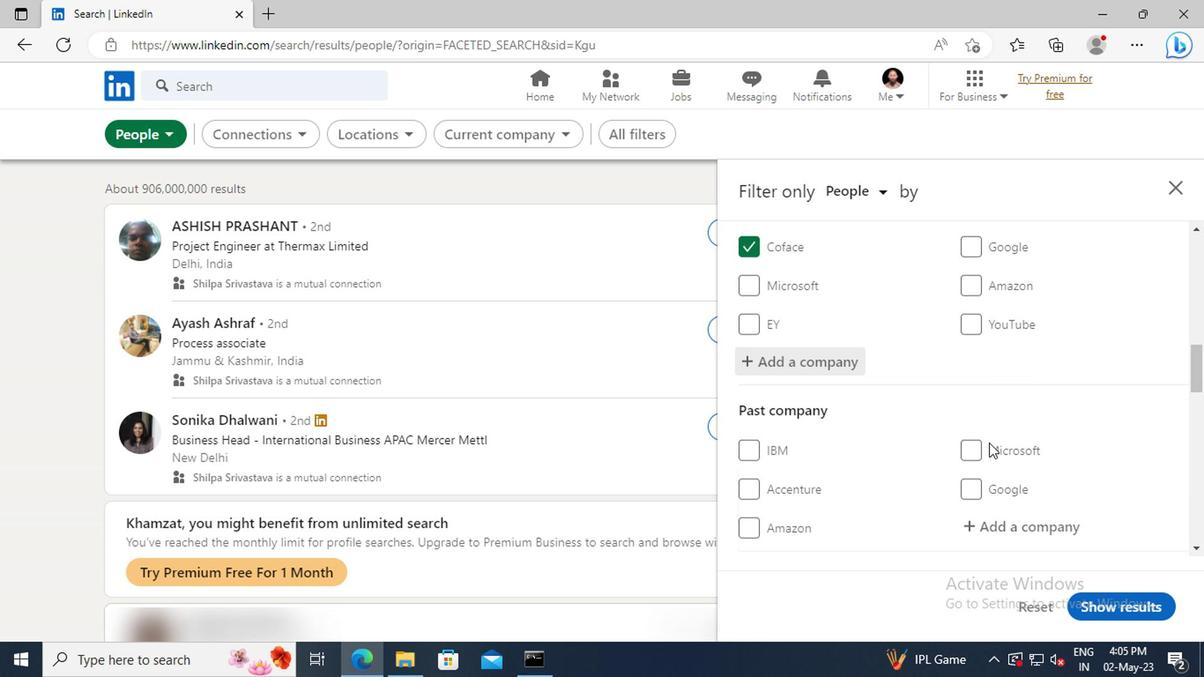 
Action: Mouse moved to (827, 415)
Screenshot: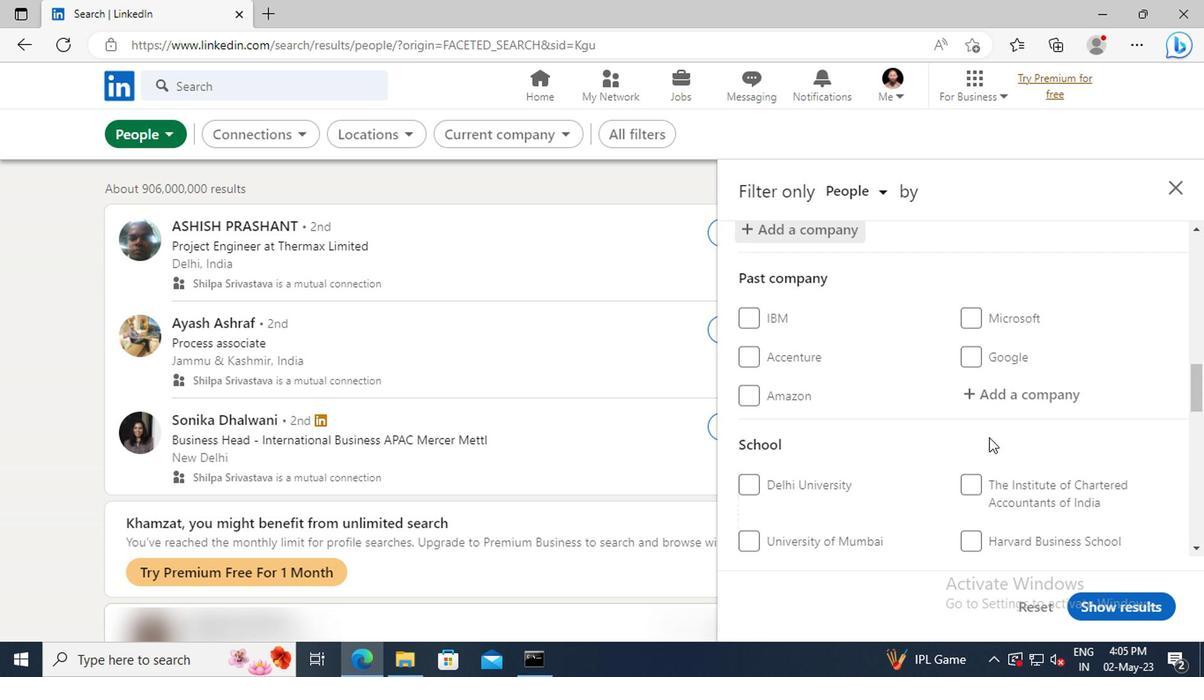 
Action: Mouse scrolled (827, 414) with delta (0, 0)
Screenshot: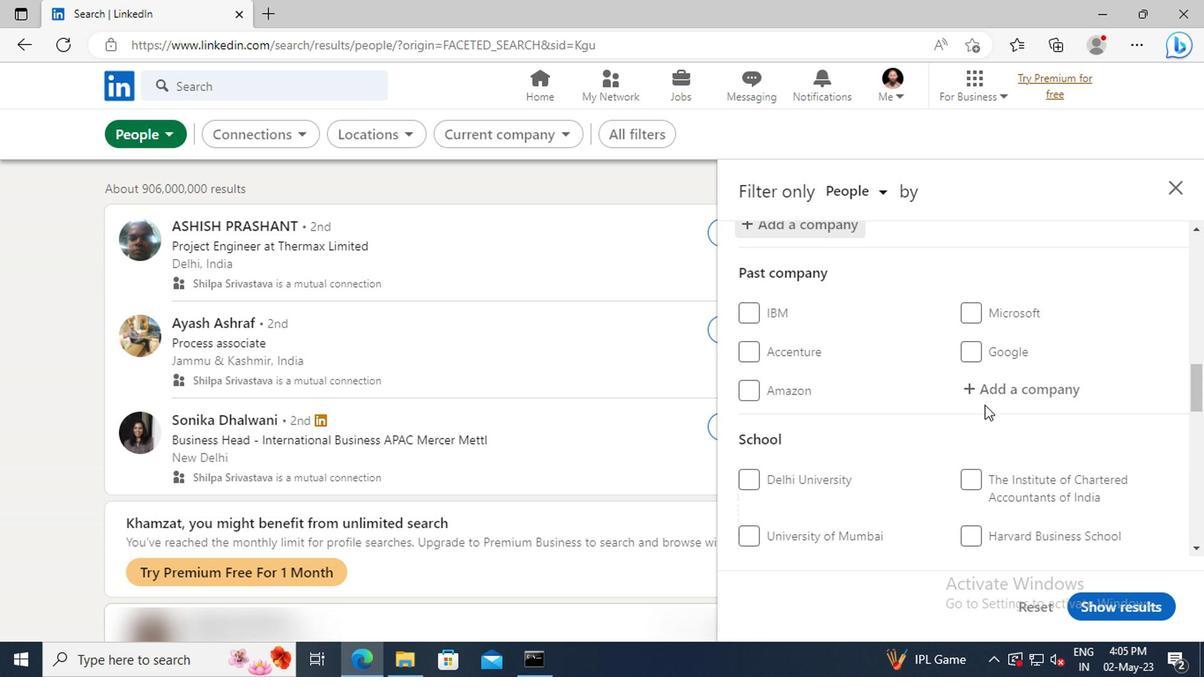 
Action: Mouse scrolled (827, 414) with delta (0, 0)
Screenshot: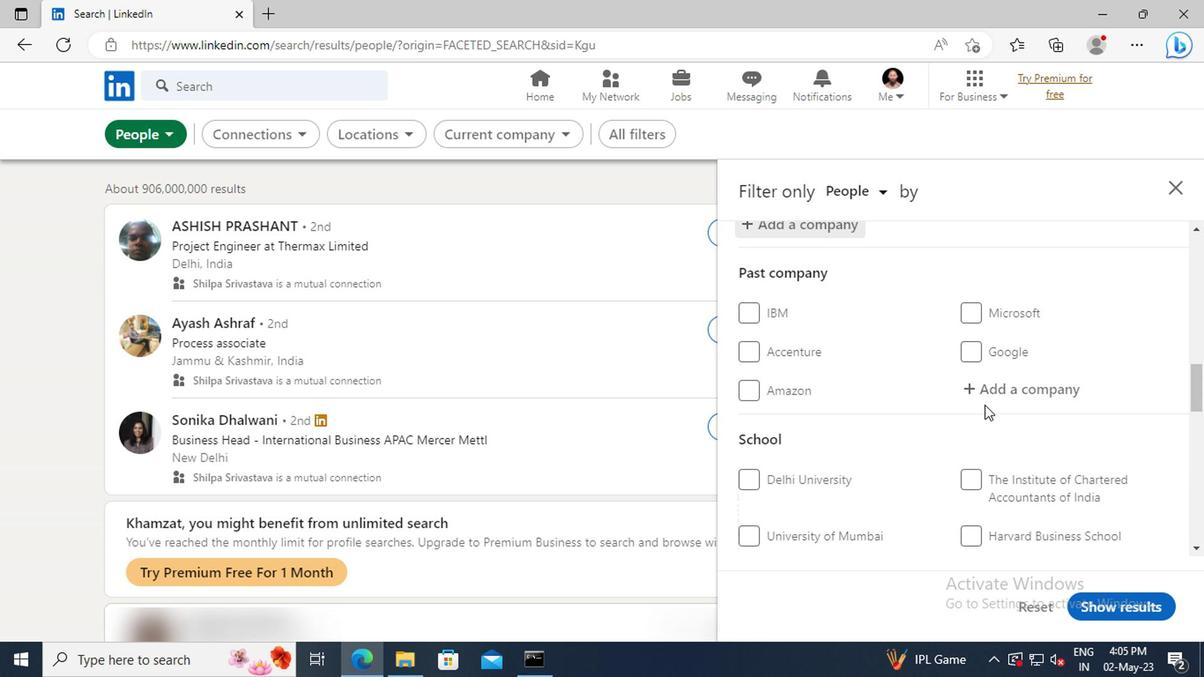 
Action: Mouse moved to (825, 406)
Screenshot: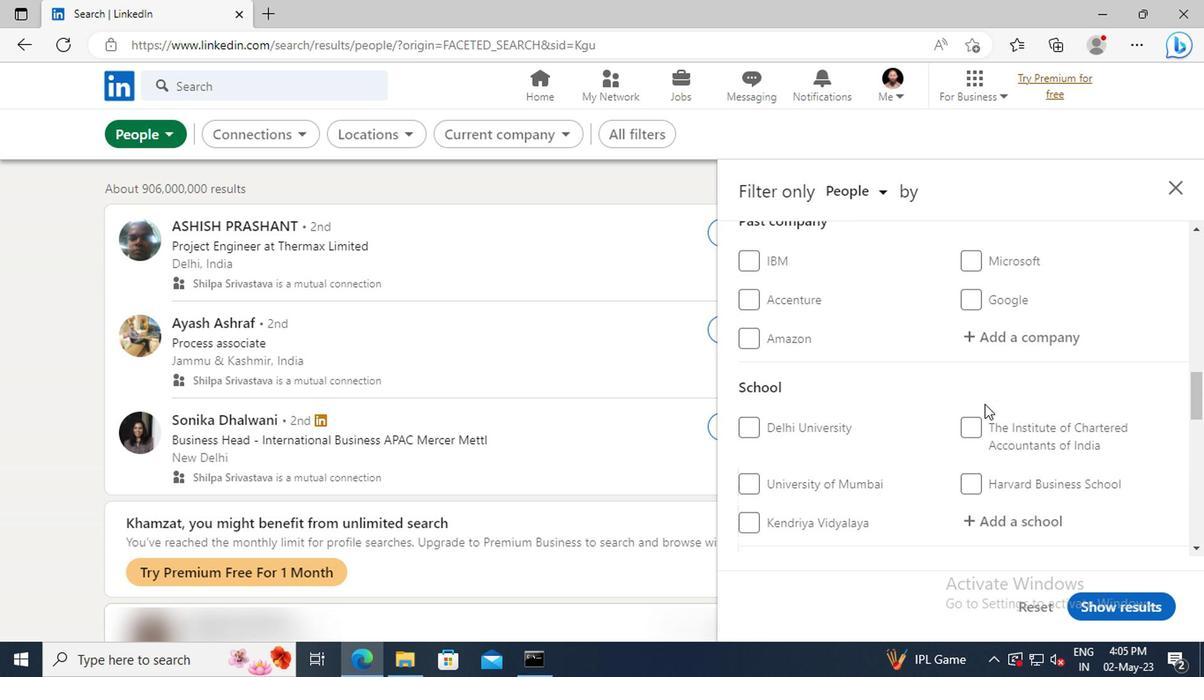 
Action: Mouse scrolled (825, 405) with delta (0, 0)
Screenshot: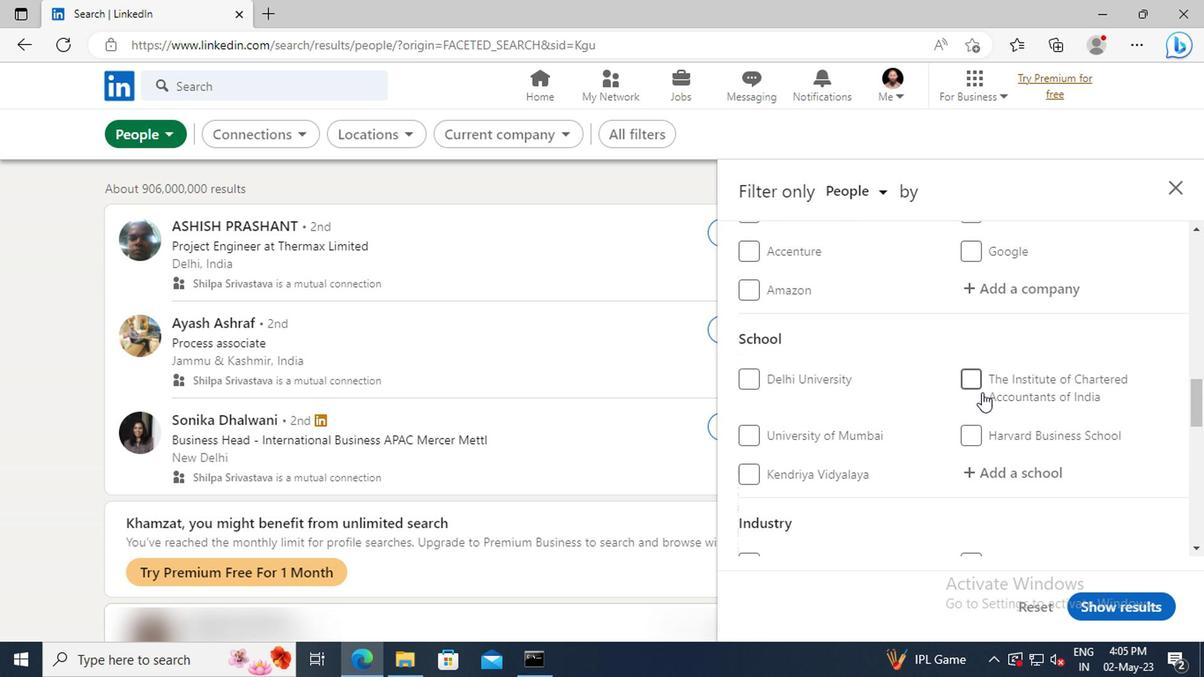 
Action: Mouse moved to (829, 424)
Screenshot: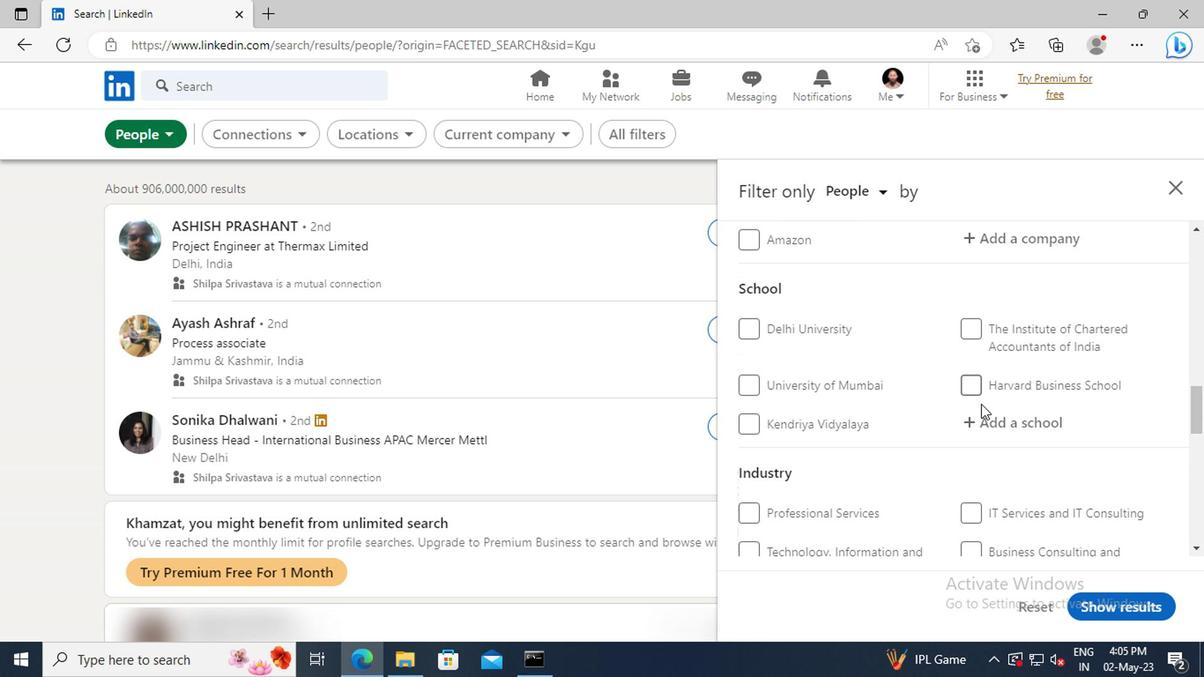 
Action: Mouse pressed left at (829, 424)
Screenshot: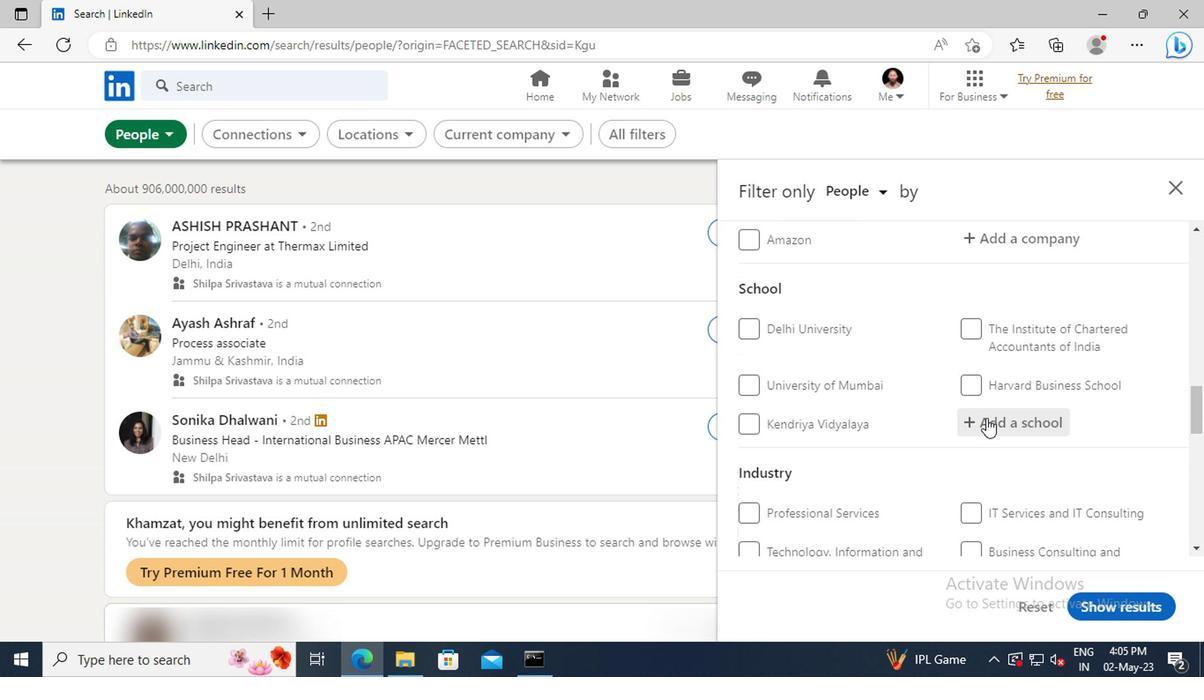 
Action: Key pressed <Key.shift>GANDHI<Key.space><Key.shift>INSTITUTE<Key.space>FOR
Screenshot: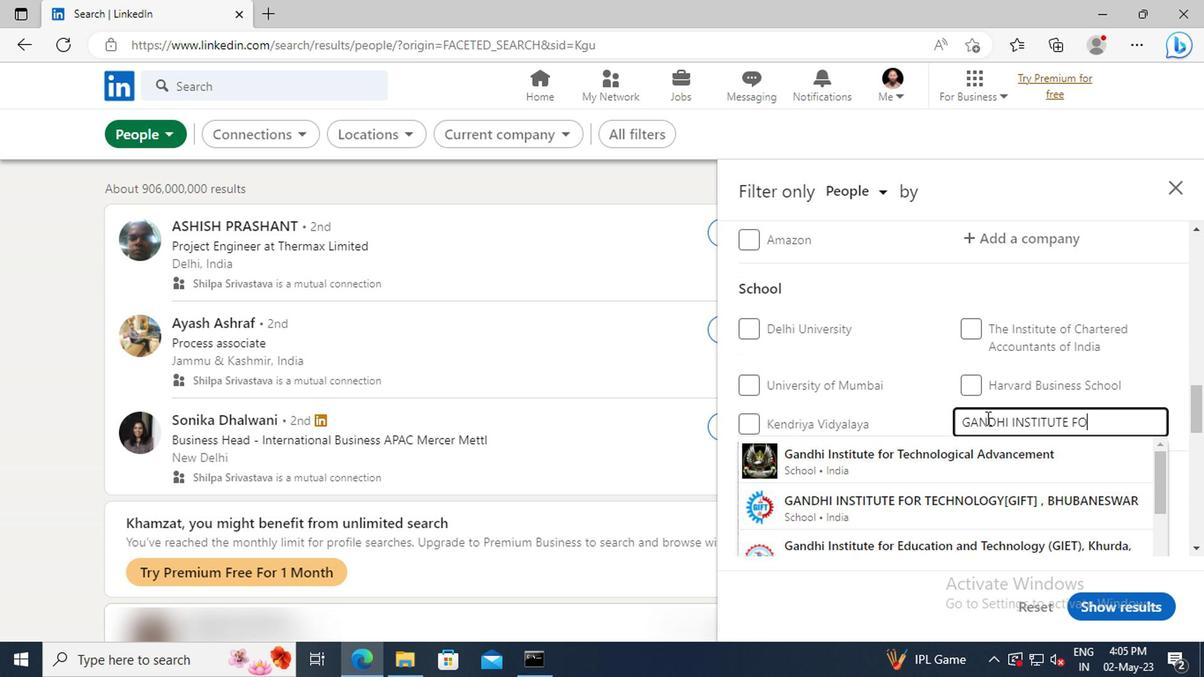 
Action: Mouse moved to (833, 445)
Screenshot: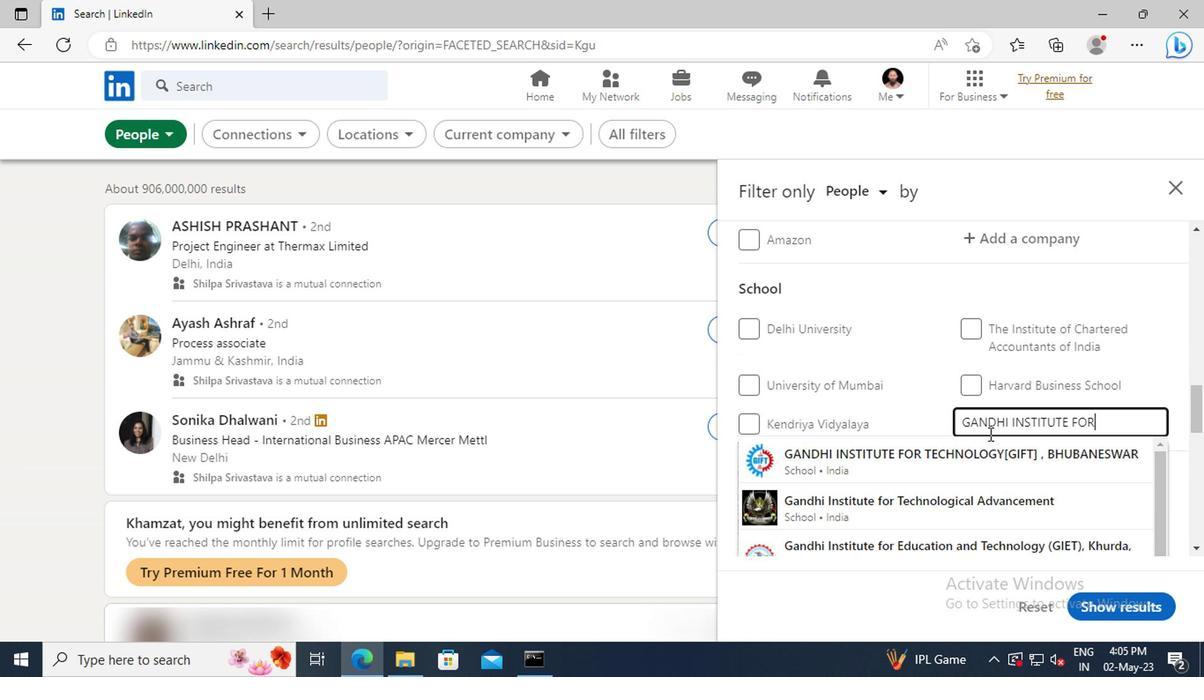 
Action: Mouse pressed left at (833, 445)
Screenshot: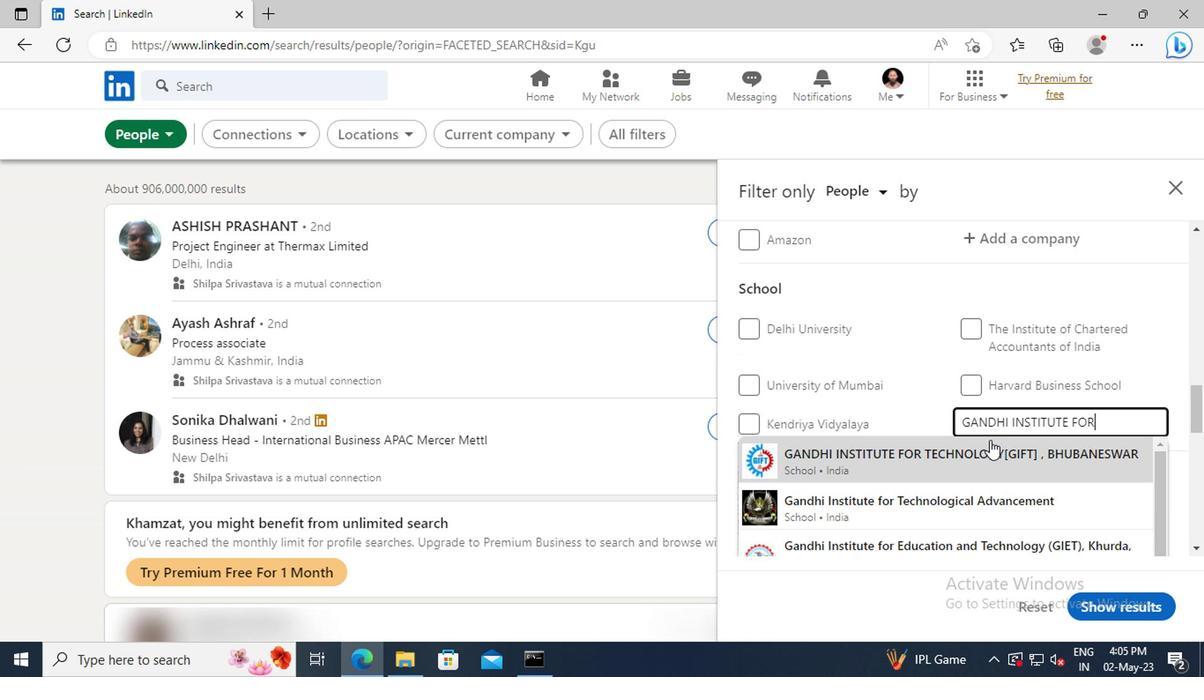 
Action: Mouse scrolled (833, 444) with delta (0, 0)
Screenshot: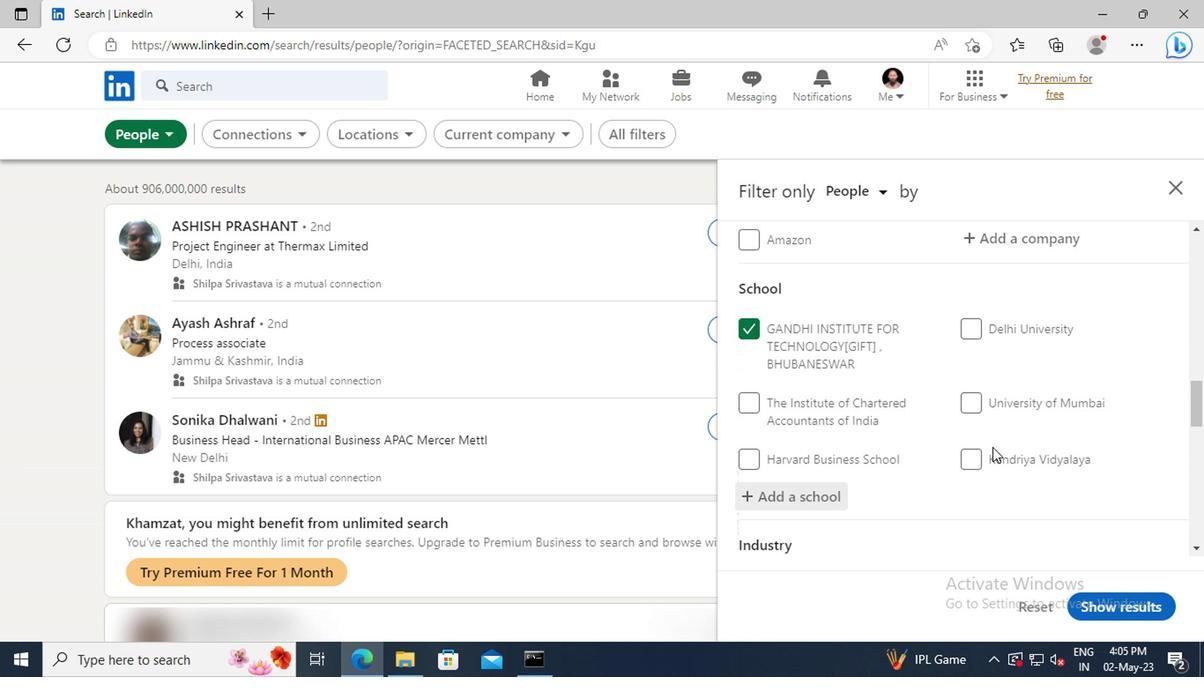 
Action: Mouse scrolled (833, 444) with delta (0, 0)
Screenshot: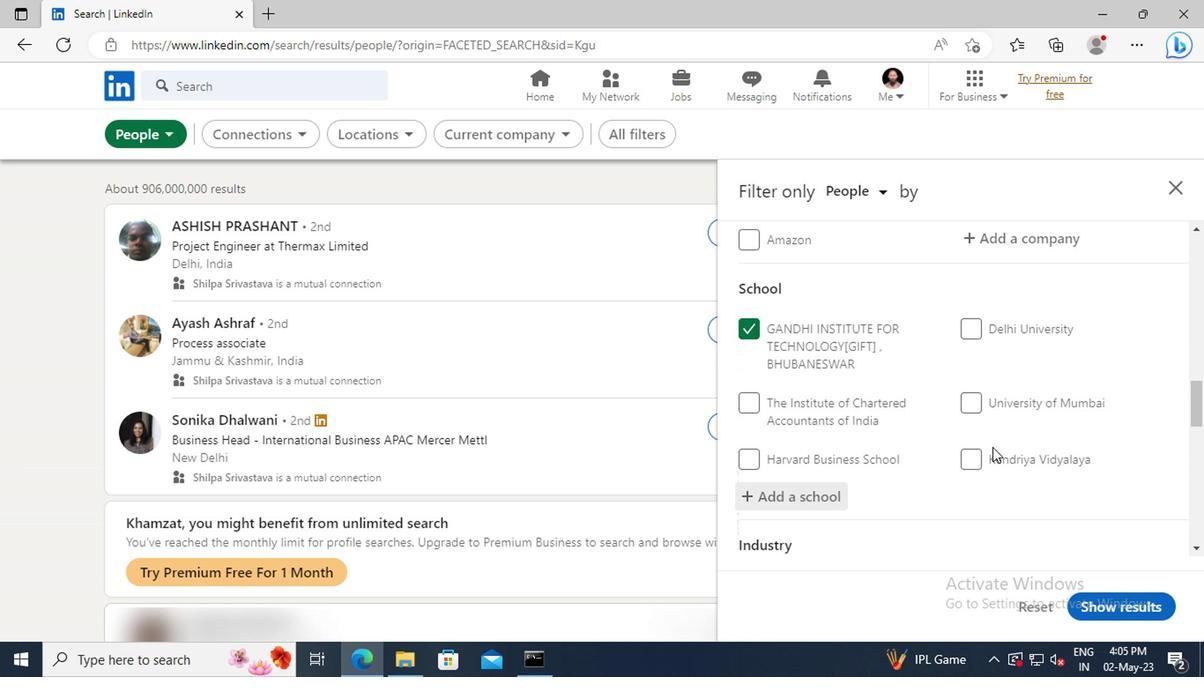 
Action: Mouse moved to (830, 416)
Screenshot: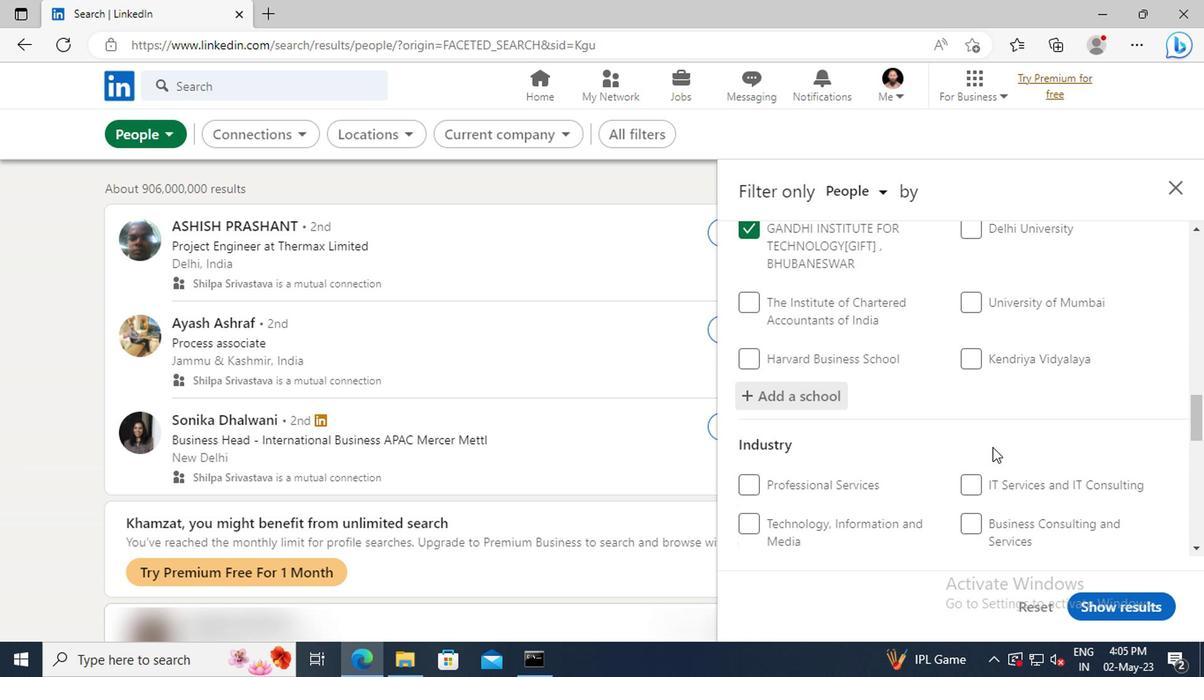
Action: Mouse scrolled (830, 415) with delta (0, 0)
Screenshot: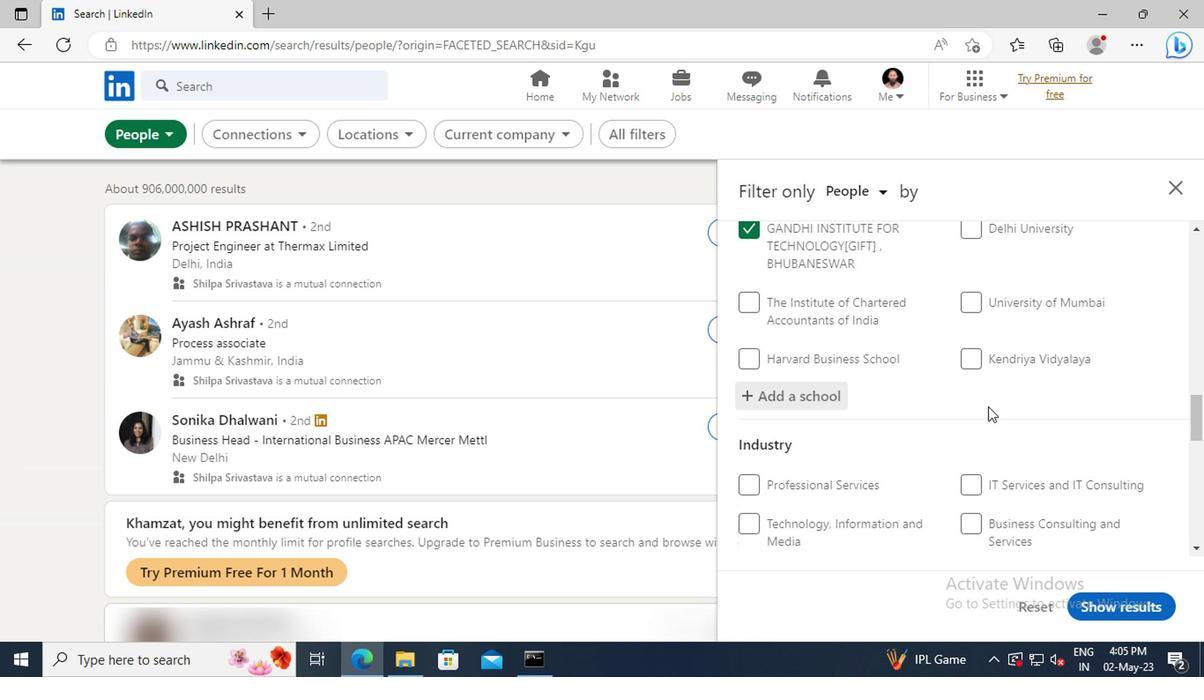 
Action: Mouse scrolled (830, 415) with delta (0, 0)
Screenshot: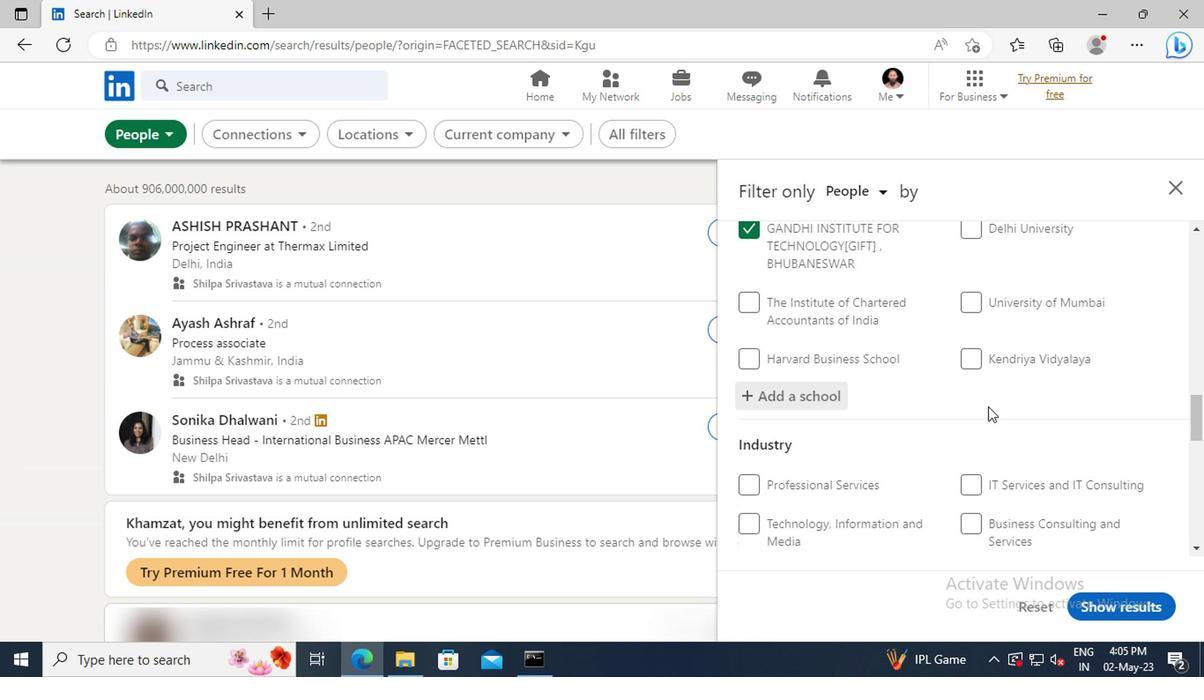 
Action: Mouse moved to (829, 404)
Screenshot: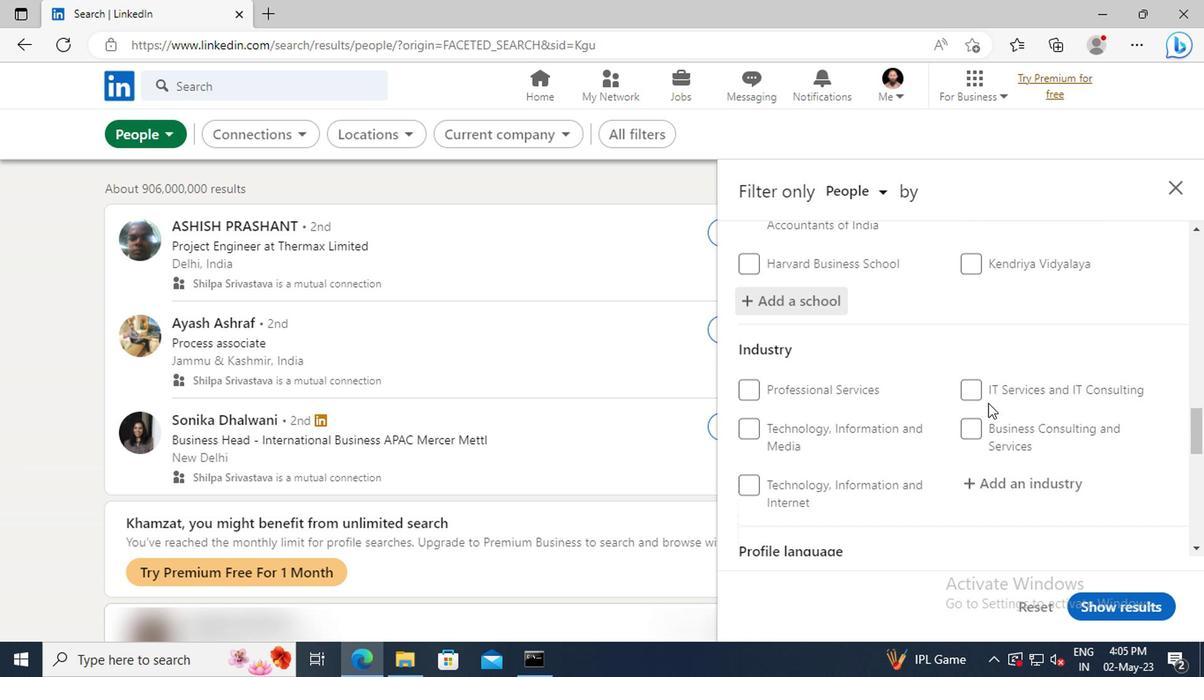 
Action: Mouse scrolled (829, 403) with delta (0, 0)
Screenshot: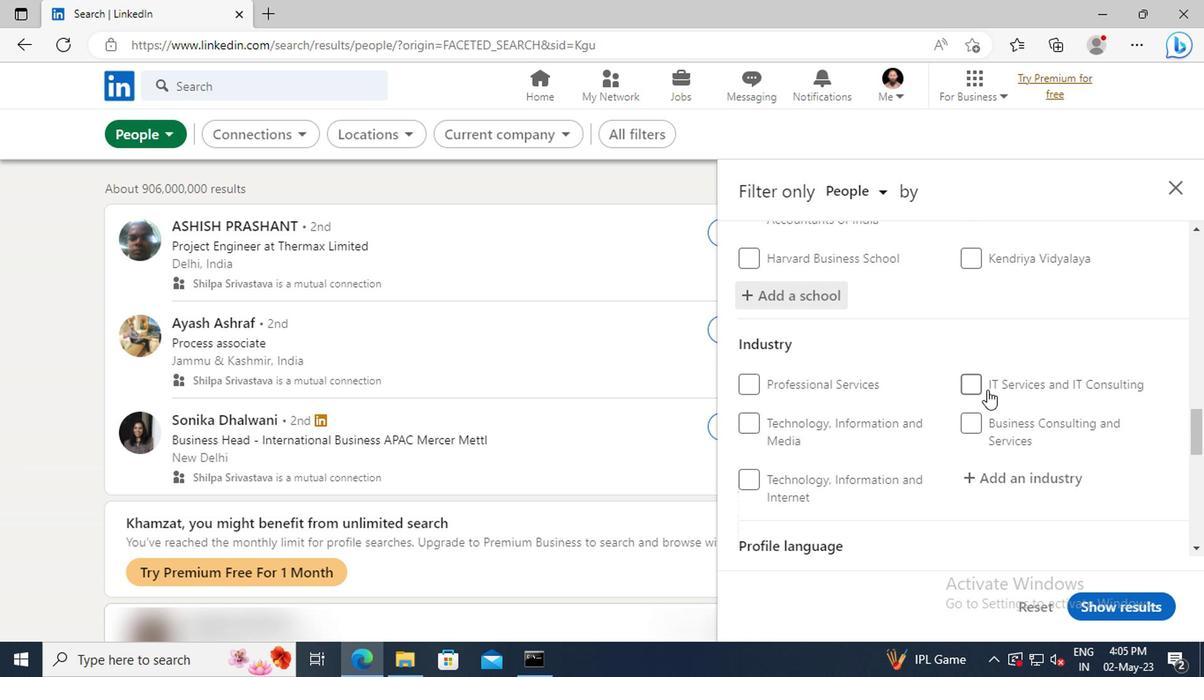 
Action: Mouse moved to (832, 428)
Screenshot: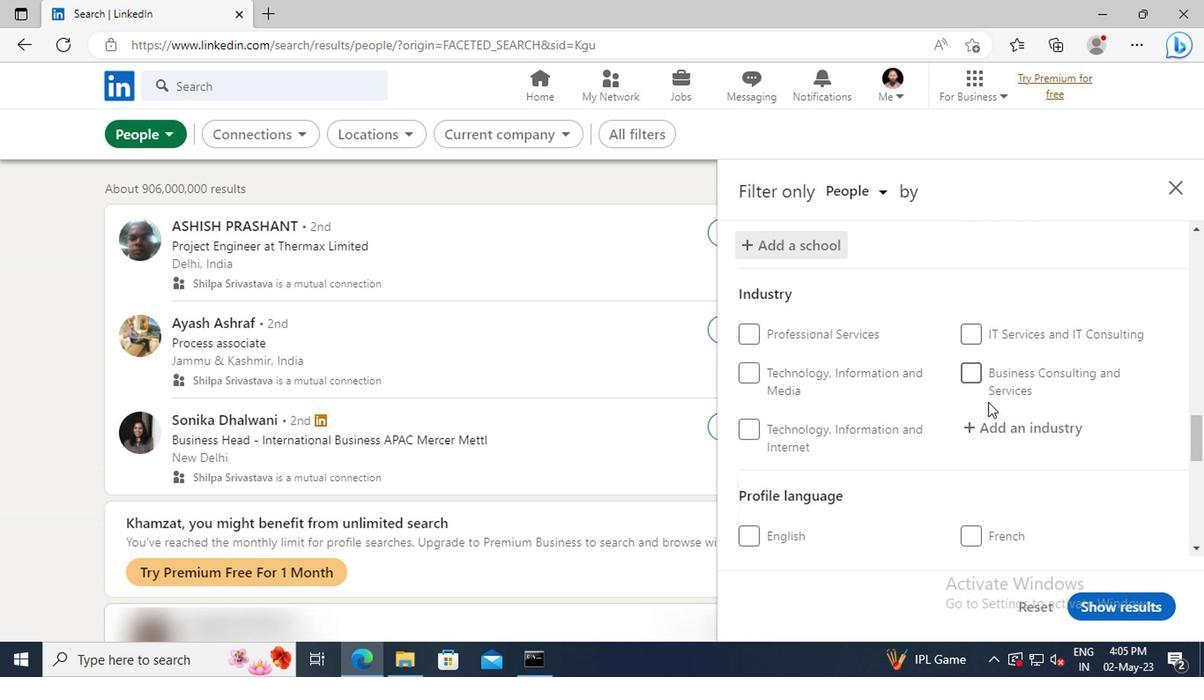 
Action: Mouse pressed left at (832, 428)
Screenshot: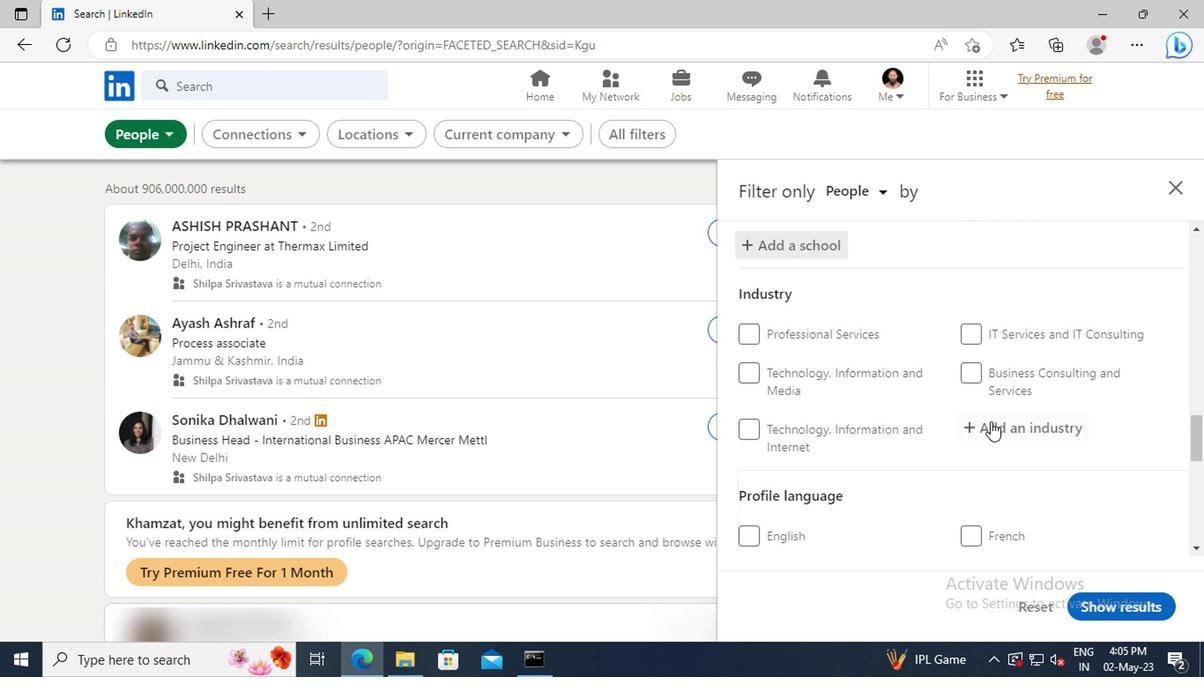 
Action: Key pressed <Key.shift><Key.shift><Key.shift><Key.shift><Key.shift><Key.shift><Key.shift>FOOTW
Screenshot: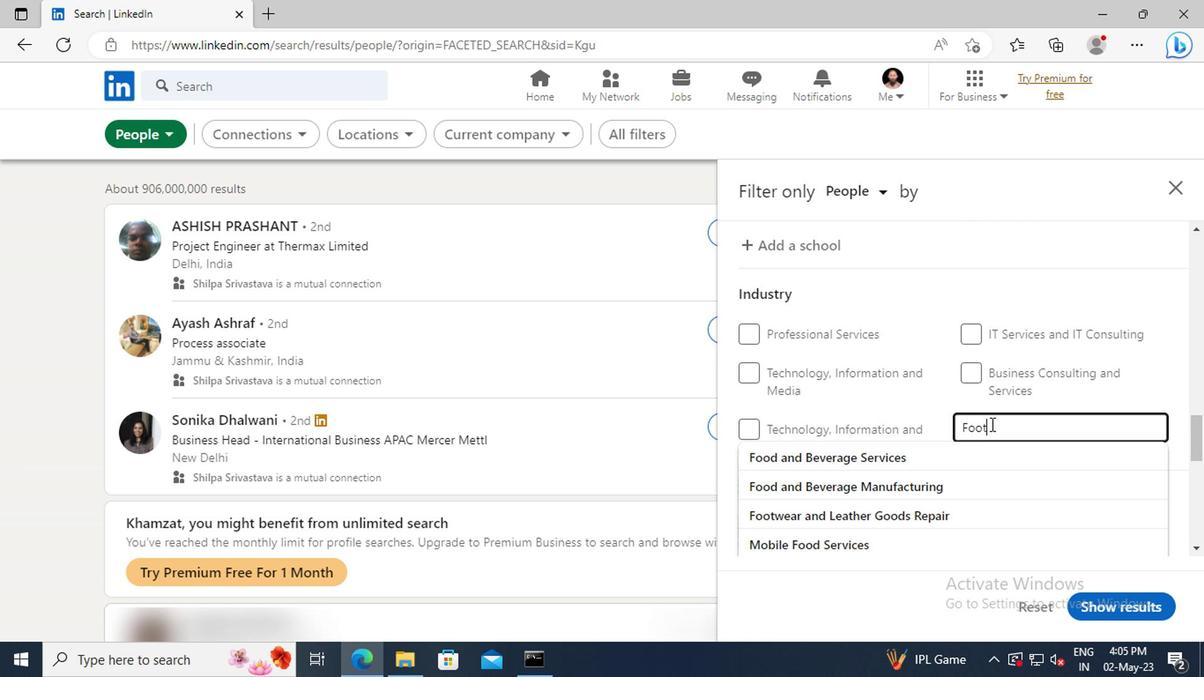 
Action: Mouse moved to (833, 491)
Screenshot: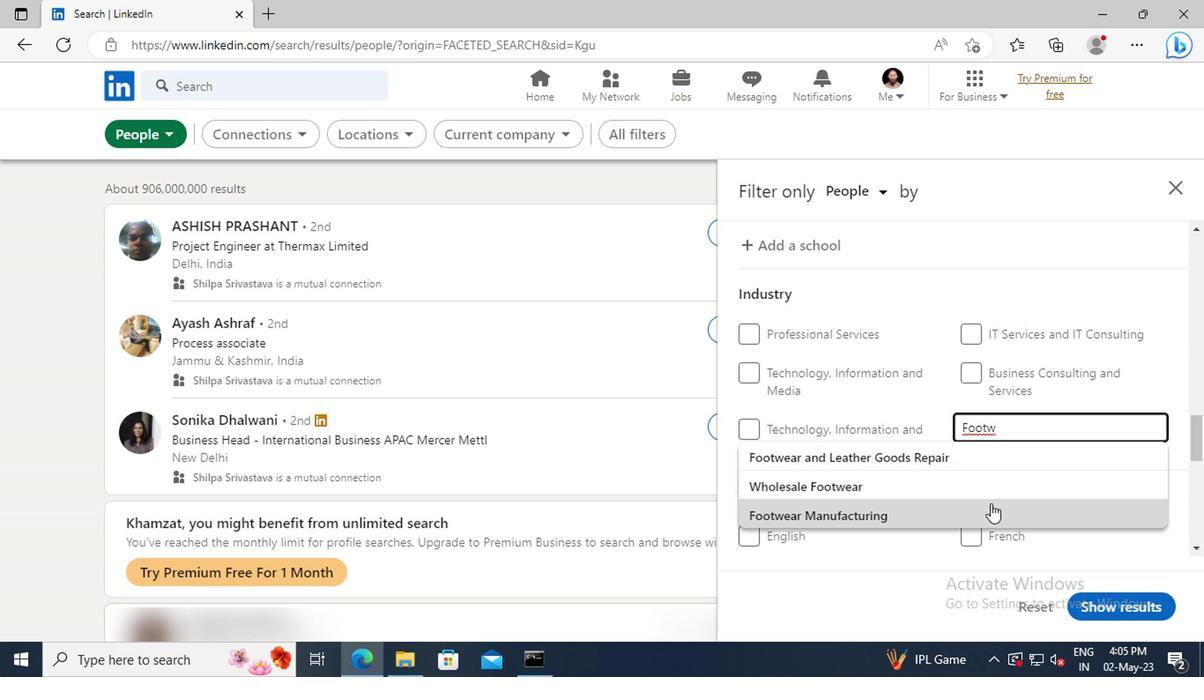 
Action: Mouse pressed left at (833, 491)
Screenshot: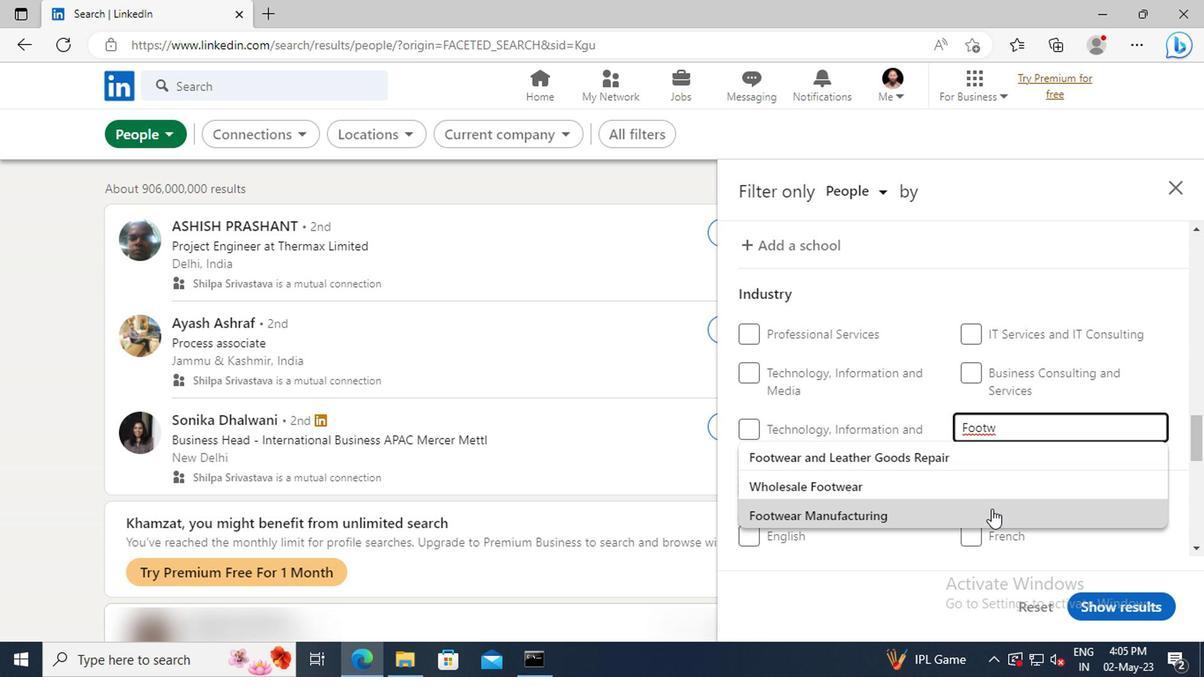 
Action: Mouse scrolled (833, 490) with delta (0, 0)
Screenshot: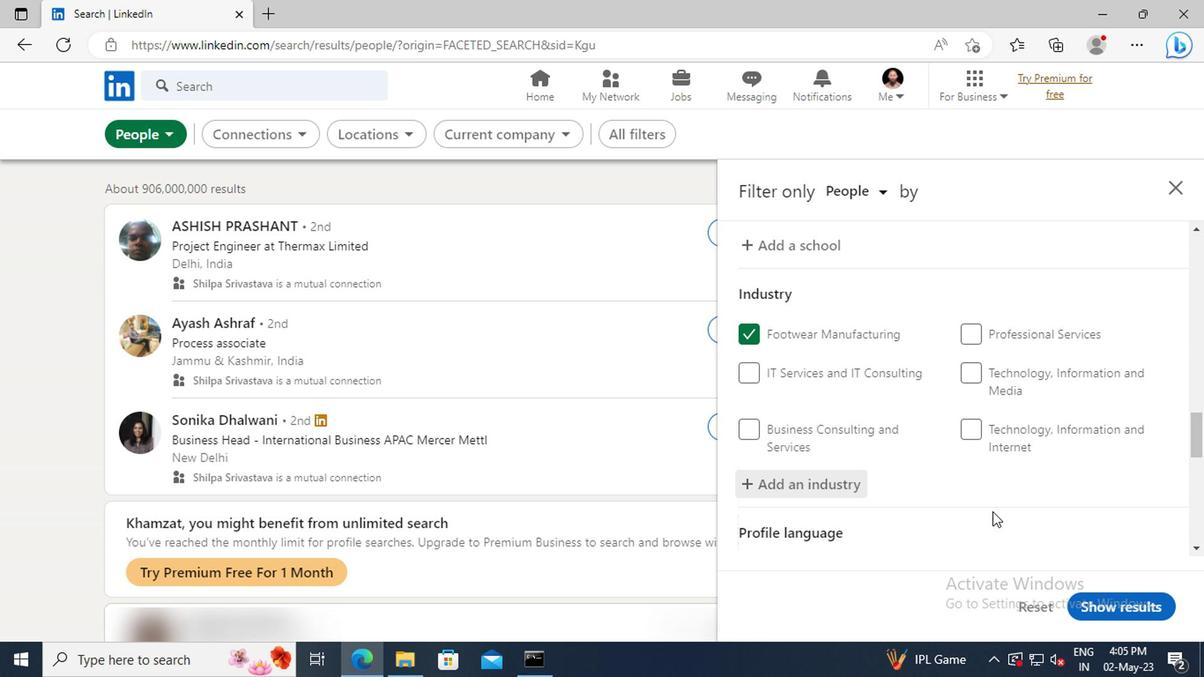 
Action: Mouse scrolled (833, 490) with delta (0, 0)
Screenshot: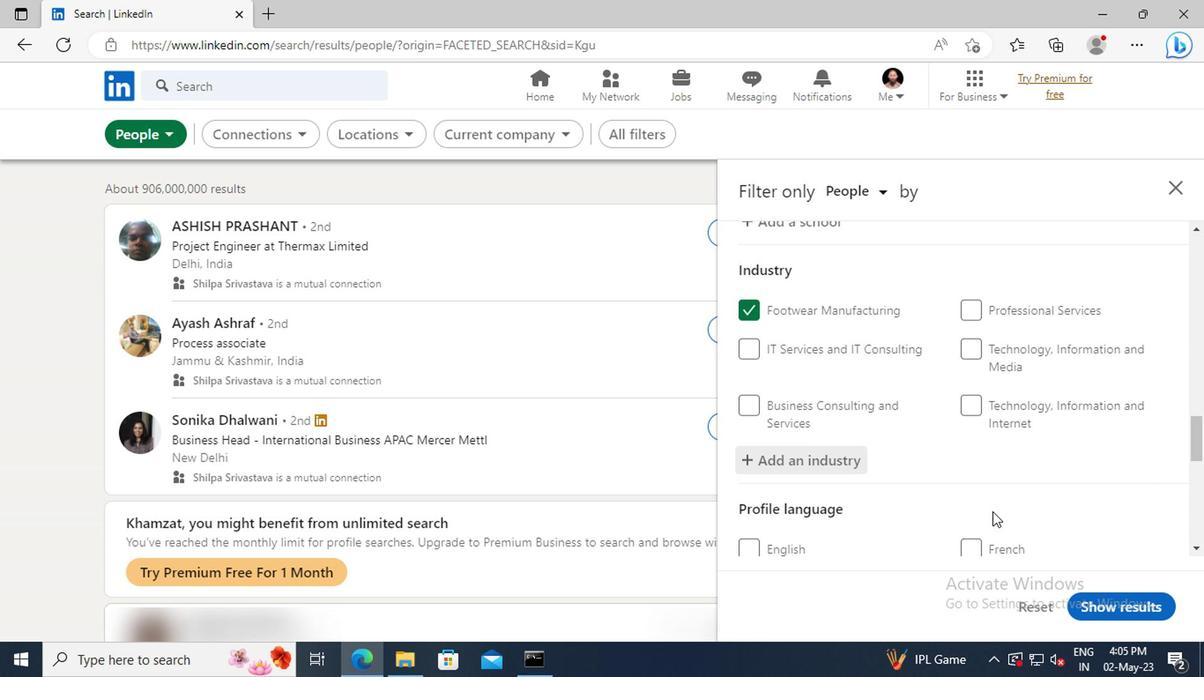 
Action: Mouse moved to (825, 451)
Screenshot: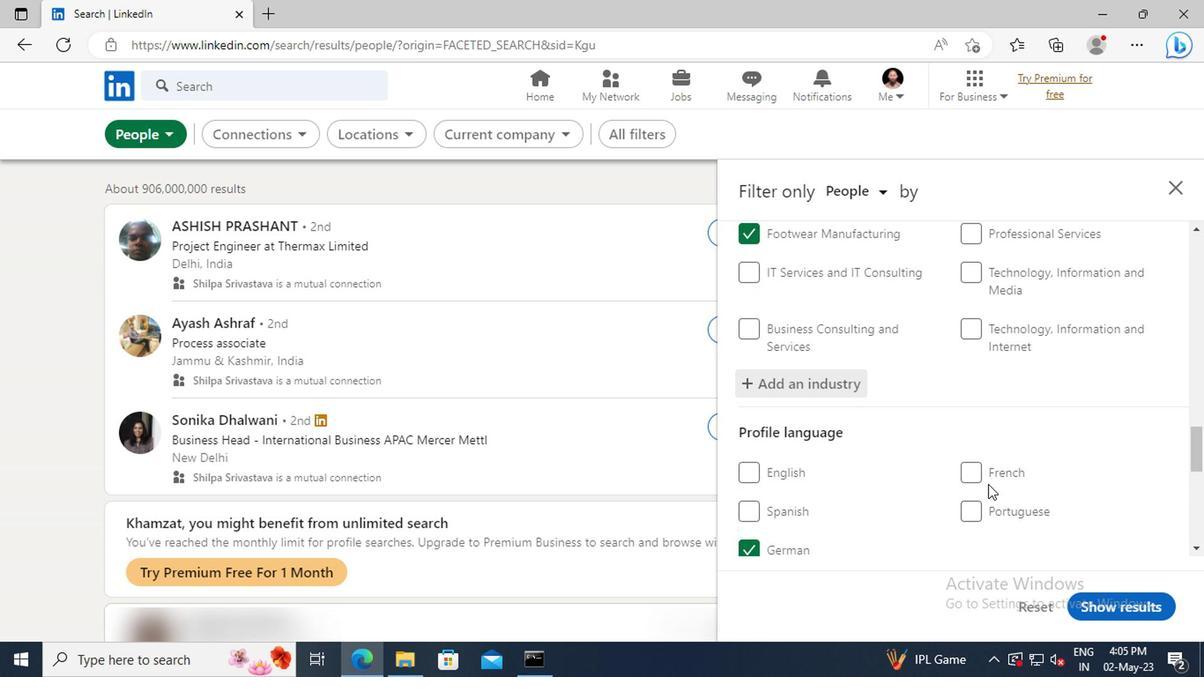 
Action: Mouse scrolled (825, 450) with delta (0, 0)
Screenshot: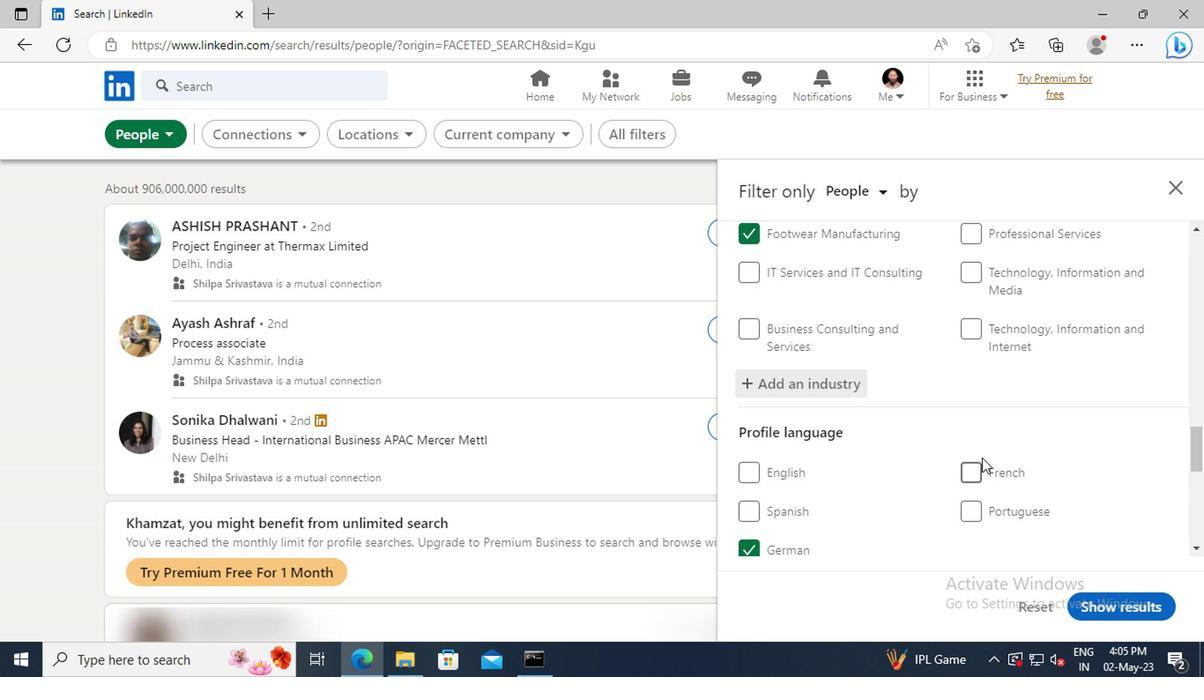 
Action: Mouse scrolled (825, 450) with delta (0, 0)
Screenshot: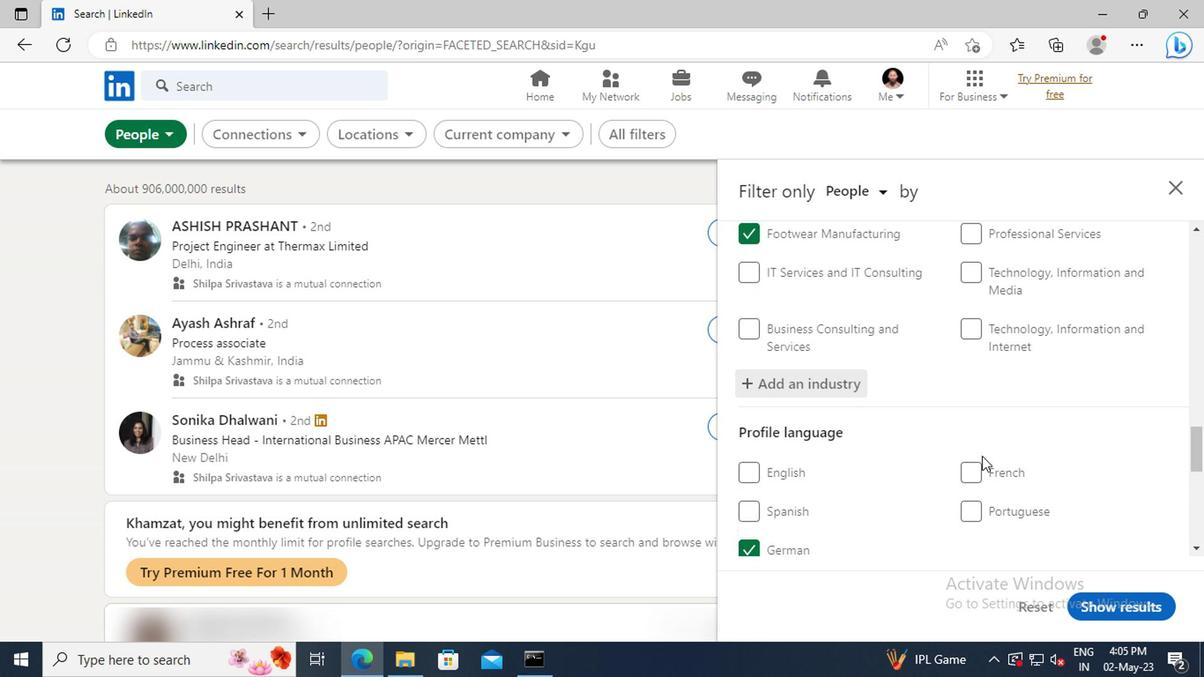 
Action: Mouse moved to (820, 429)
Screenshot: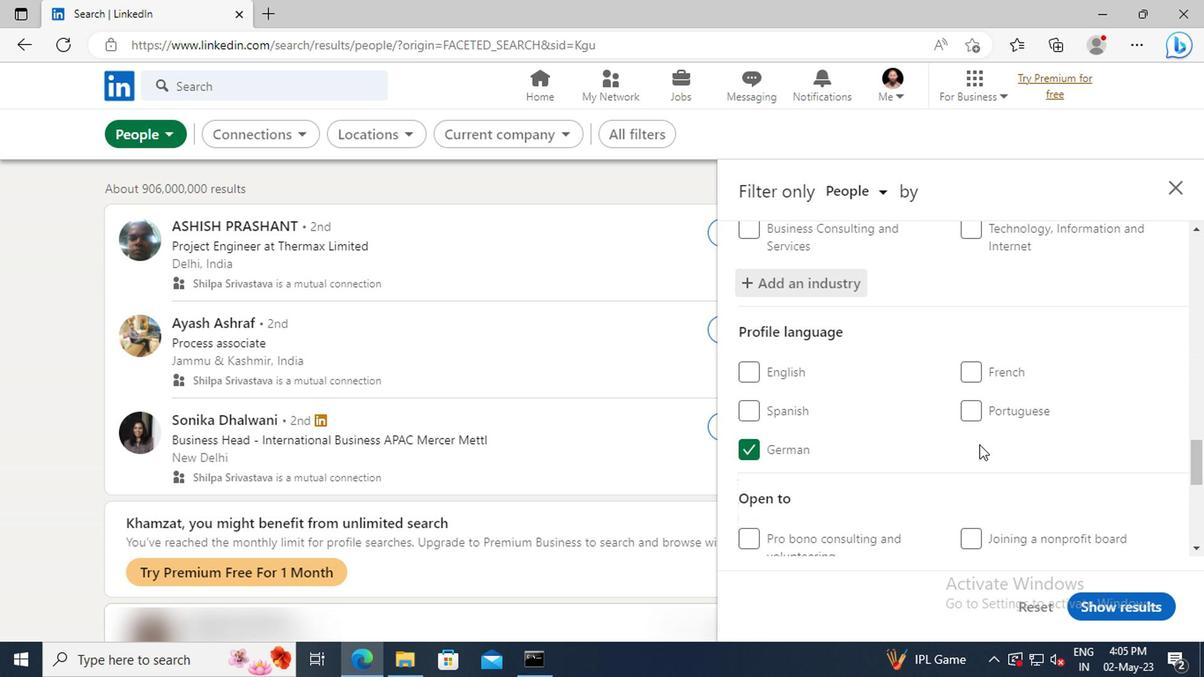 
Action: Mouse scrolled (820, 428) with delta (0, 0)
Screenshot: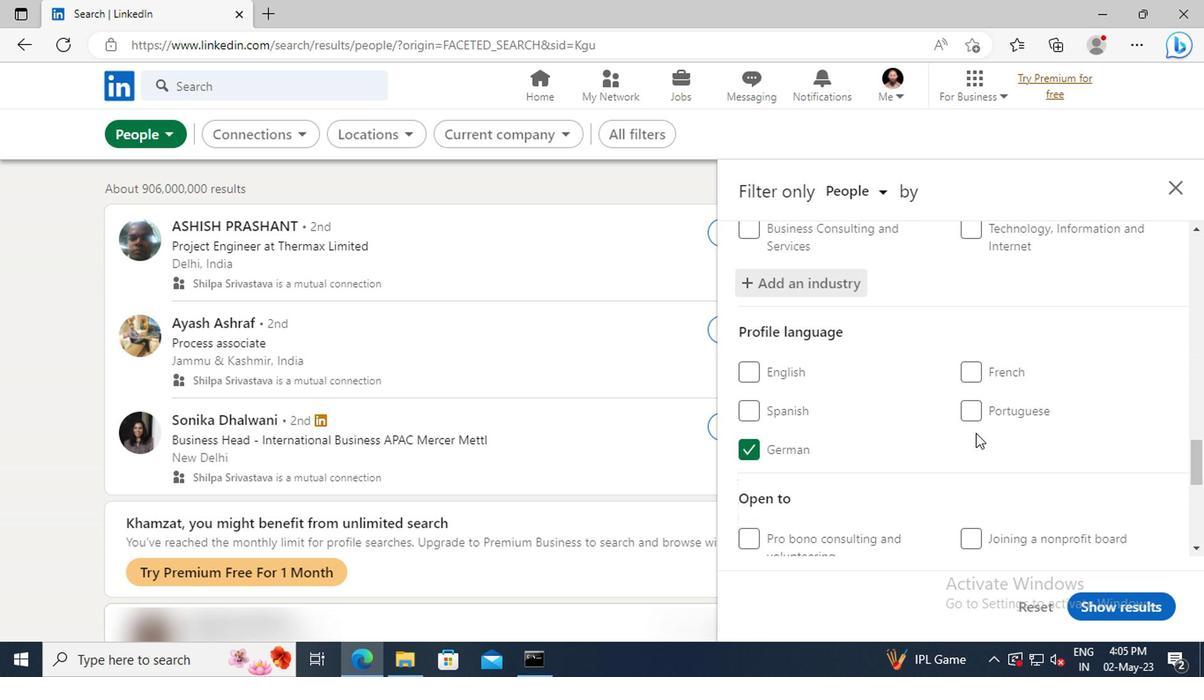 
Action: Mouse moved to (820, 429)
Screenshot: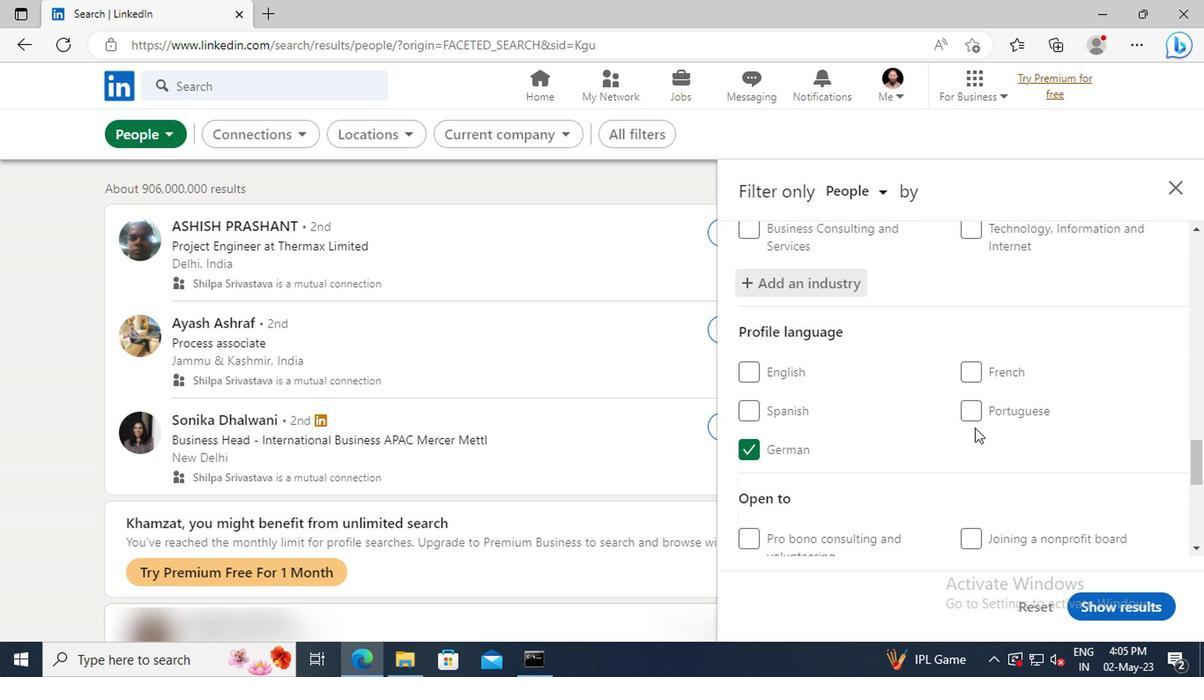 
Action: Mouse scrolled (820, 428) with delta (0, 0)
Screenshot: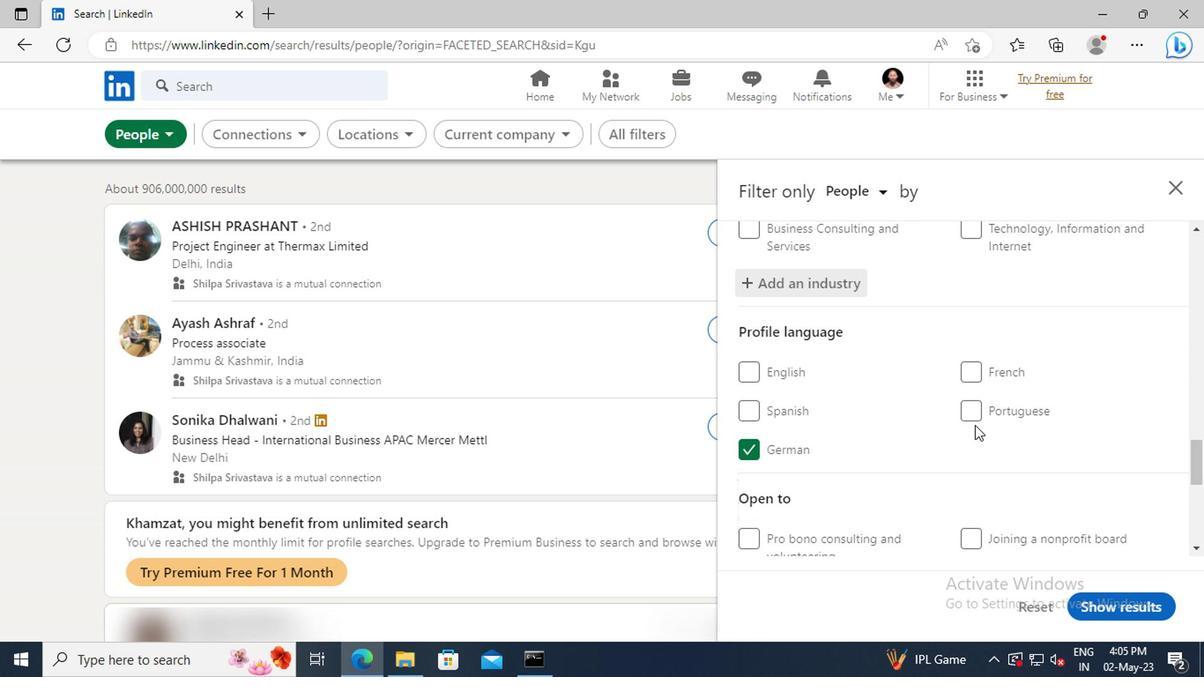 
Action: Mouse moved to (818, 420)
Screenshot: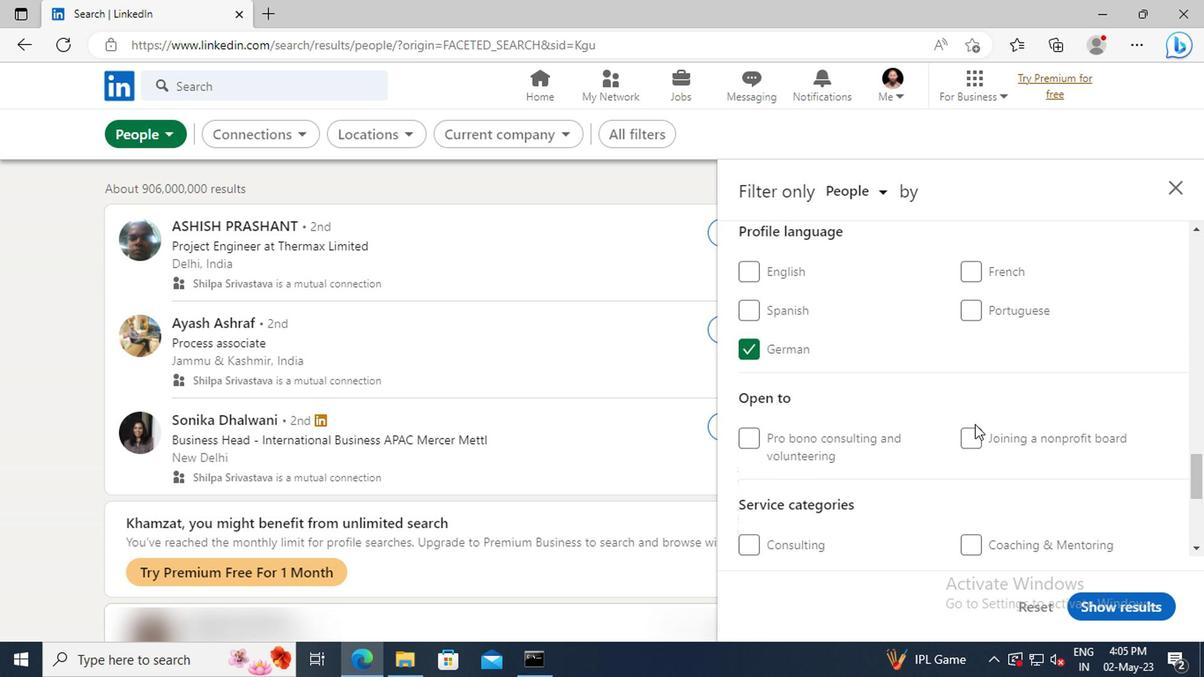
Action: Mouse scrolled (818, 419) with delta (0, 0)
Screenshot: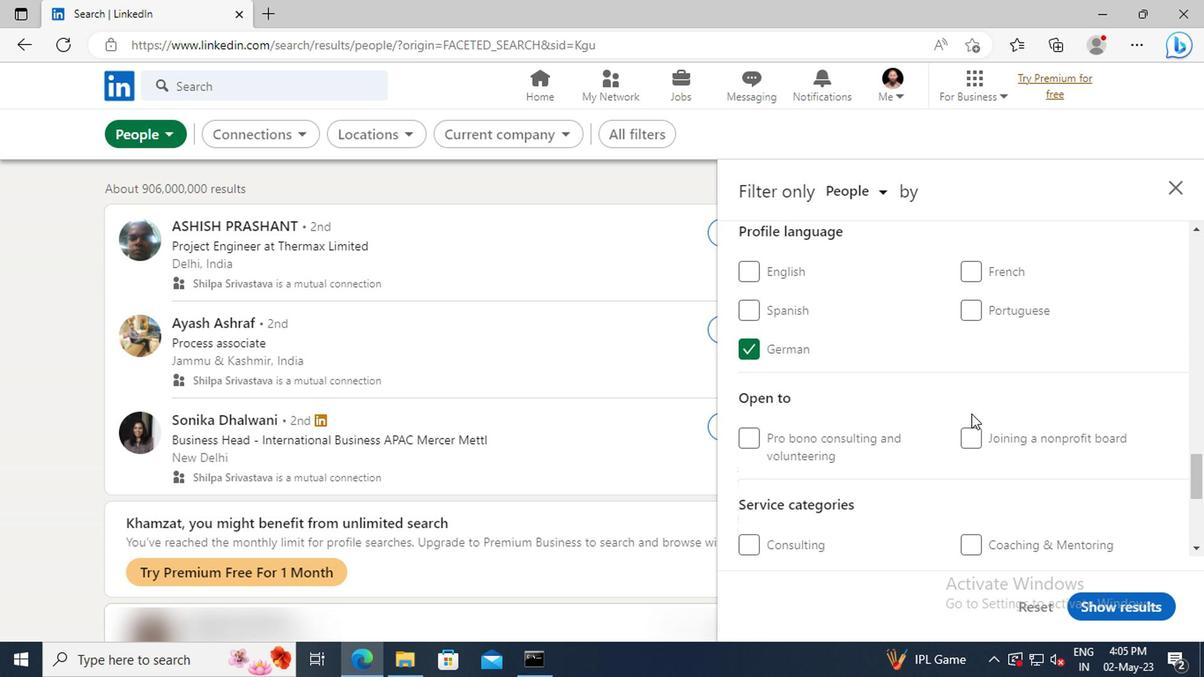 
Action: Mouse scrolled (818, 419) with delta (0, 0)
Screenshot: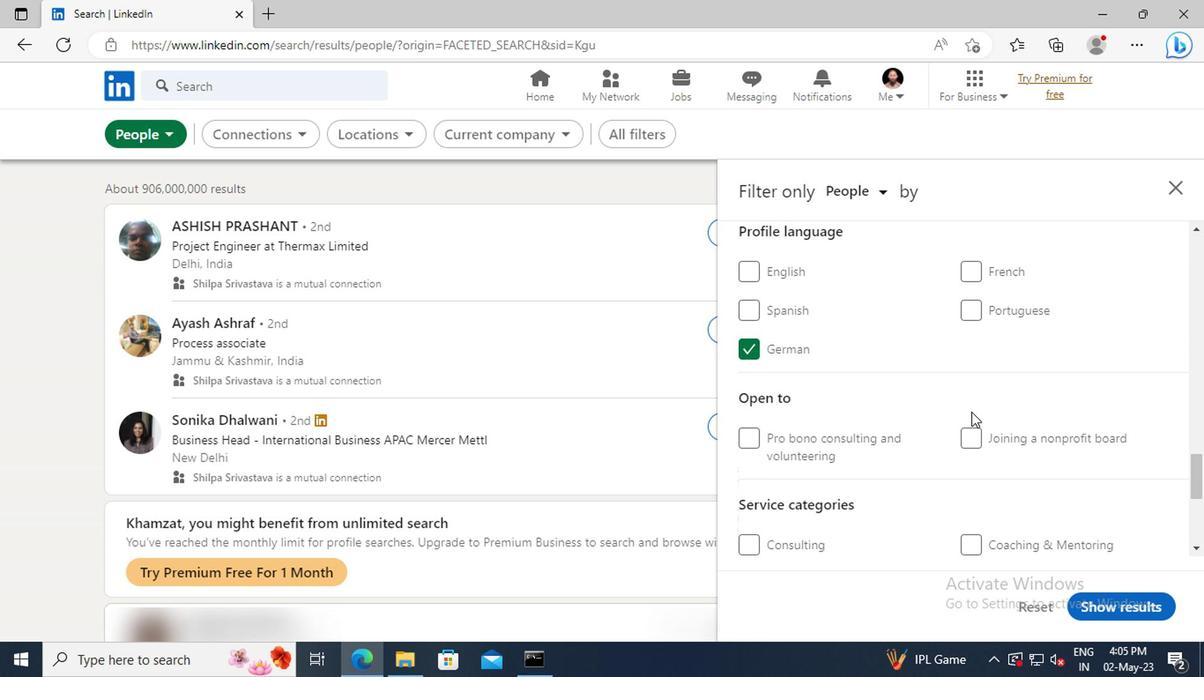 
Action: Mouse moved to (817, 419)
Screenshot: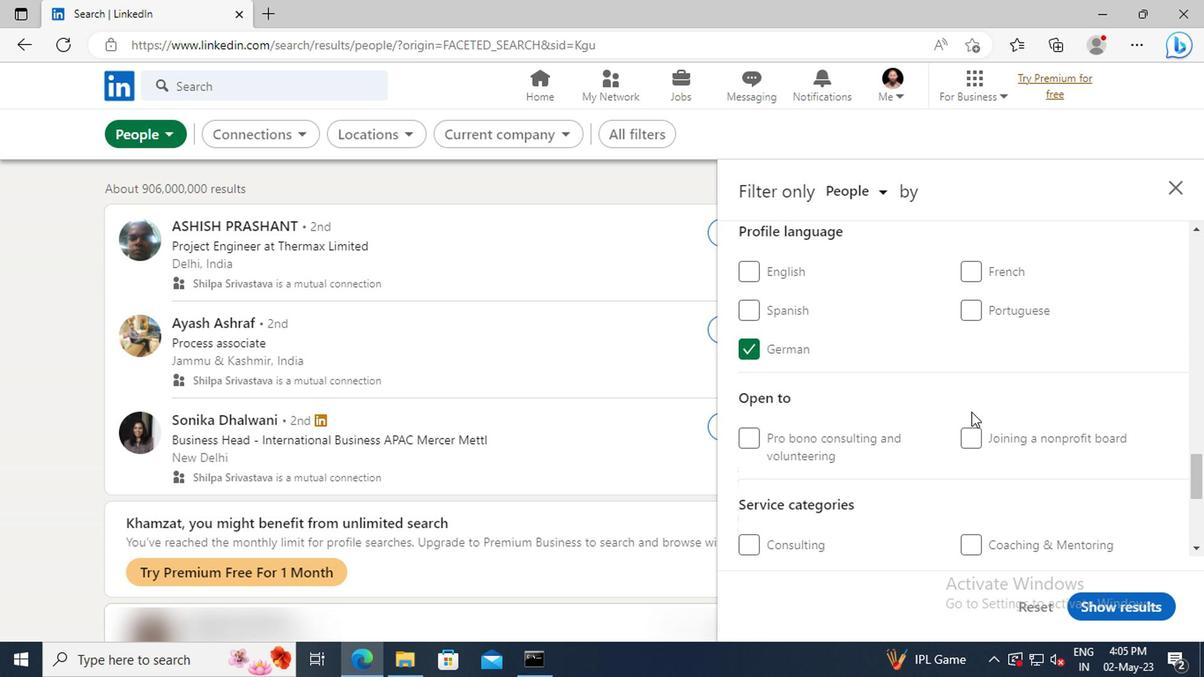
Action: Mouse scrolled (817, 418) with delta (0, 0)
Screenshot: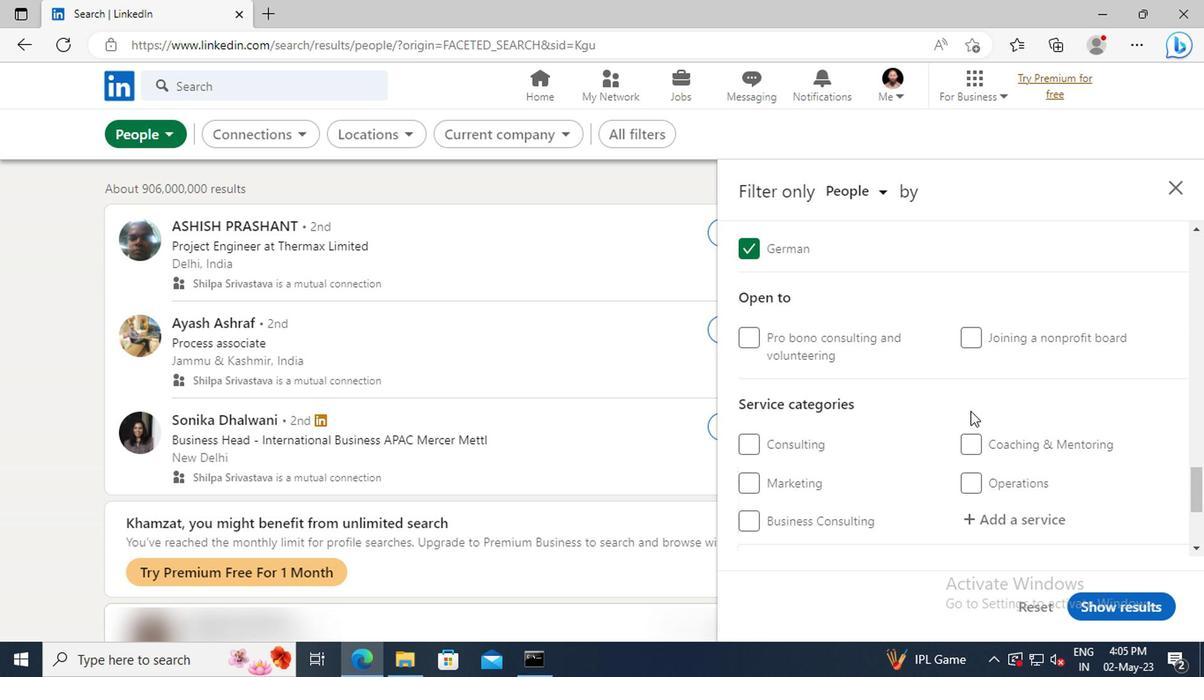 
Action: Mouse scrolled (817, 418) with delta (0, 0)
Screenshot: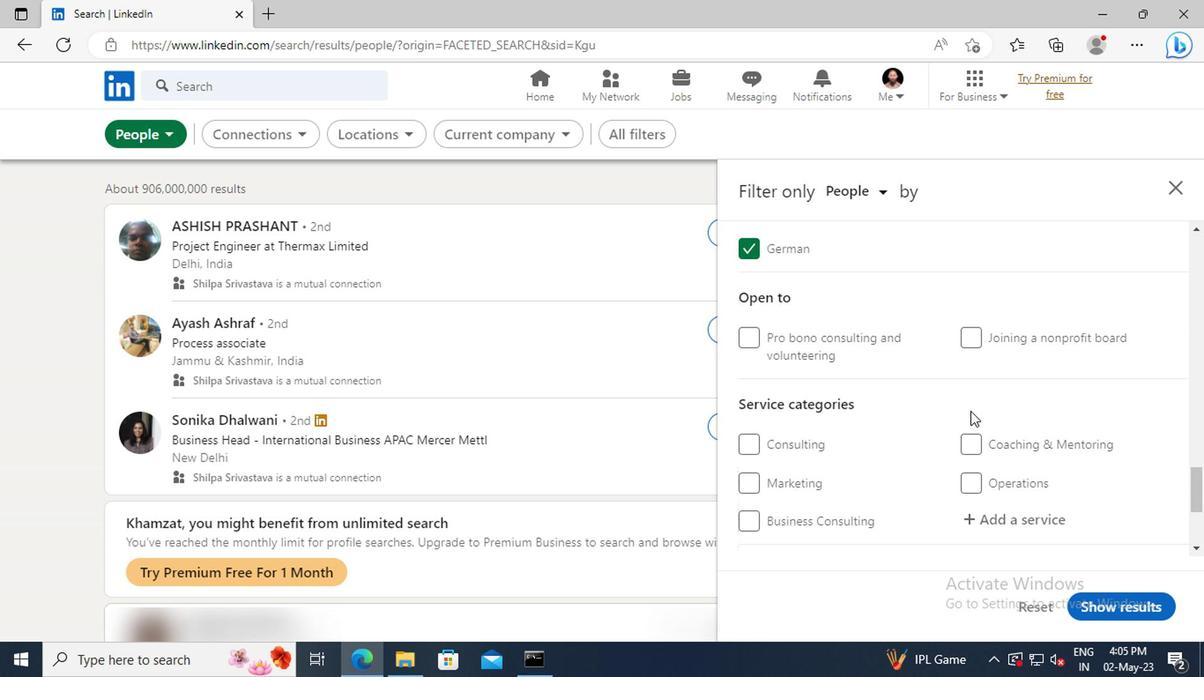 
Action: Mouse moved to (823, 427)
Screenshot: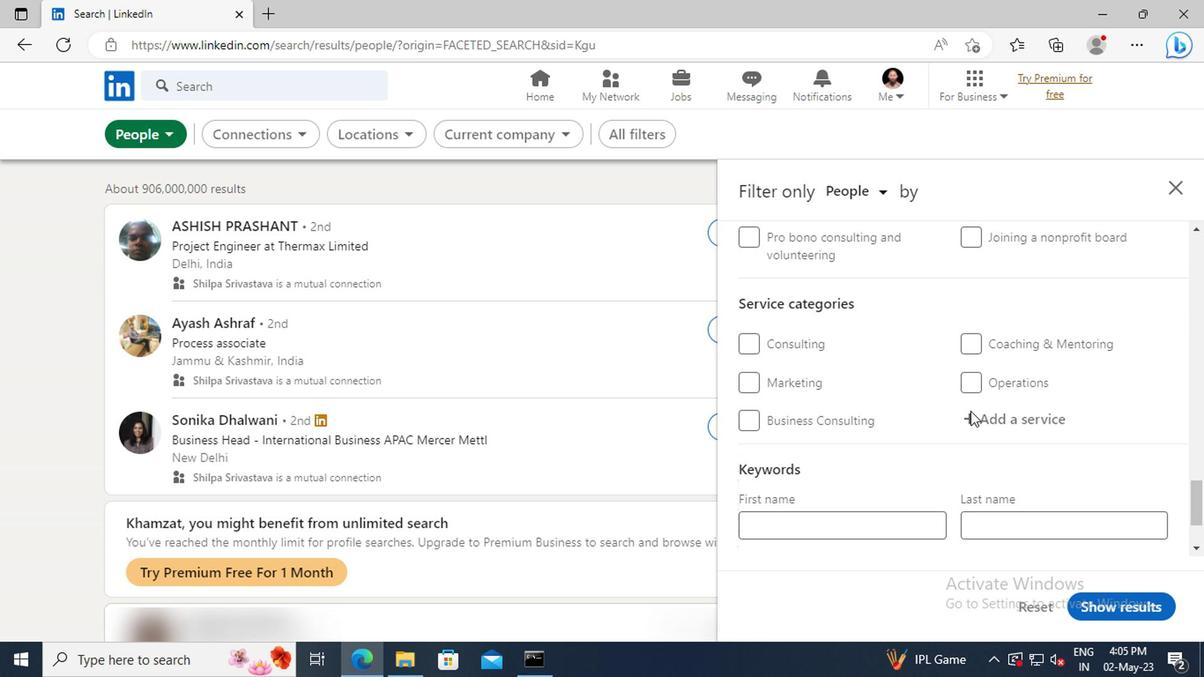 
Action: Mouse pressed left at (823, 427)
Screenshot: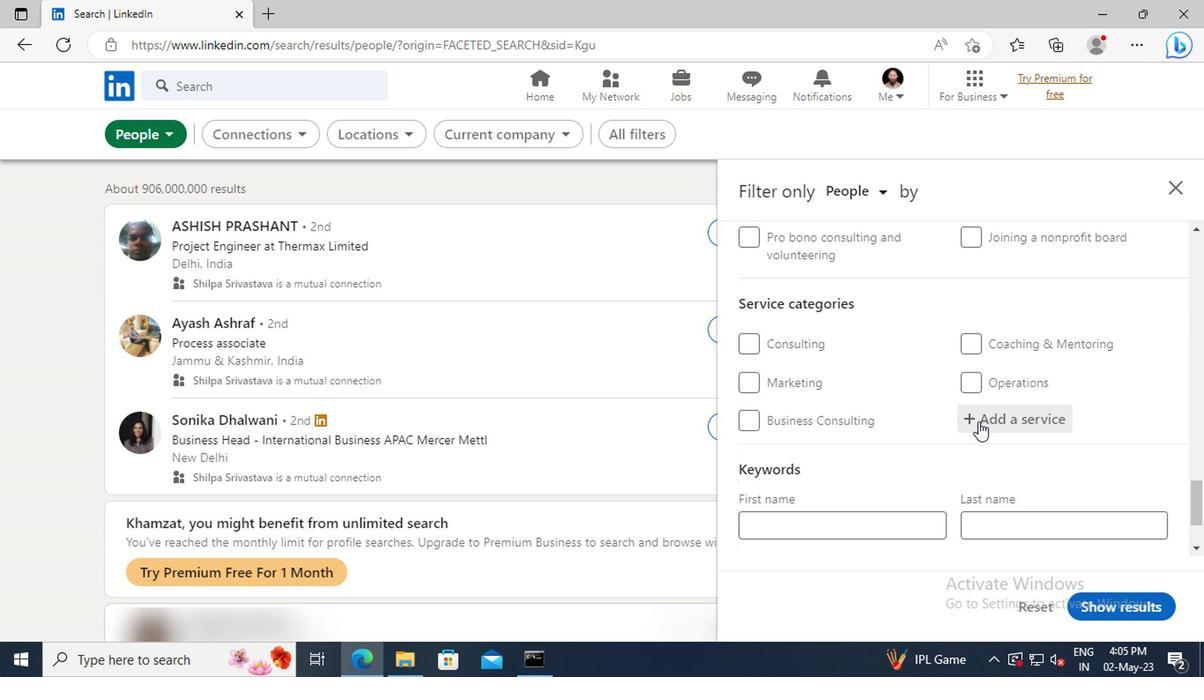 
Action: Key pressed <Key.shift>DUI<Key.space>
Screenshot: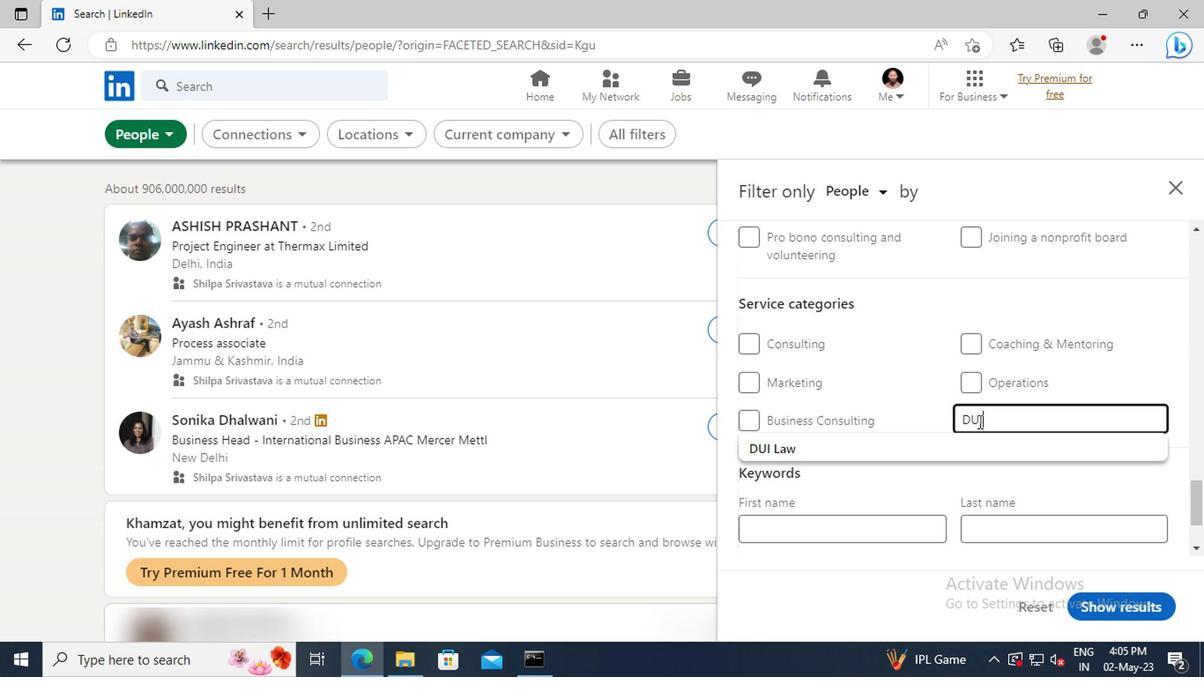 
Action: Mouse moved to (827, 447)
Screenshot: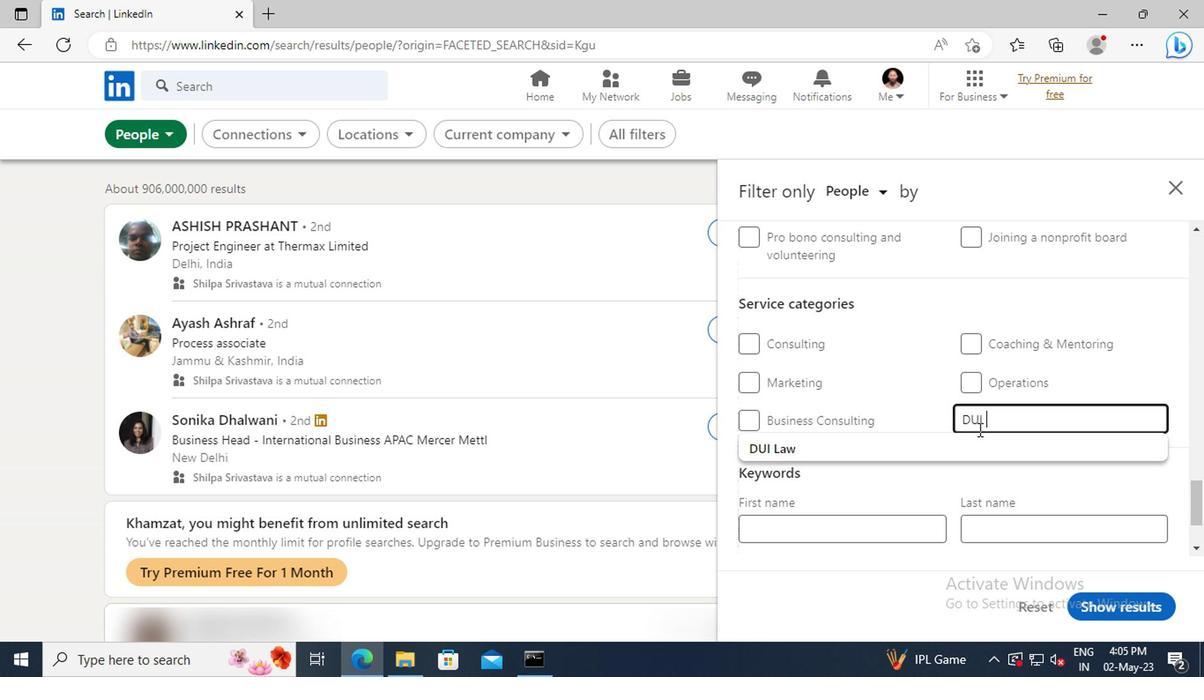 
Action: Mouse pressed left at (827, 447)
Screenshot: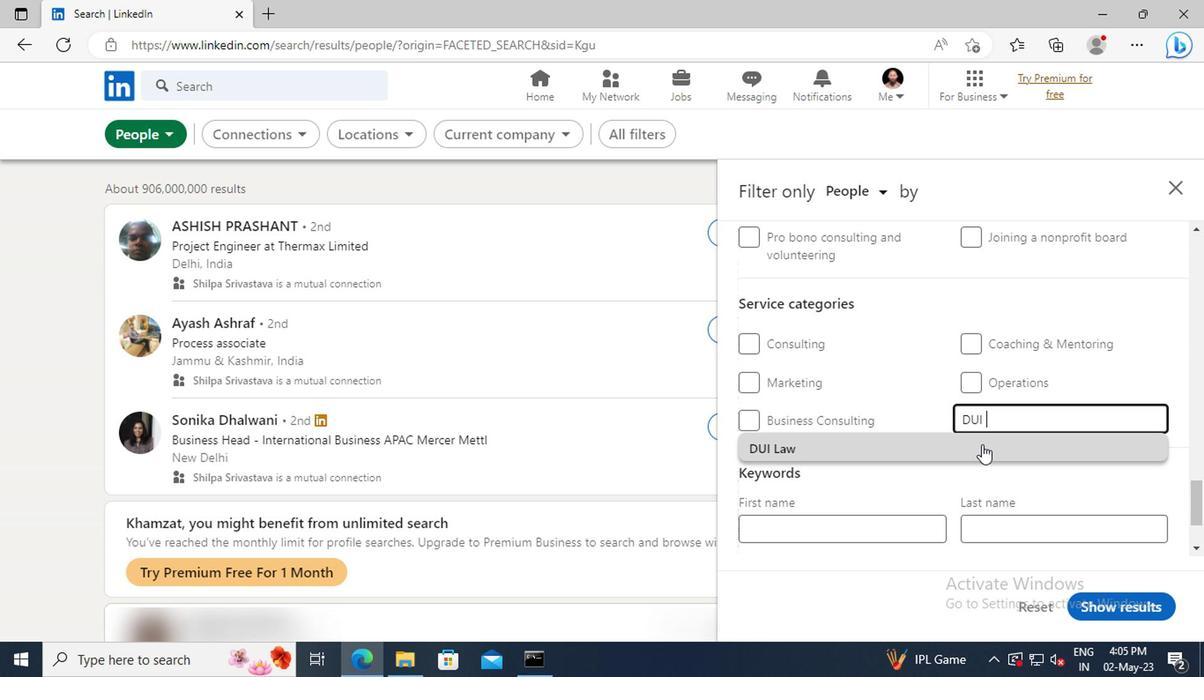 
Action: Mouse scrolled (827, 446) with delta (0, 0)
Screenshot: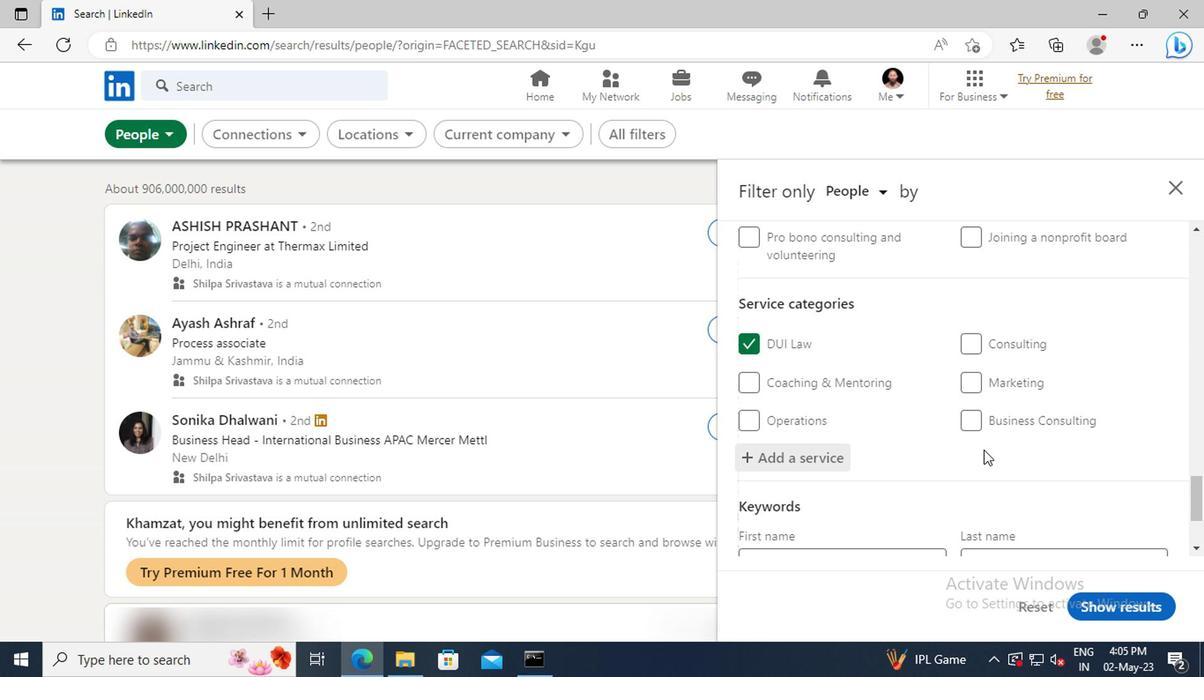 
Action: Mouse scrolled (827, 446) with delta (0, 0)
Screenshot: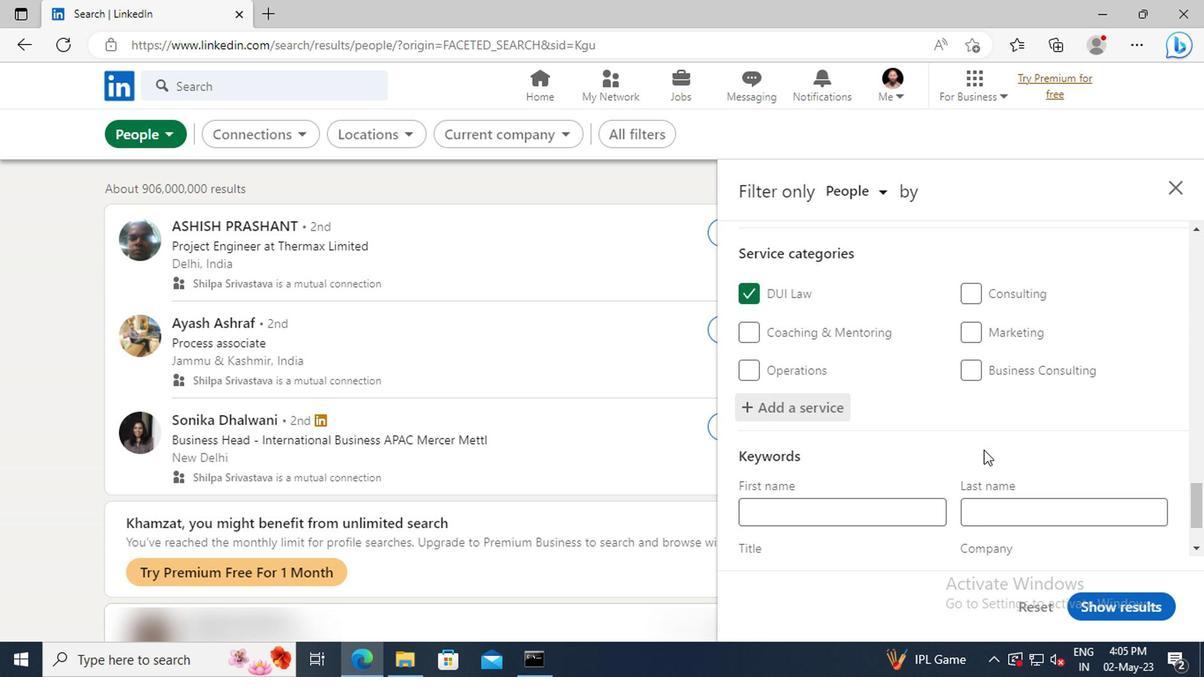 
Action: Mouse scrolled (827, 446) with delta (0, 0)
Screenshot: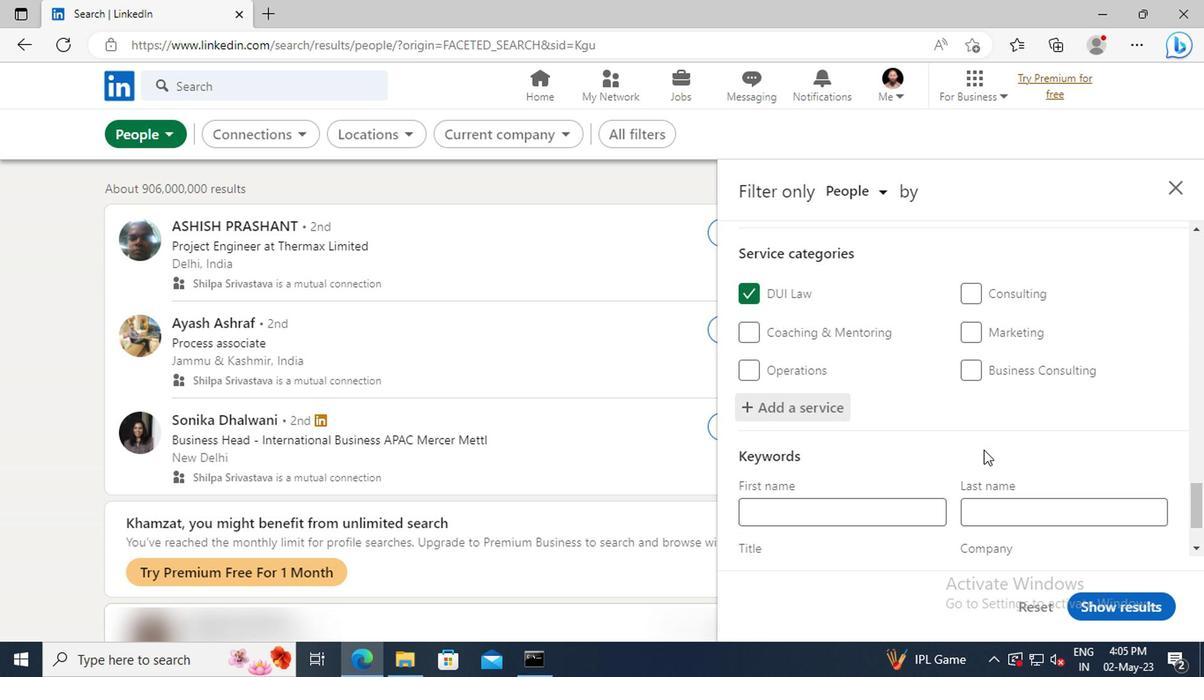 
Action: Mouse scrolled (827, 446) with delta (0, 0)
Screenshot: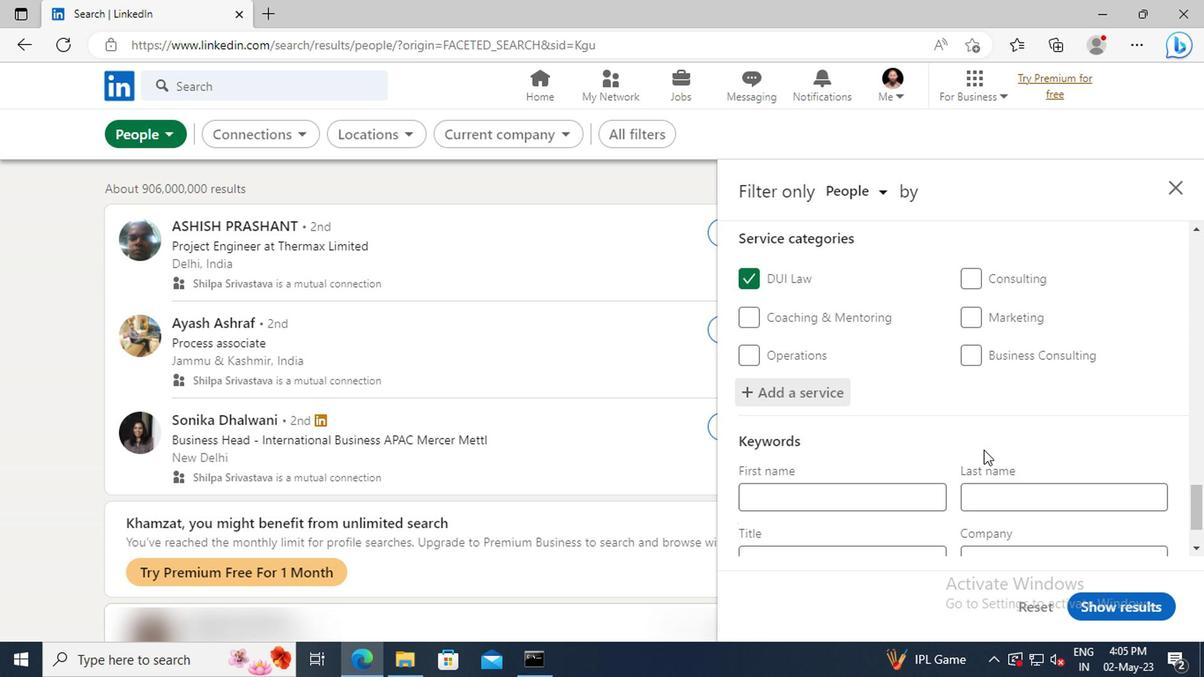
Action: Mouse moved to (759, 469)
Screenshot: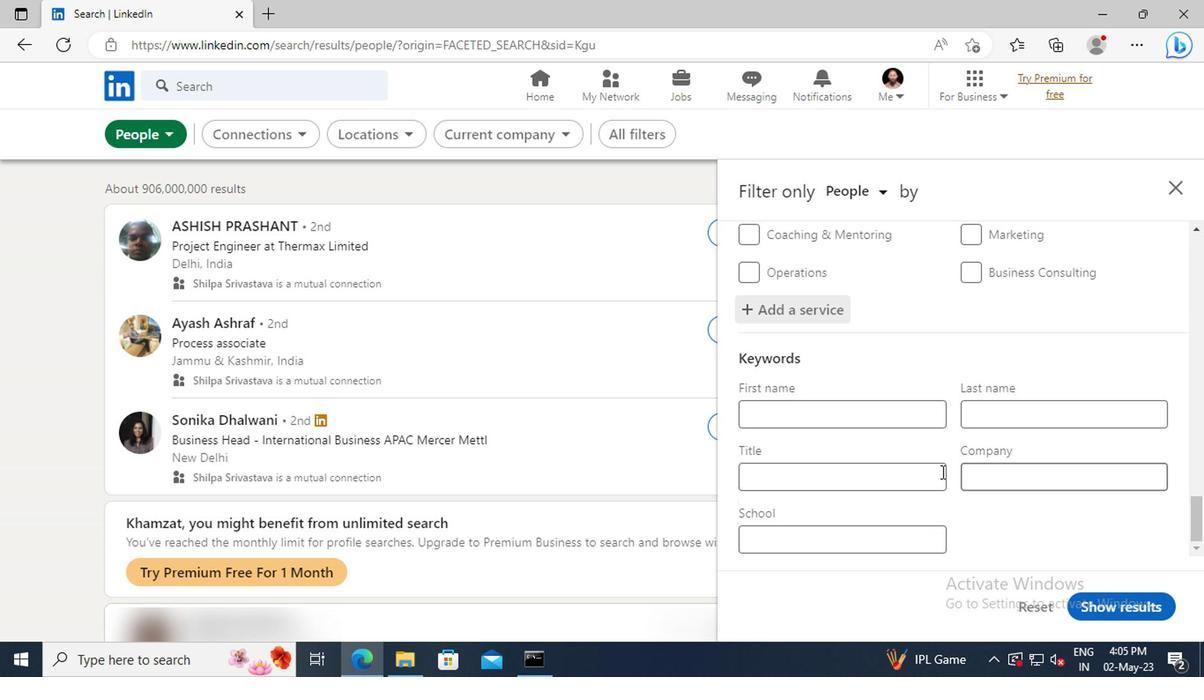 
Action: Mouse pressed left at (759, 469)
Screenshot: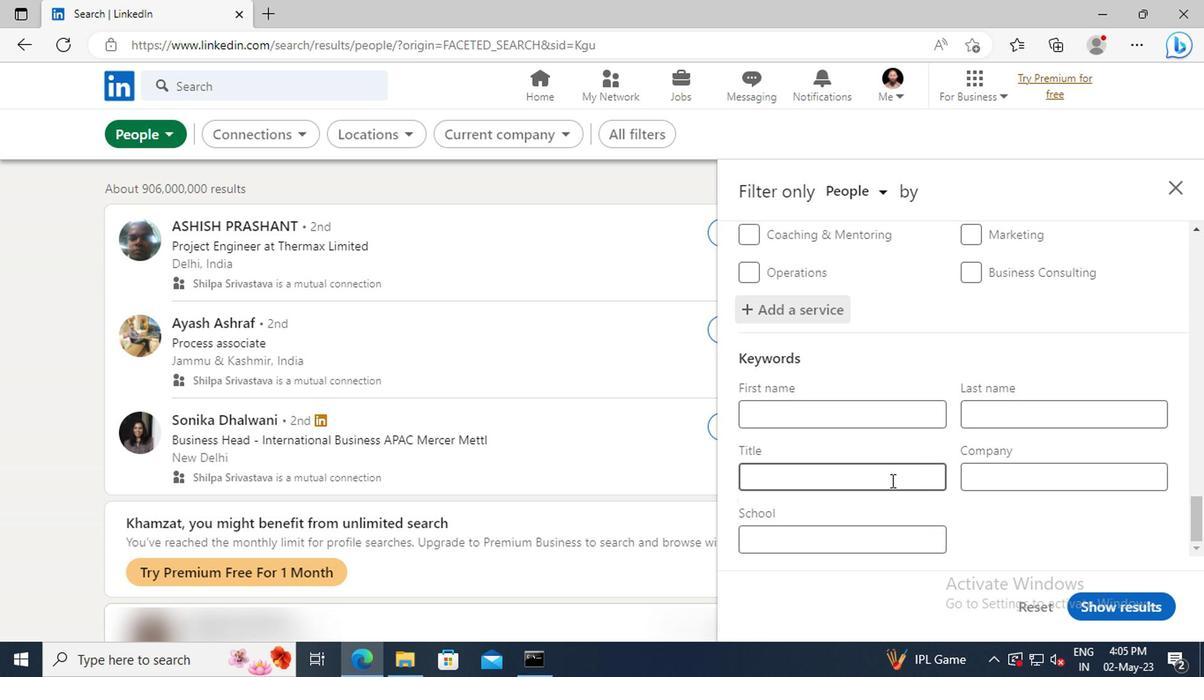 
Action: Key pressed <Key.shift>BANK<Key.space><Key.shift>TELLER<Key.enter>
Screenshot: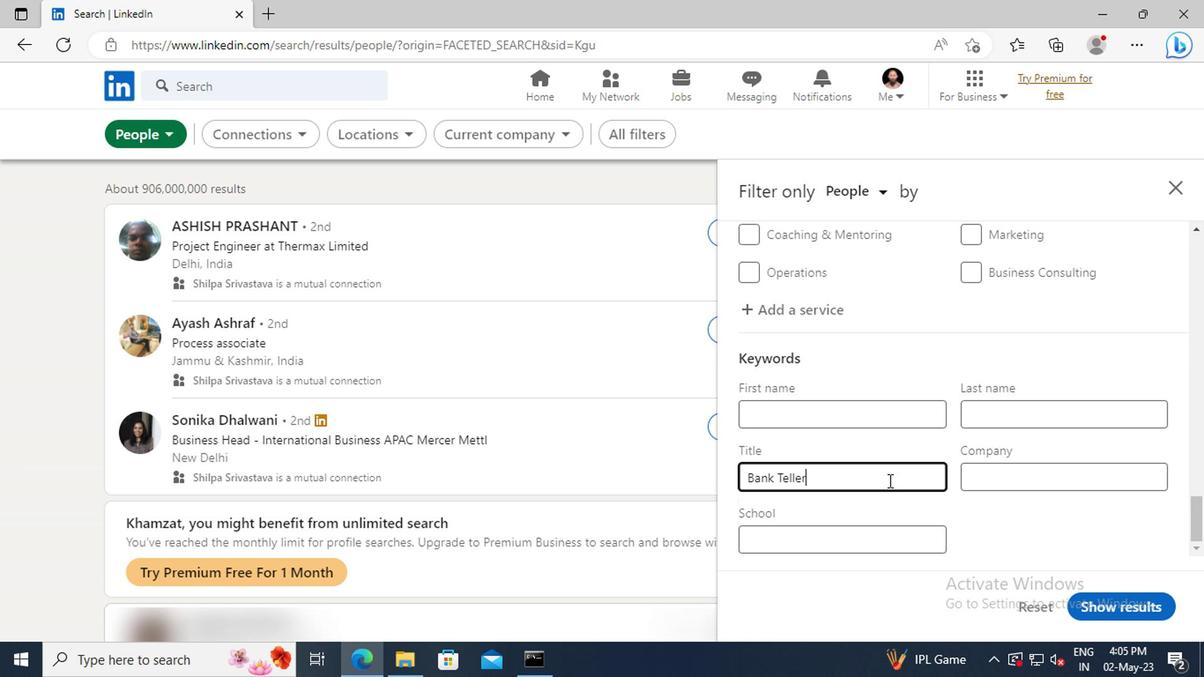
Action: Mouse moved to (916, 561)
Screenshot: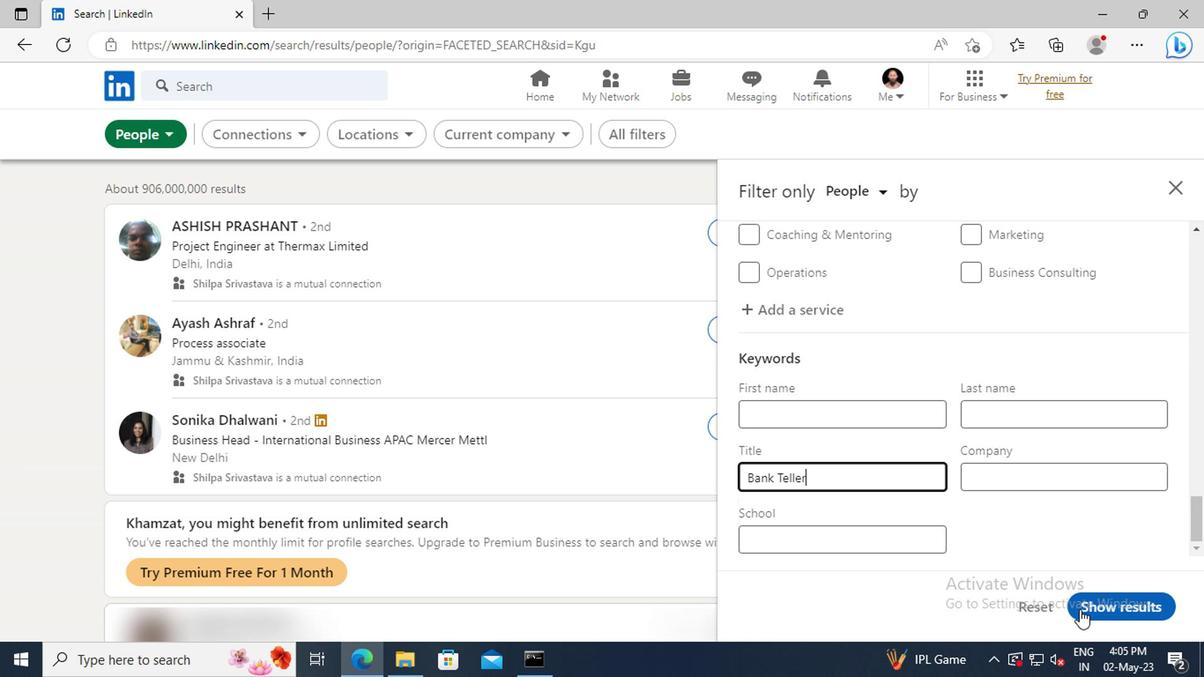 
Action: Mouse pressed left at (916, 561)
Screenshot: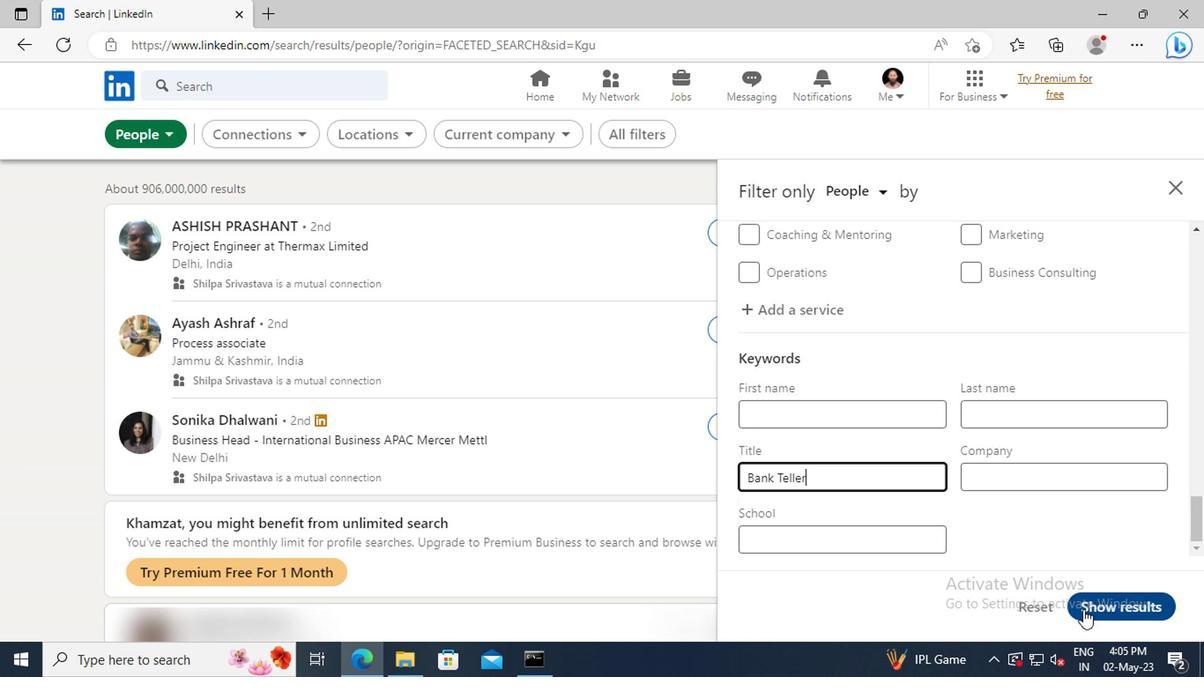 
